 Task: Look for space in Vallauris, France from 26th August, 2023 to 10th September, 2023 for 6 adults, 2 children in price range Rs.10000 to Rs.15000. Place can be entire place or shared room with 6 bedrooms having 6 beds and 6 bathrooms. Property type can be house, flat, guest house. Amenities needed are: wifi, TV, free parkinig on premises, gym, breakfast. Booking option can be shelf check-in. Required host language is English.
Action: Mouse moved to (415, 78)
Screenshot: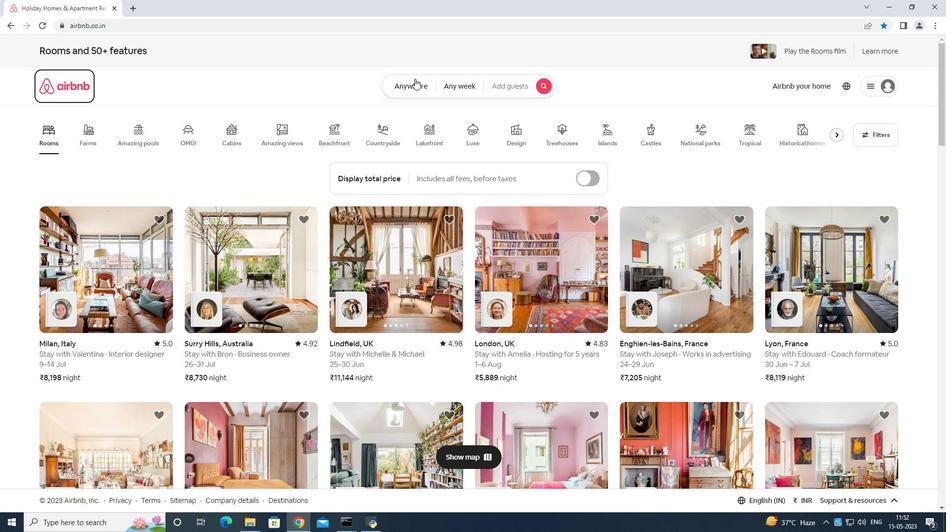 
Action: Mouse pressed left at (415, 78)
Screenshot: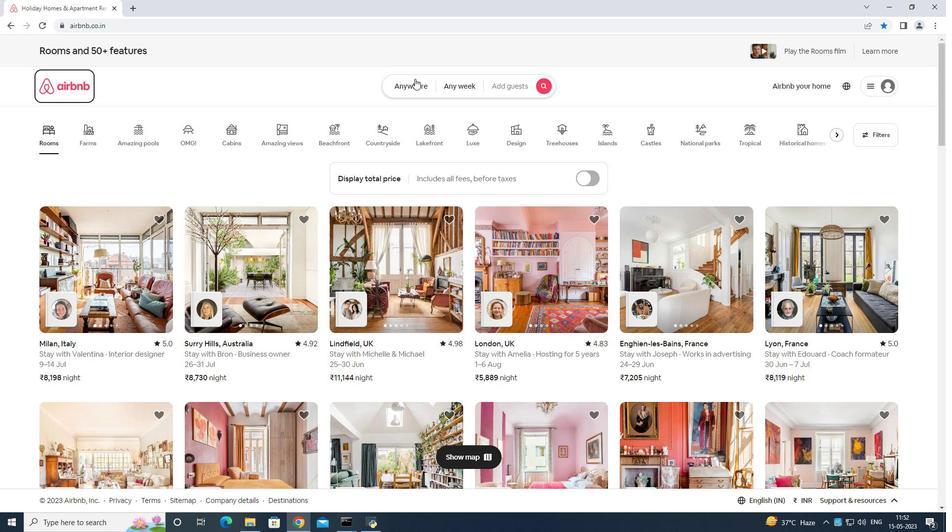 
Action: Mouse moved to (366, 122)
Screenshot: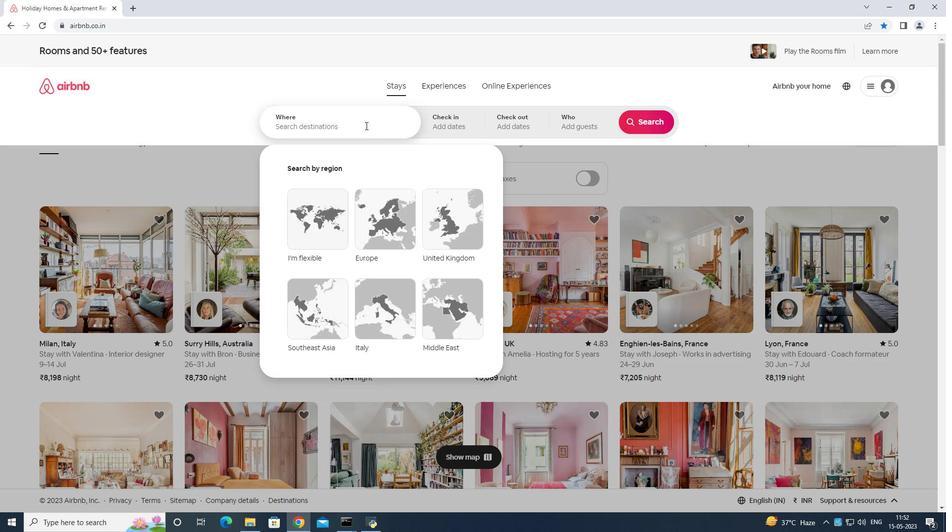 
Action: Mouse pressed left at (366, 122)
Screenshot: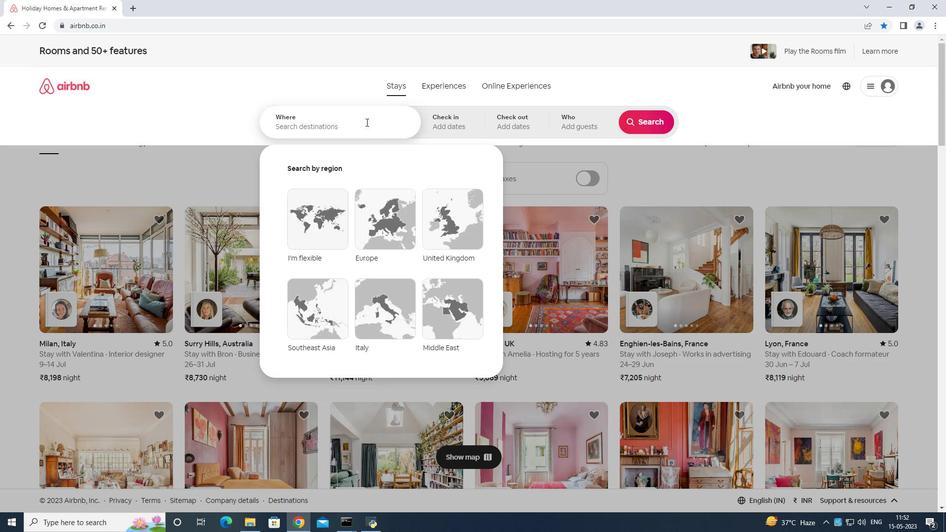 
Action: Mouse moved to (342, 138)
Screenshot: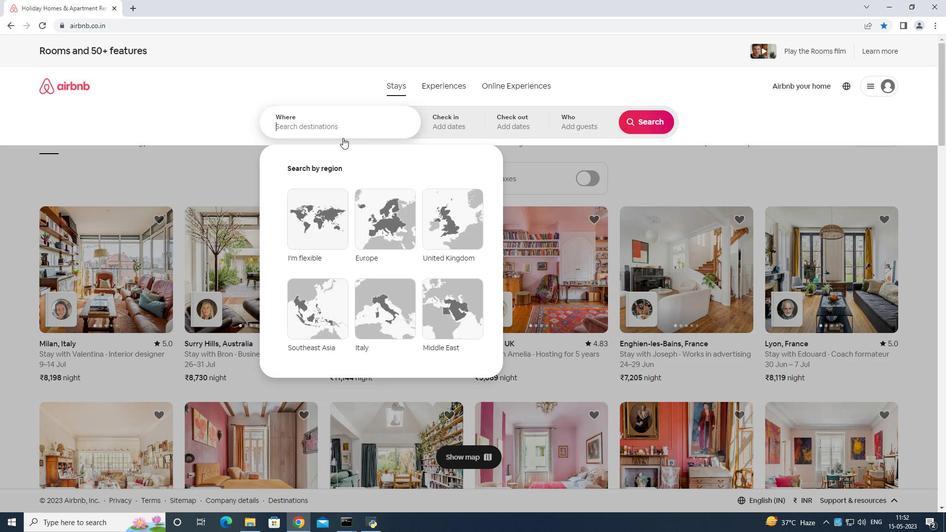 
Action: Key pressed <Key.shift>
Screenshot: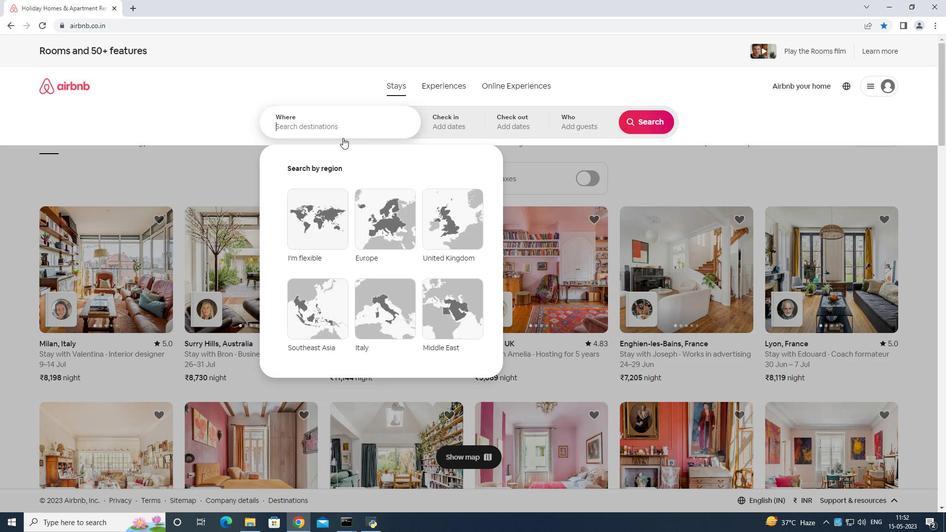 
Action: Mouse moved to (341, 139)
Screenshot: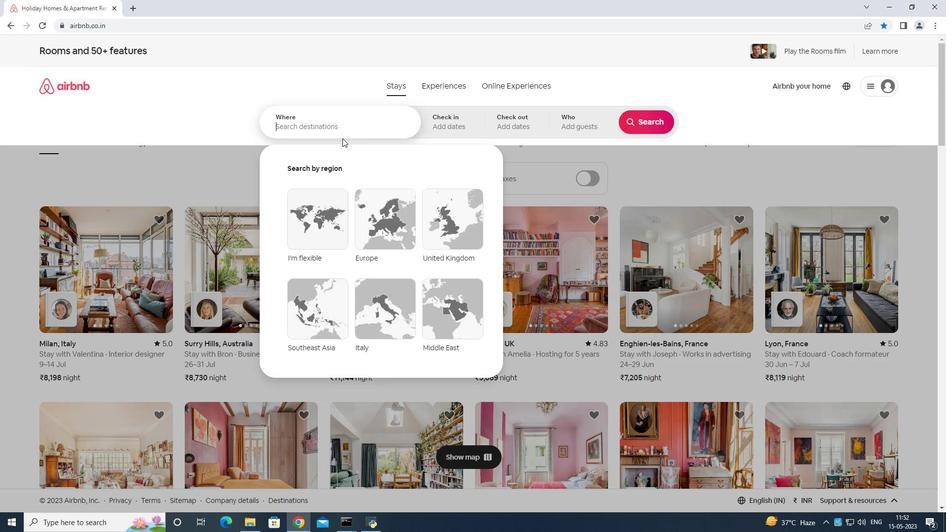 
Action: Key pressed V
Screenshot: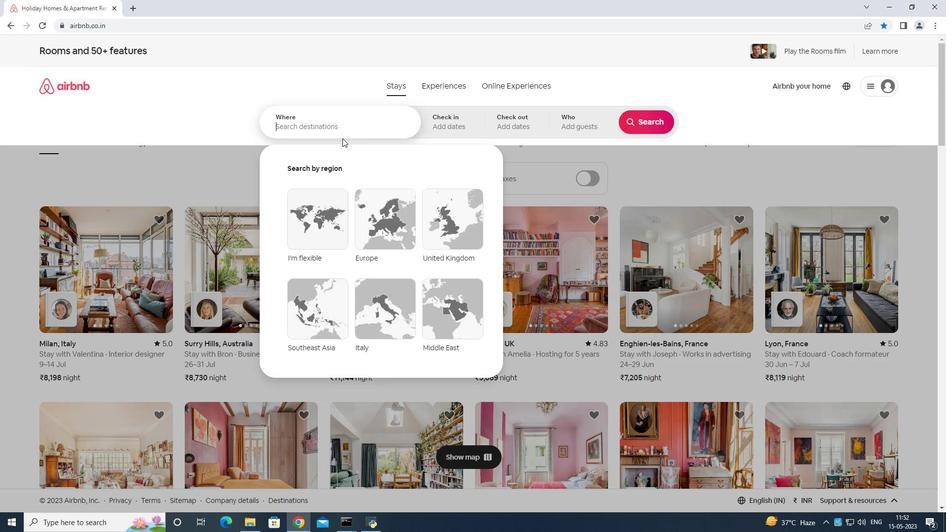 
Action: Mouse moved to (340, 140)
Screenshot: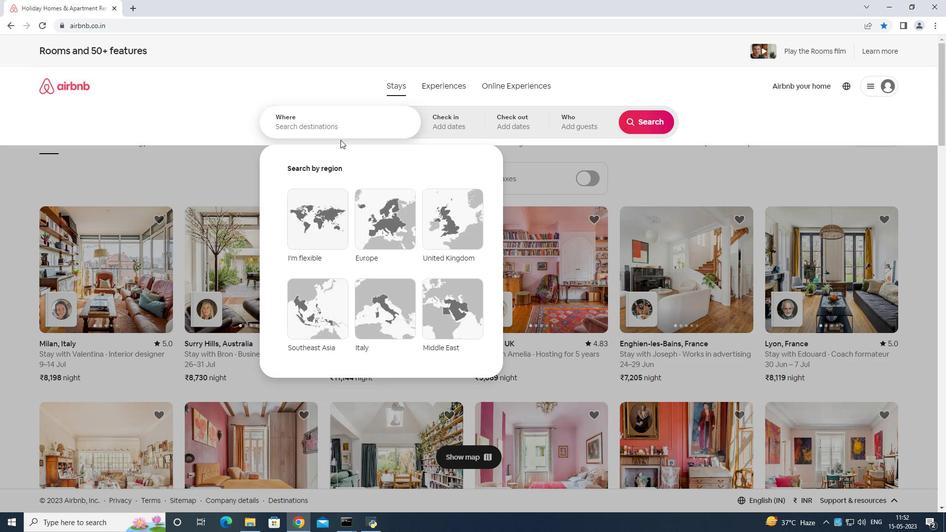 
Action: Key pressed allarui<Key.backspace><Key.backspace><Key.backspace>uris<Key.space>france<Key.enter>
Screenshot: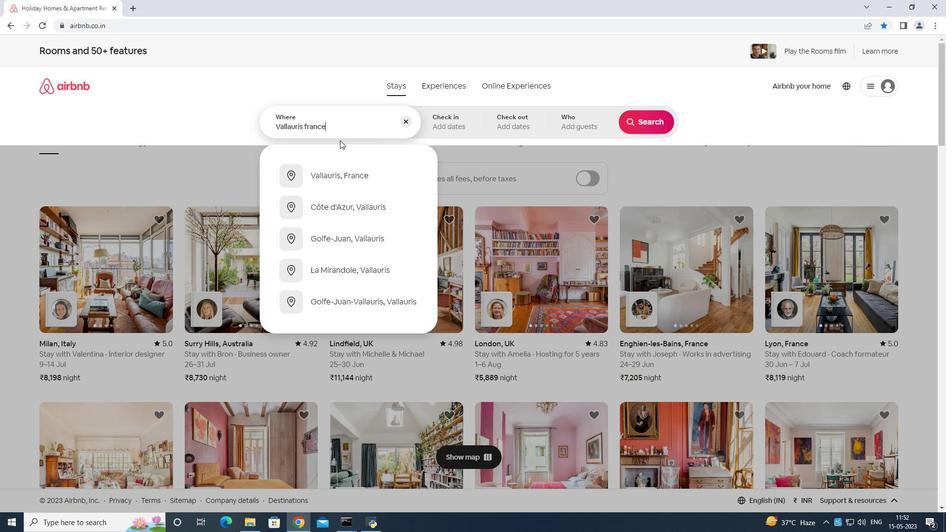 
Action: Mouse moved to (642, 200)
Screenshot: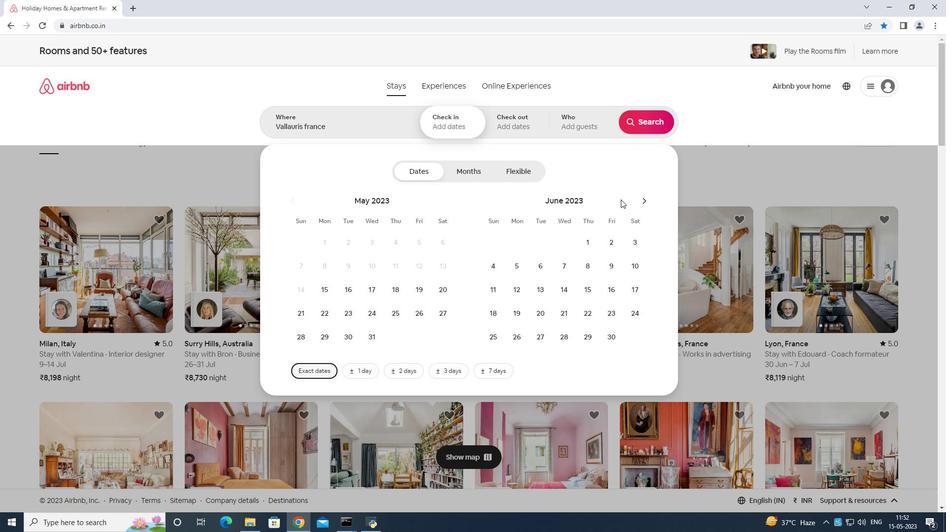 
Action: Mouse pressed left at (642, 200)
Screenshot: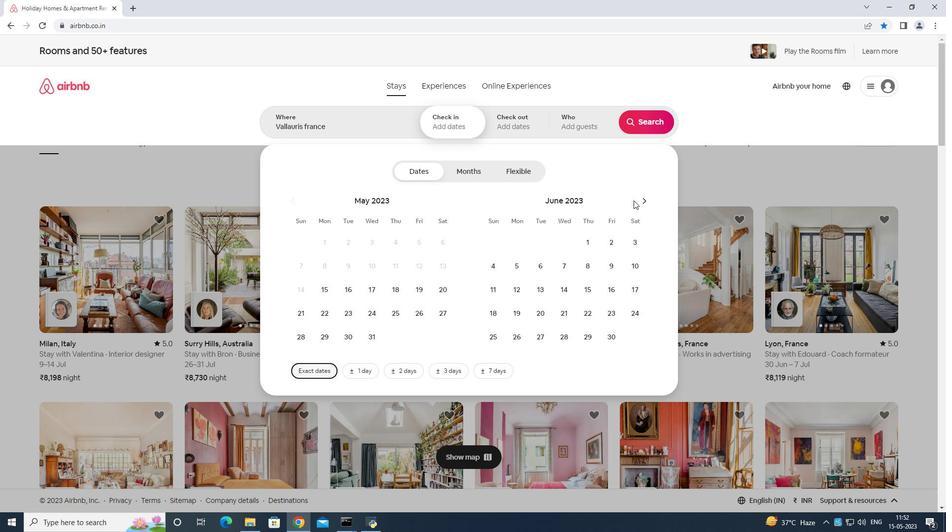 
Action: Mouse moved to (646, 194)
Screenshot: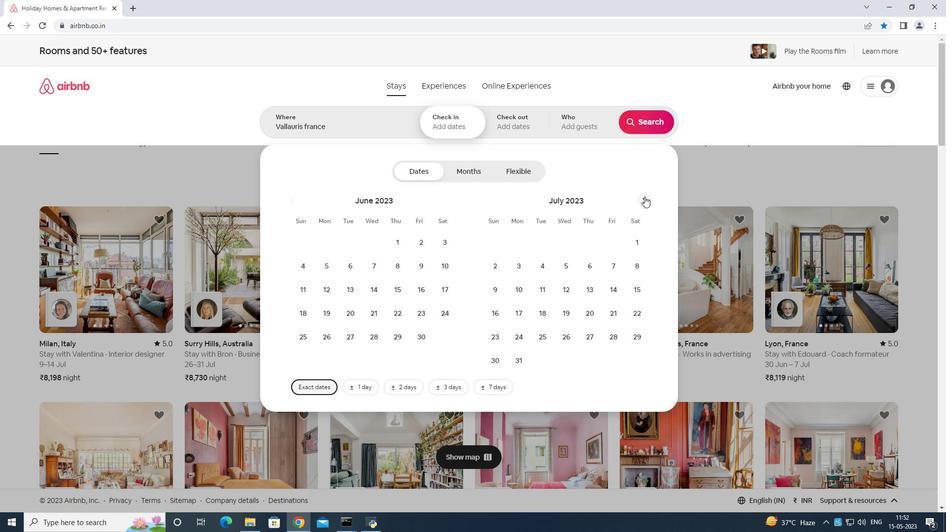 
Action: Mouse pressed left at (646, 194)
Screenshot: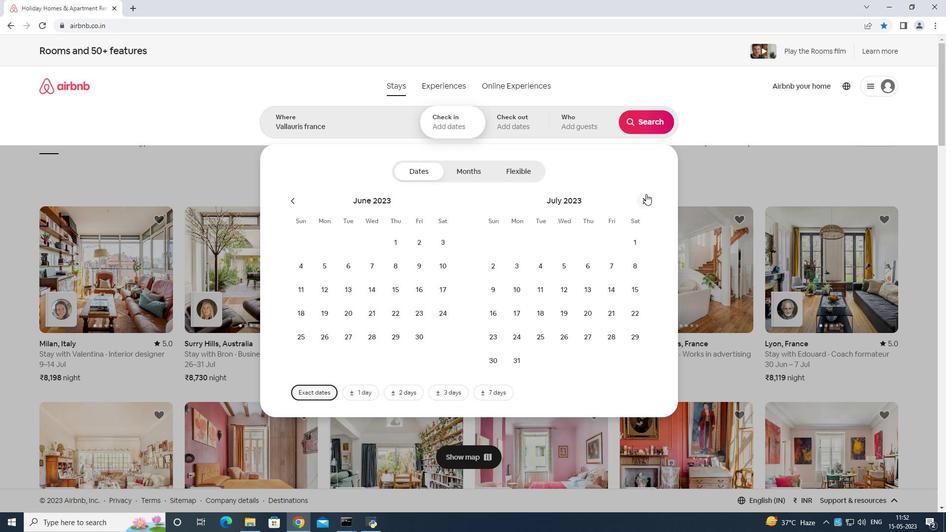 
Action: Mouse moved to (641, 309)
Screenshot: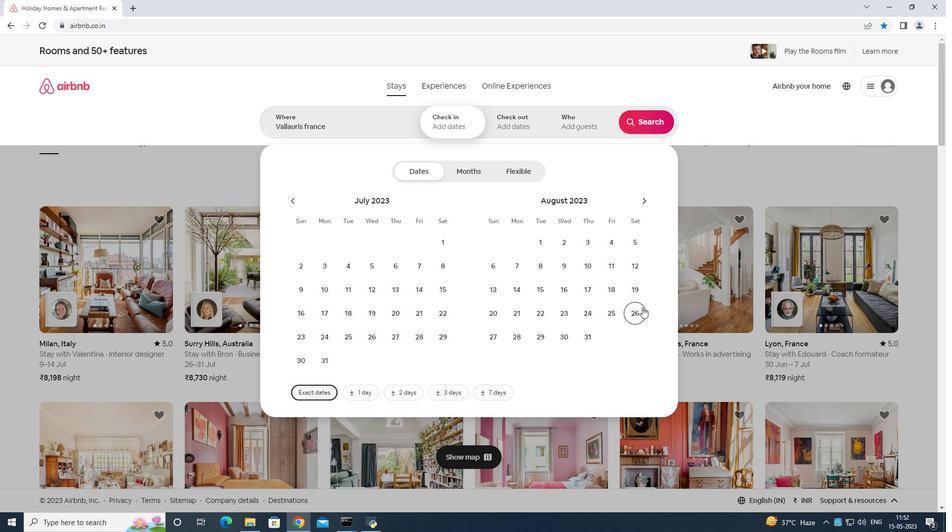 
Action: Mouse pressed left at (641, 309)
Screenshot: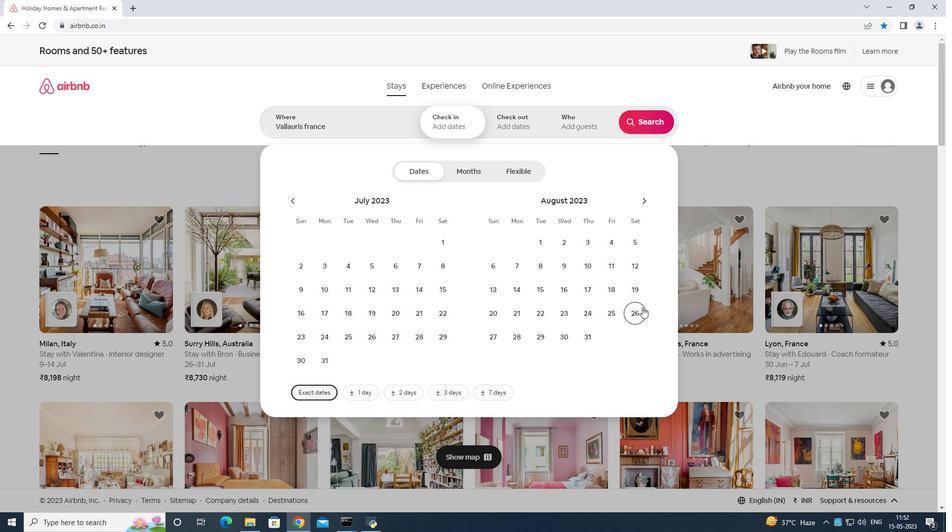 
Action: Mouse moved to (645, 203)
Screenshot: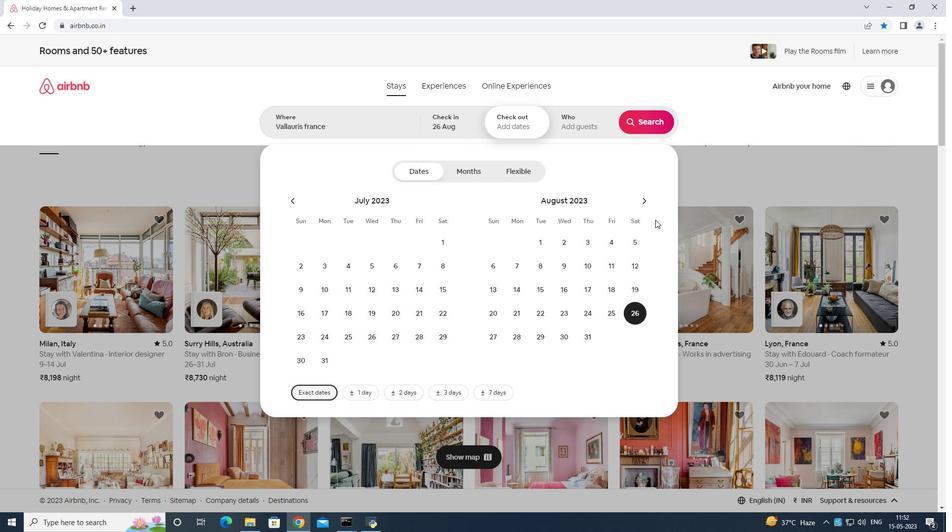 
Action: Mouse pressed left at (645, 203)
Screenshot: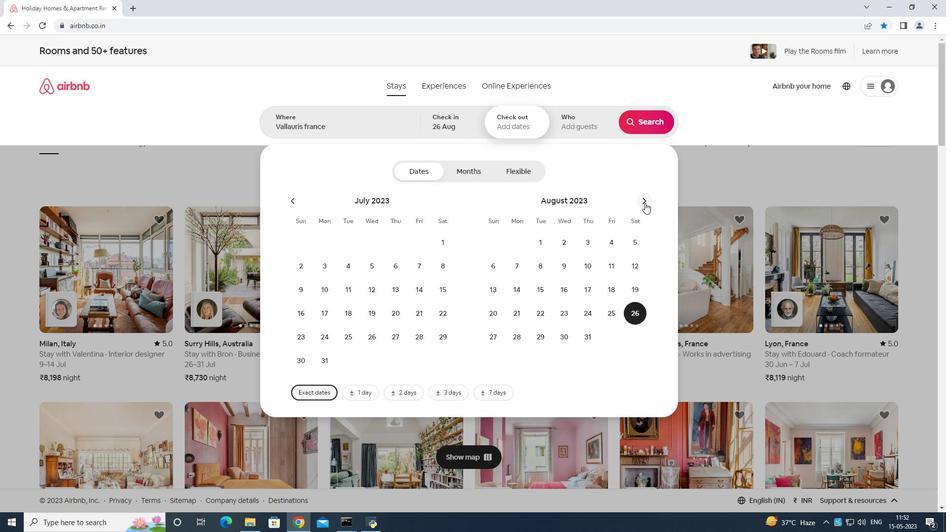
Action: Mouse moved to (497, 282)
Screenshot: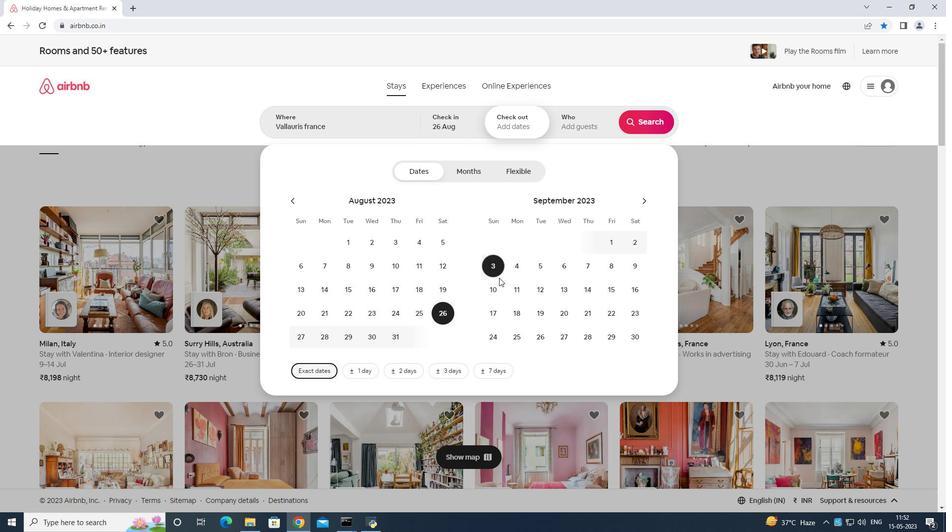 
Action: Mouse pressed left at (497, 282)
Screenshot: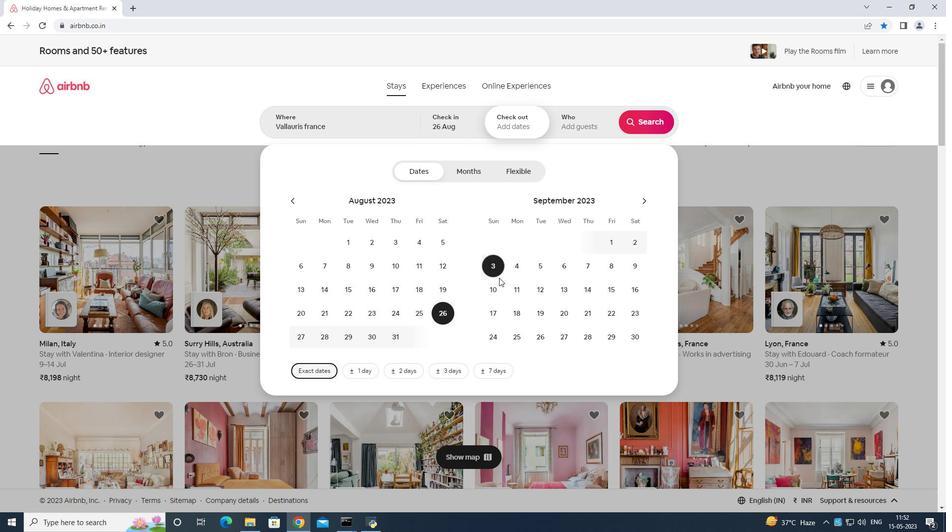
Action: Mouse moved to (494, 286)
Screenshot: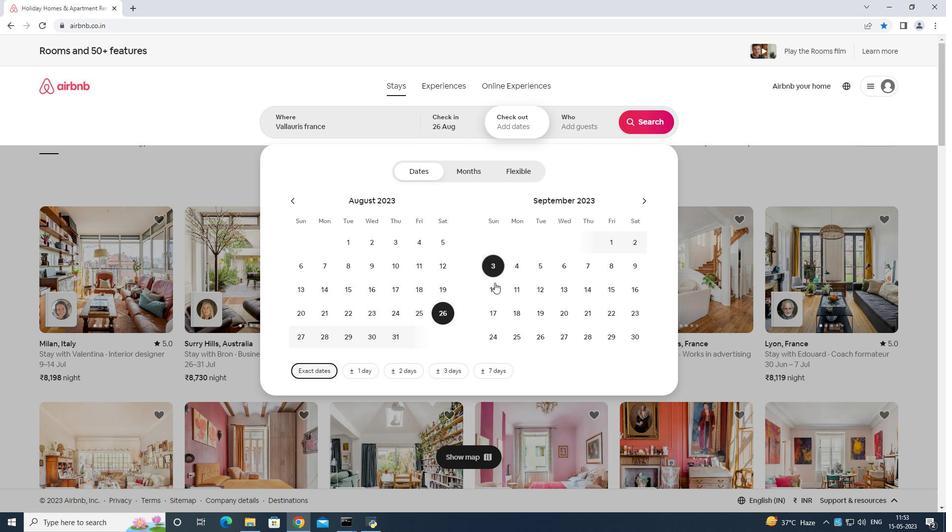 
Action: Mouse pressed left at (494, 286)
Screenshot: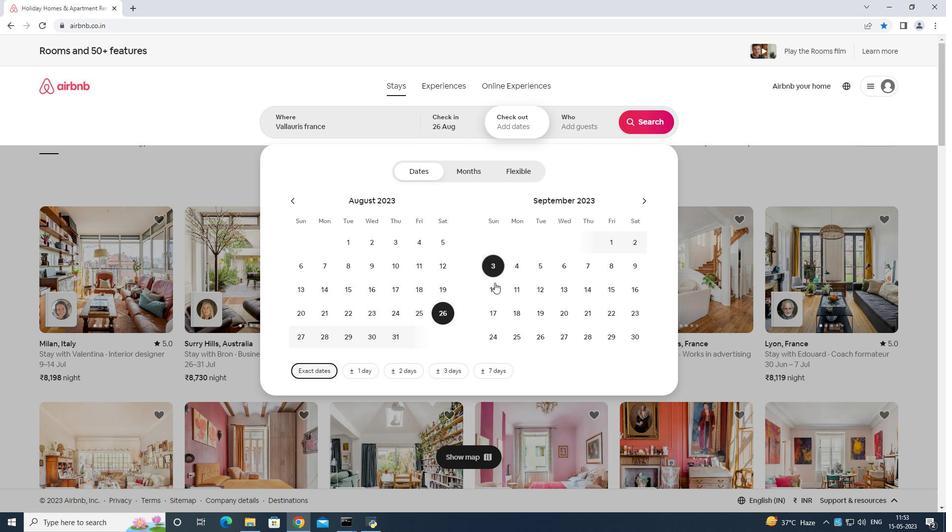 
Action: Mouse moved to (567, 126)
Screenshot: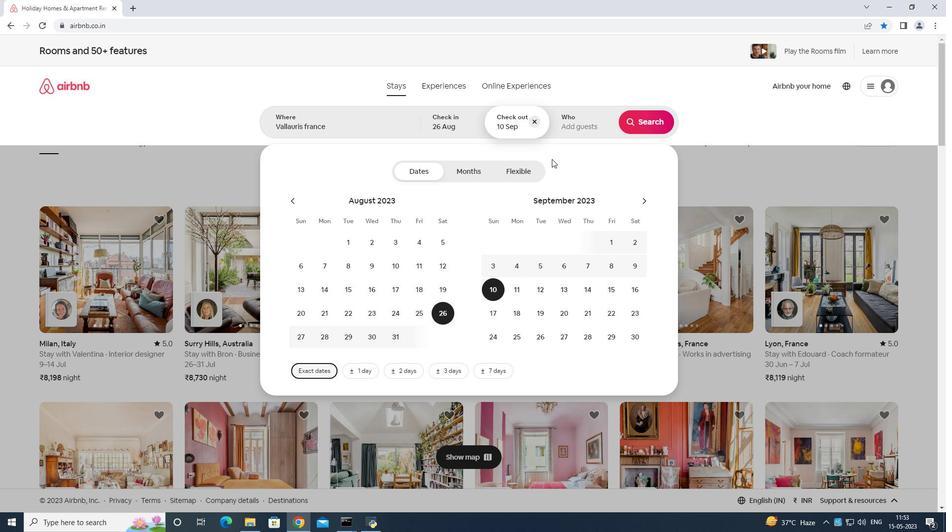 
Action: Mouse pressed left at (567, 126)
Screenshot: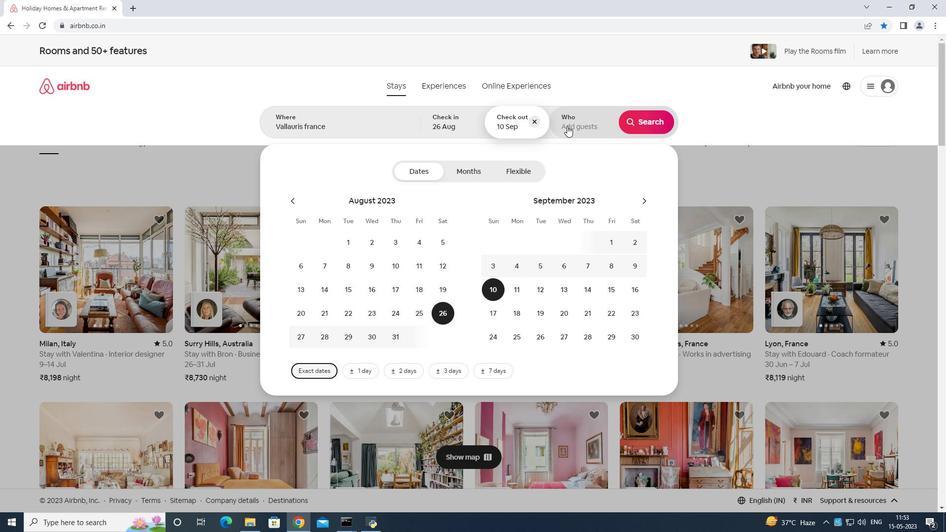 
Action: Mouse moved to (644, 172)
Screenshot: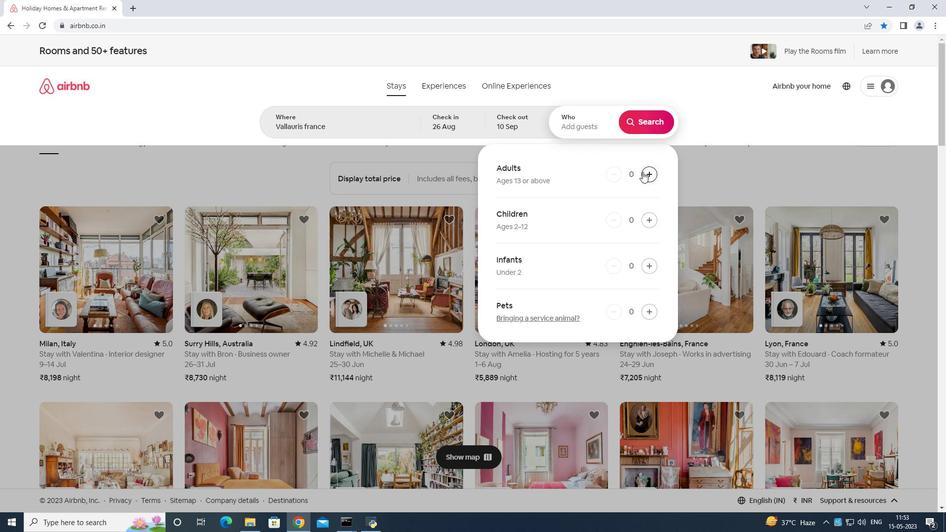 
Action: Mouse pressed left at (644, 172)
Screenshot: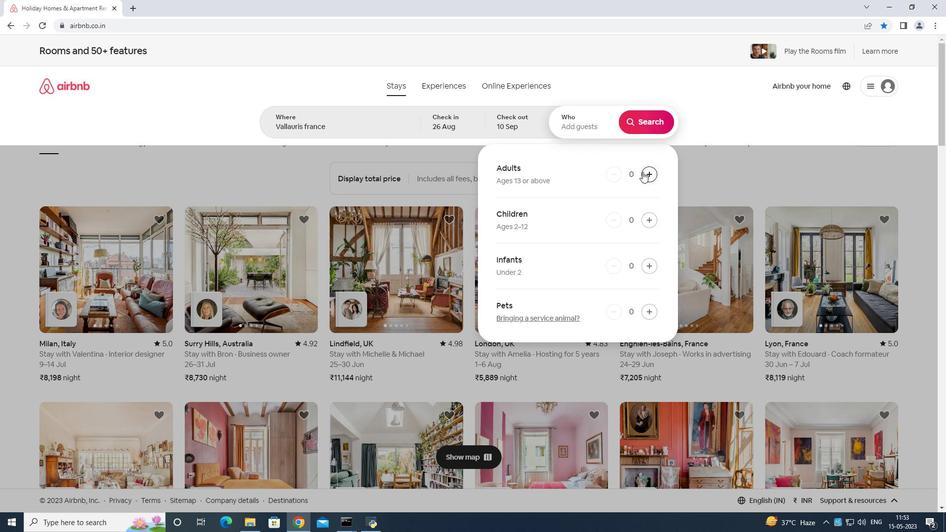 
Action: Mouse moved to (646, 172)
Screenshot: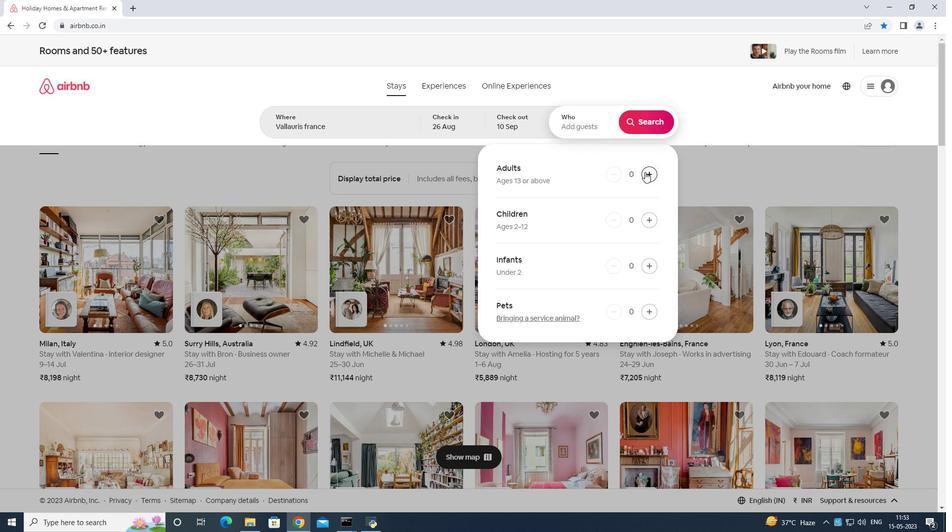 
Action: Mouse pressed left at (646, 172)
Screenshot: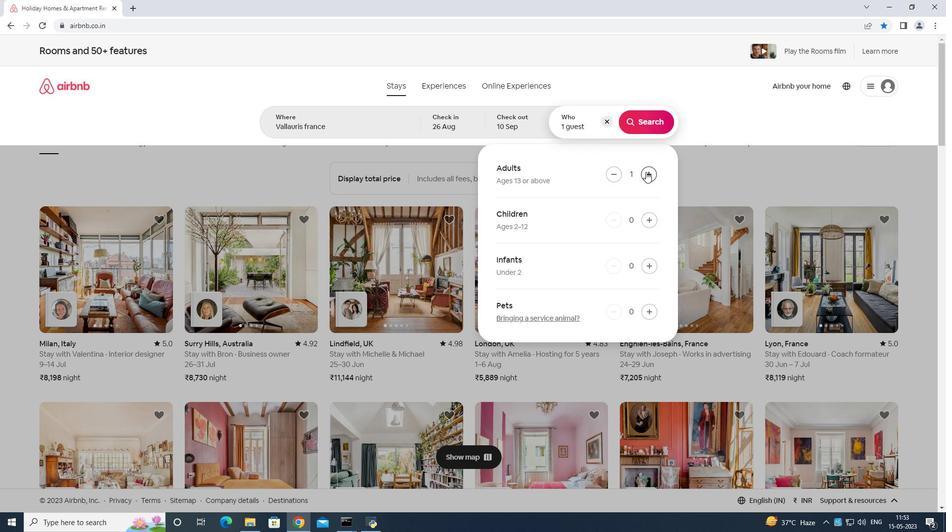 
Action: Mouse moved to (646, 171)
Screenshot: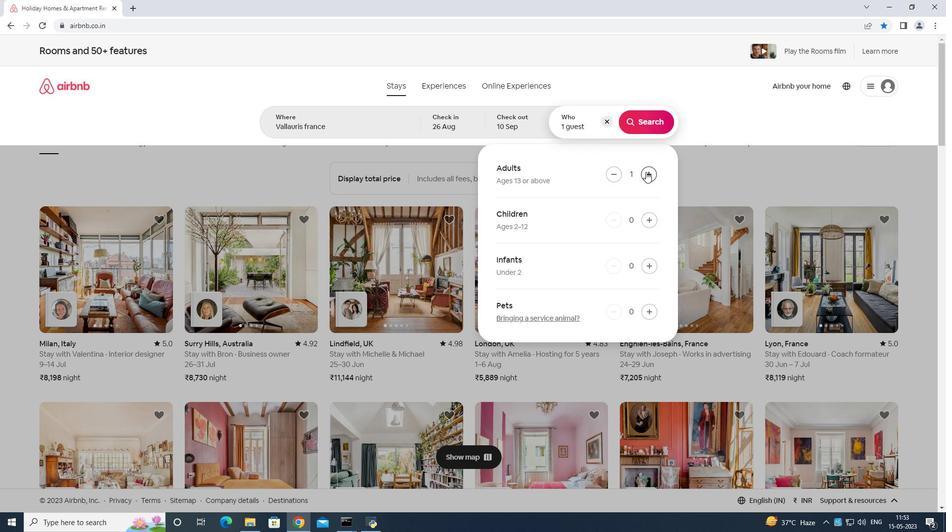 
Action: Mouse pressed left at (646, 171)
Screenshot: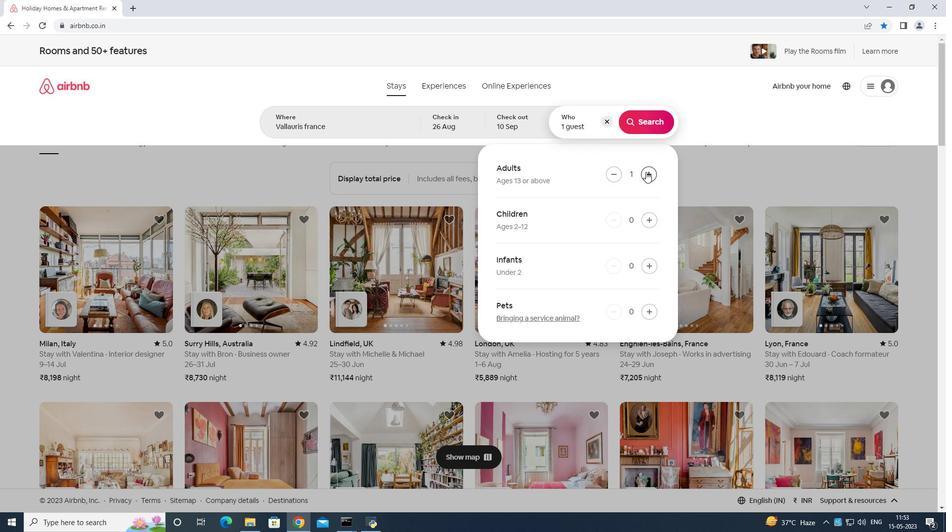 
Action: Mouse moved to (647, 171)
Screenshot: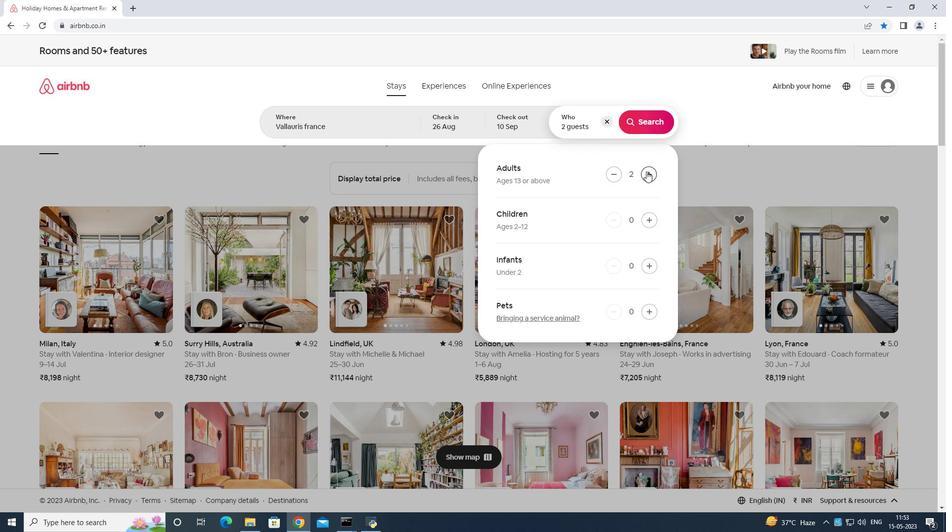 
Action: Mouse pressed left at (647, 171)
Screenshot: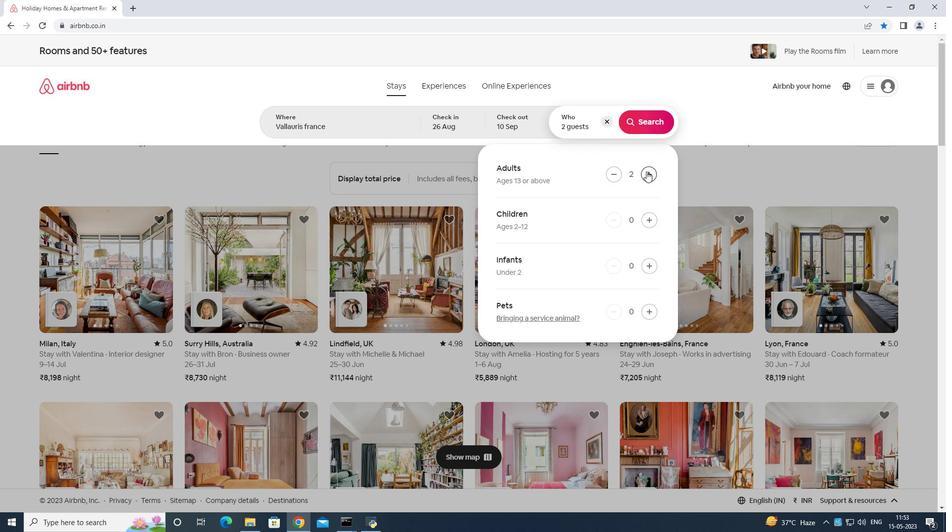 
Action: Mouse moved to (647, 171)
Screenshot: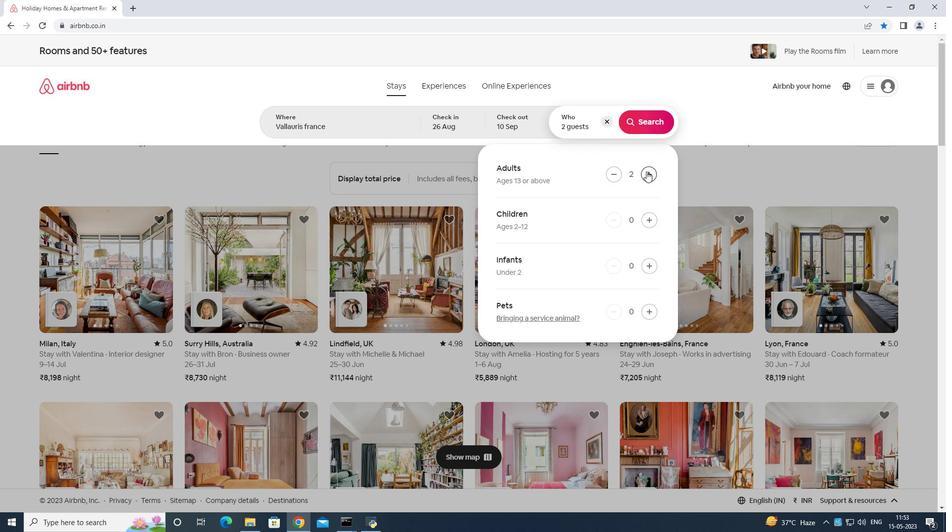 
Action: Mouse pressed left at (647, 171)
Screenshot: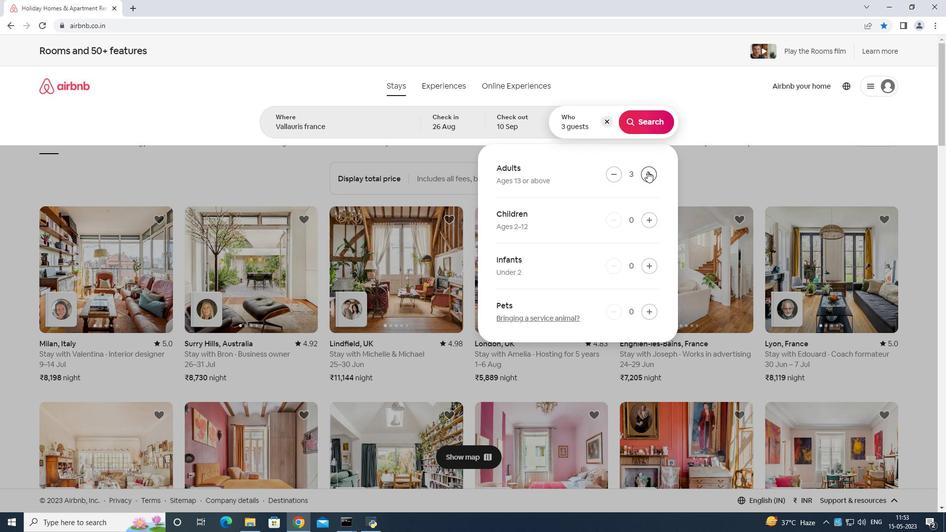 
Action: Mouse pressed left at (647, 171)
Screenshot: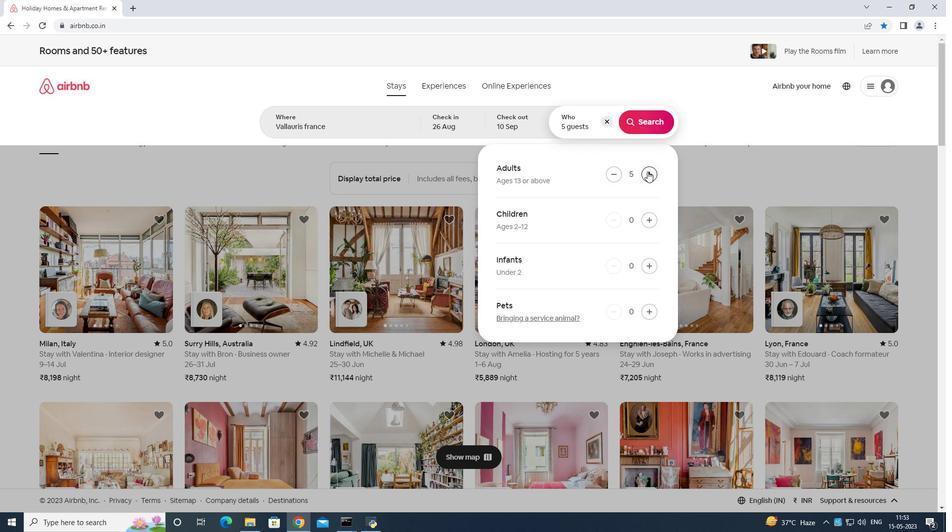 
Action: Mouse moved to (648, 219)
Screenshot: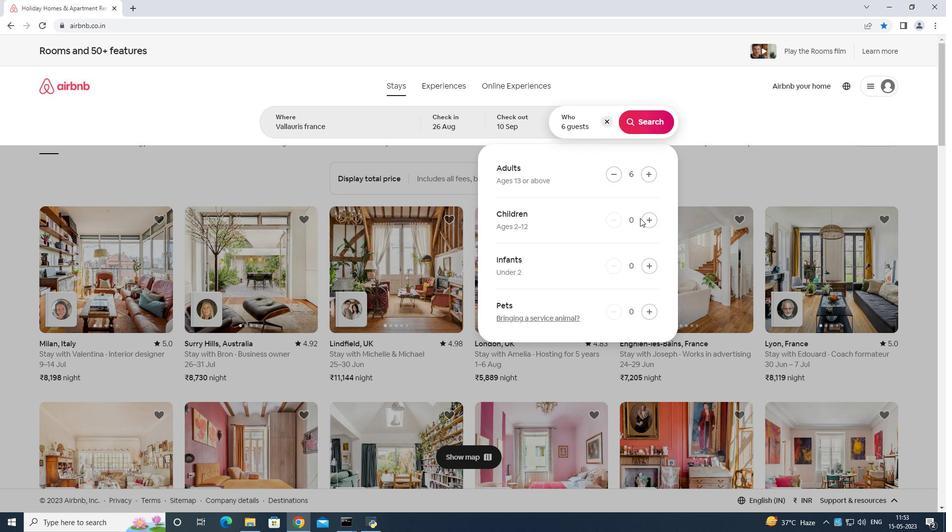 
Action: Mouse pressed left at (648, 219)
Screenshot: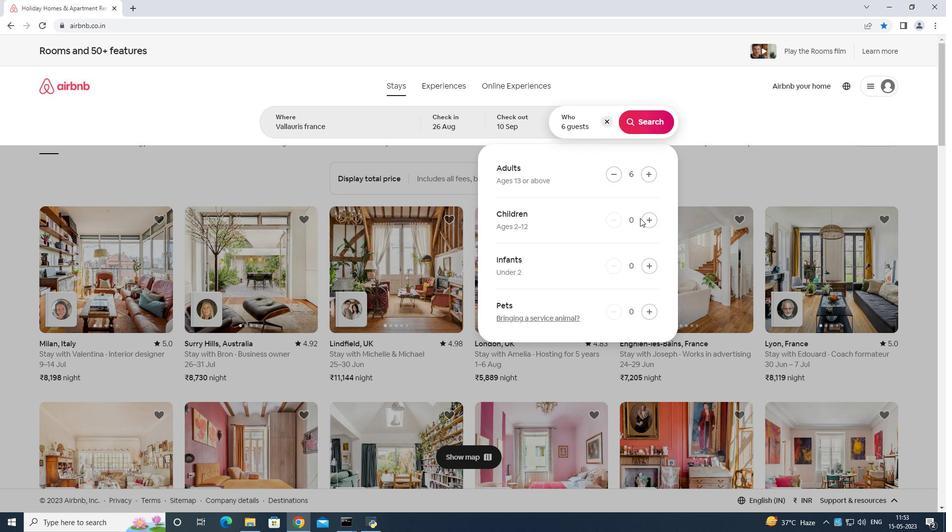 
Action: Mouse moved to (650, 220)
Screenshot: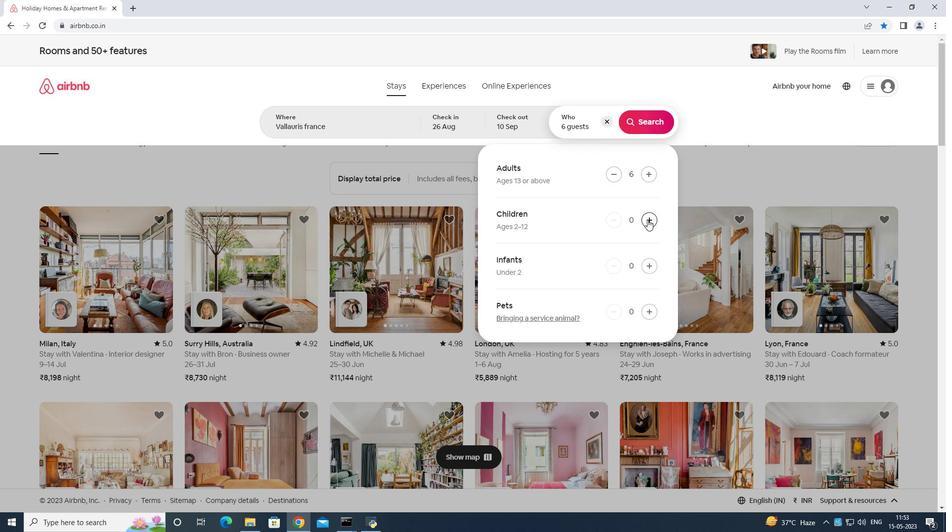 
Action: Mouse pressed left at (650, 220)
Screenshot: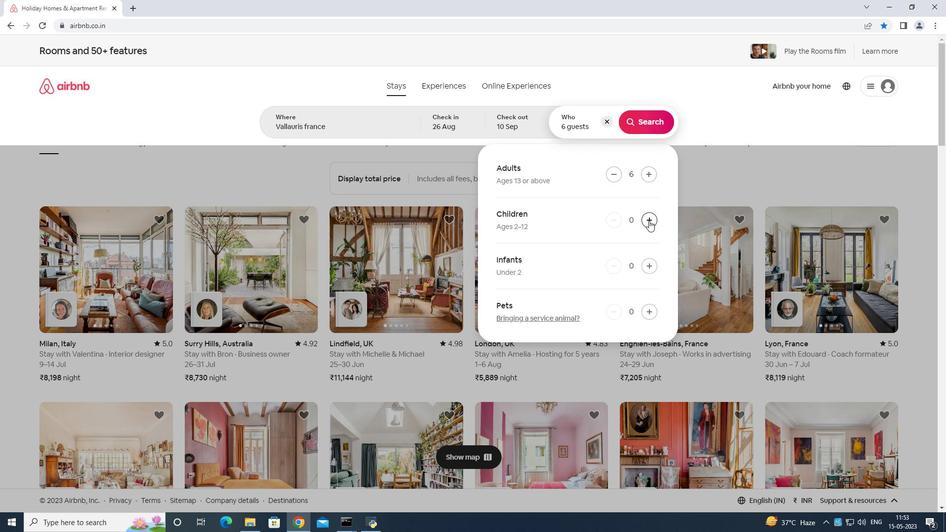 
Action: Mouse moved to (646, 125)
Screenshot: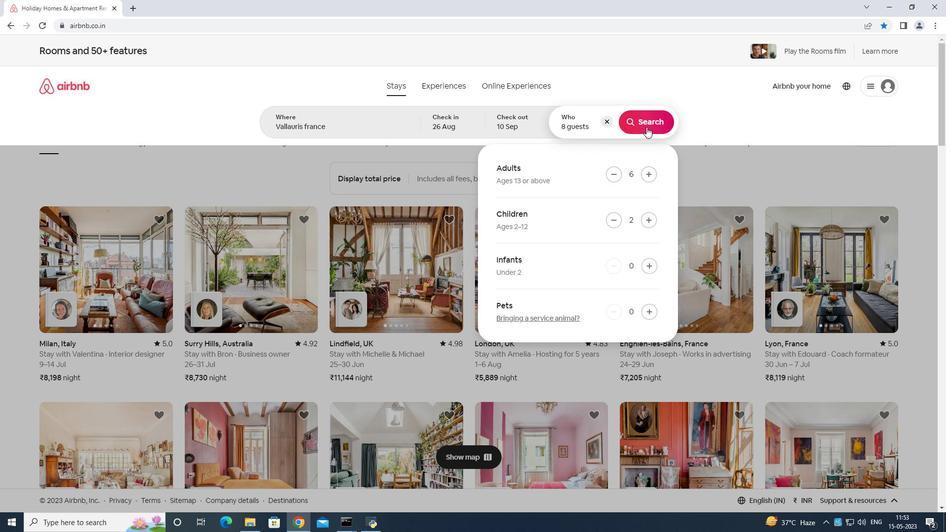 
Action: Mouse pressed left at (646, 125)
Screenshot: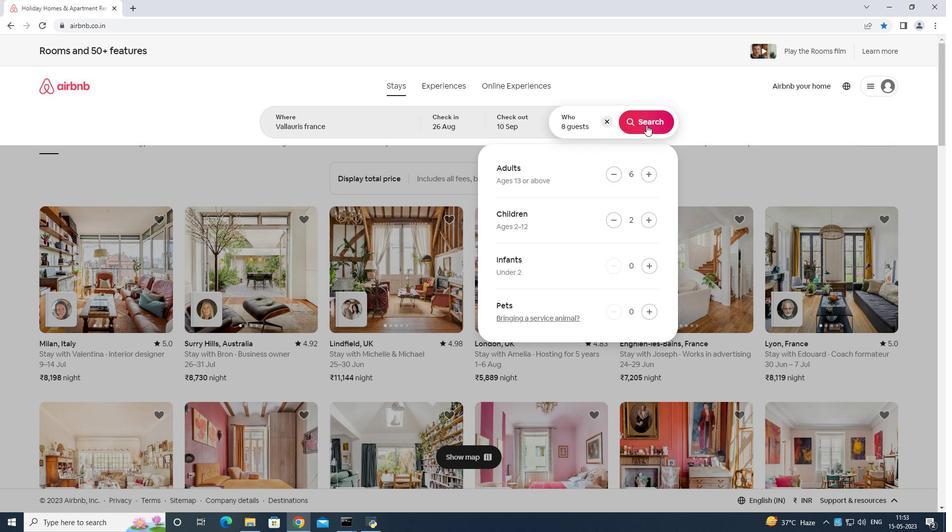 
Action: Mouse moved to (899, 95)
Screenshot: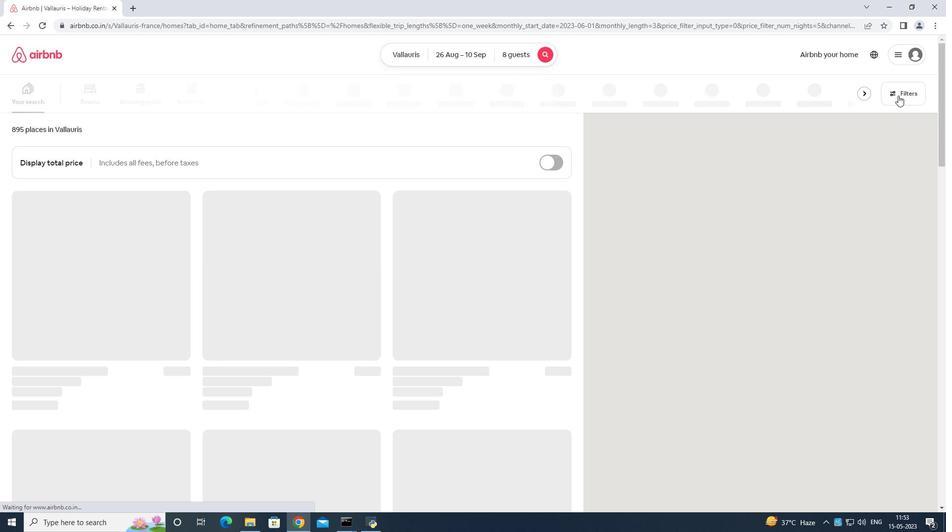 
Action: Mouse pressed left at (899, 95)
Screenshot: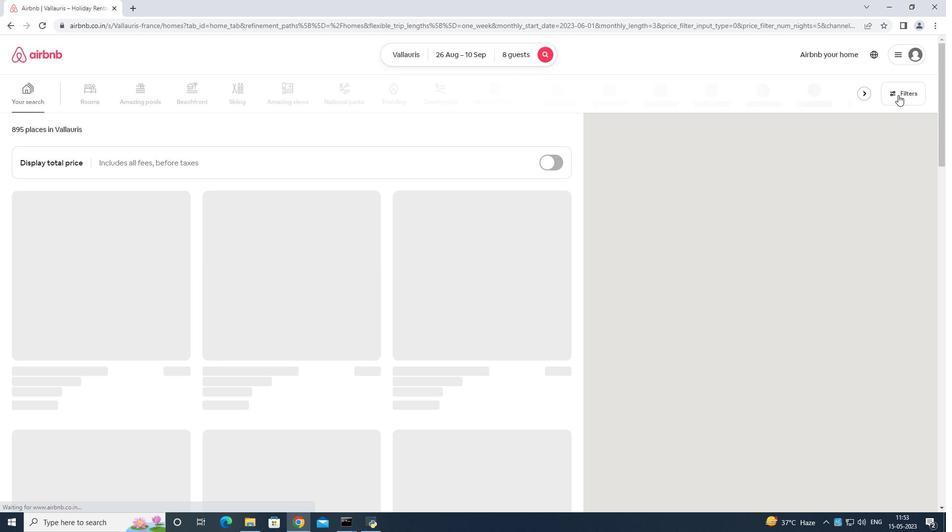 
Action: Mouse moved to (413, 329)
Screenshot: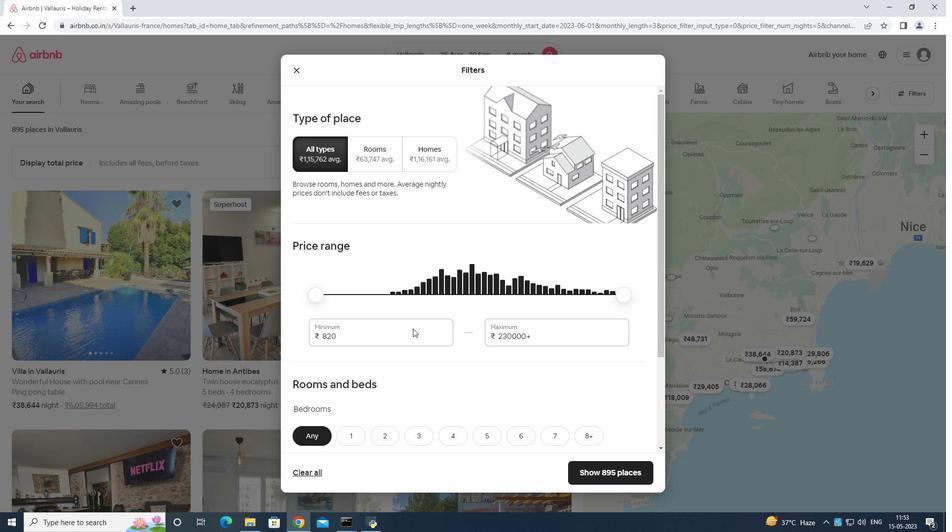 
Action: Mouse pressed left at (413, 329)
Screenshot: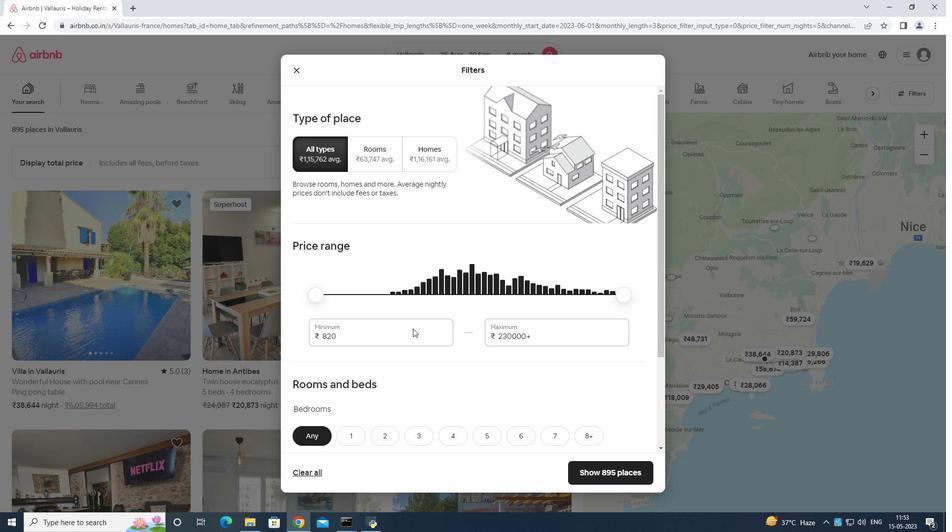 
Action: Mouse moved to (415, 329)
Screenshot: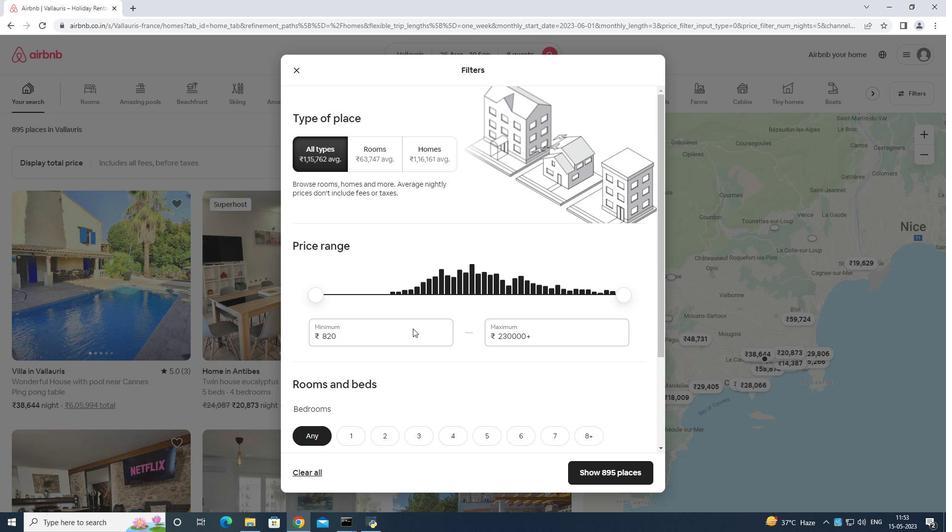 
Action: Key pressed <Key.backspace>
Screenshot: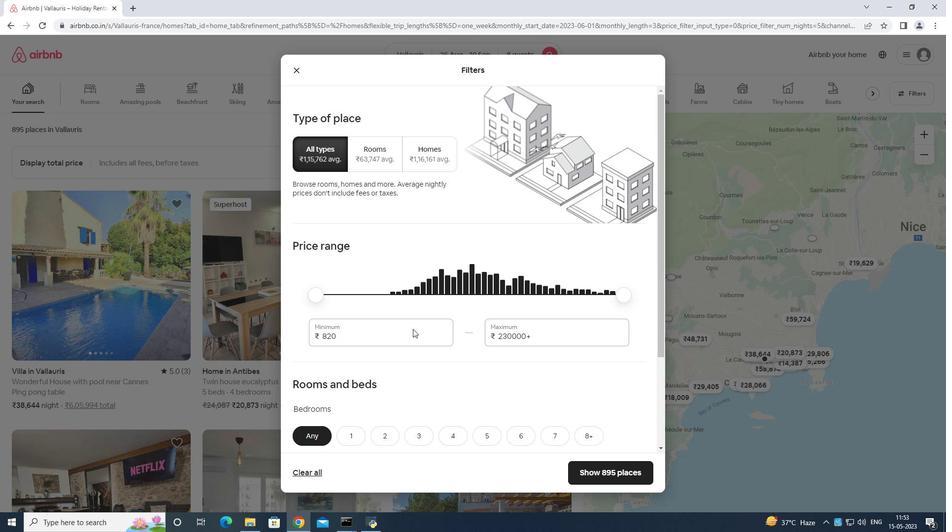 
Action: Mouse moved to (415, 321)
Screenshot: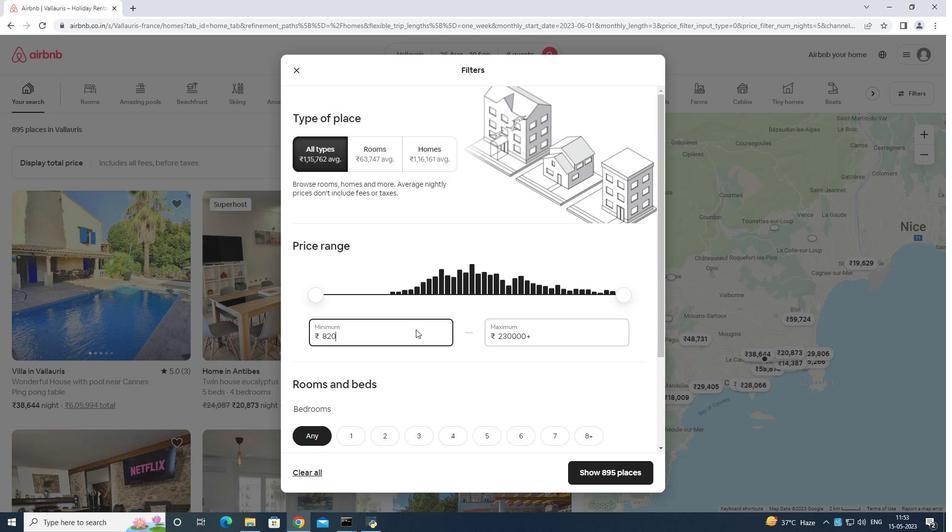 
Action: Key pressed <Key.backspace>
Screenshot: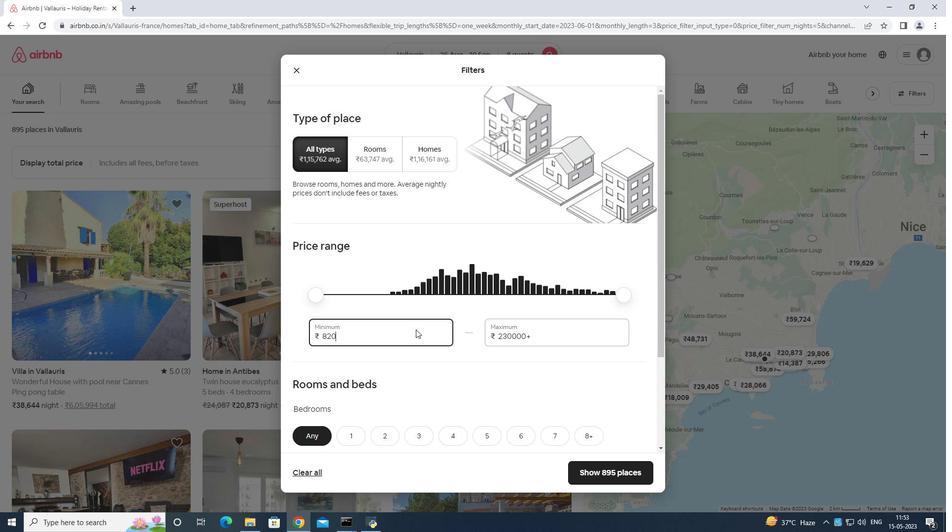 
Action: Mouse moved to (415, 321)
Screenshot: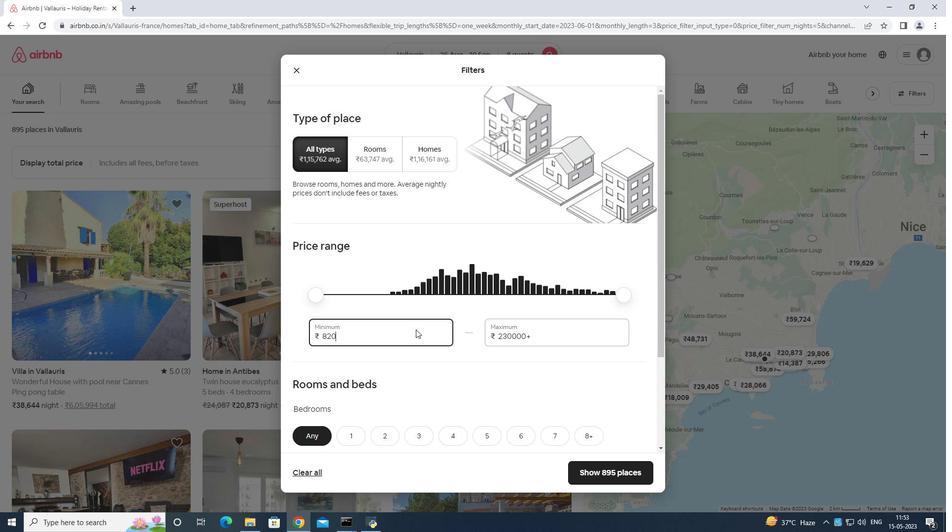 
Action: Key pressed <Key.backspace>
Screenshot: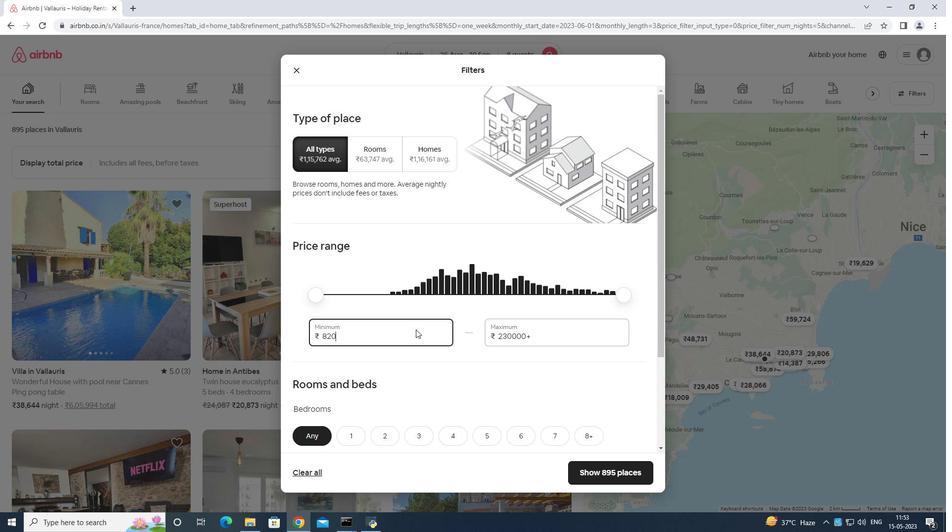 
Action: Mouse moved to (414, 320)
Screenshot: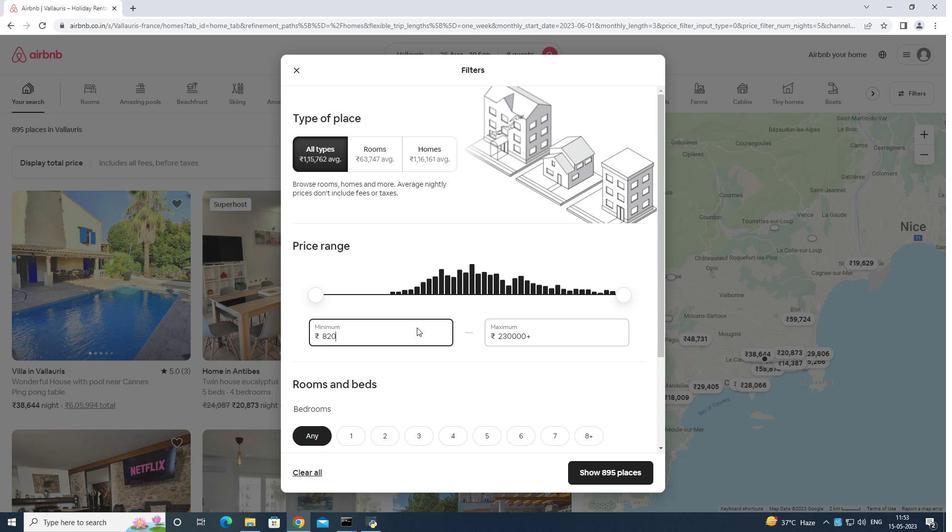 
Action: Key pressed <Key.backspace><Key.backspace><Key.backspace><Key.backspace><Key.backspace><Key.backspace><Key.backspace><Key.backspace><Key.backspace>
Screenshot: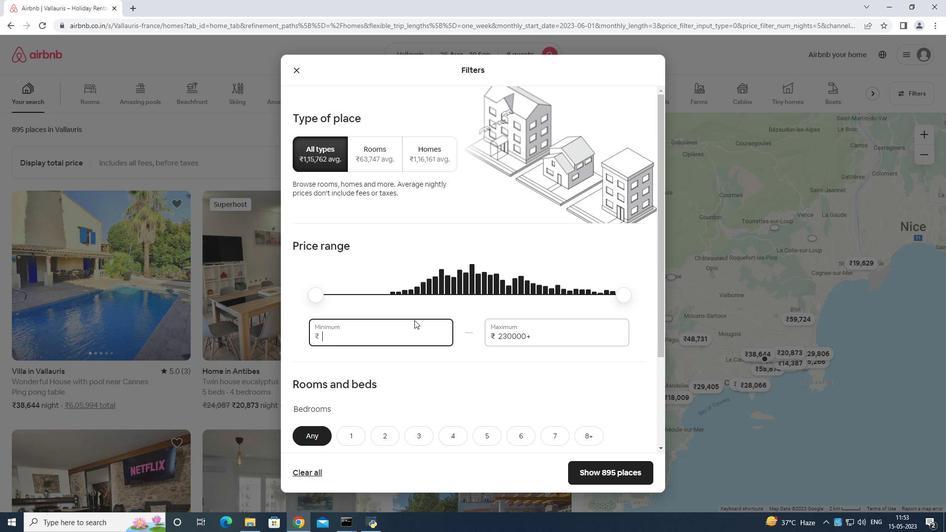 
Action: Mouse moved to (414, 319)
Screenshot: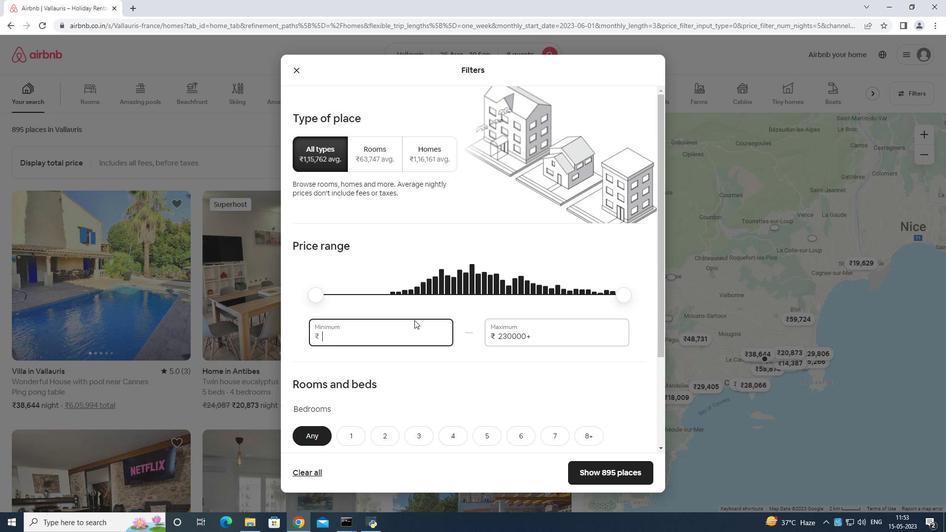 
Action: Key pressed <Key.backspace><Key.backspace><Key.backspace><Key.backspace>
Screenshot: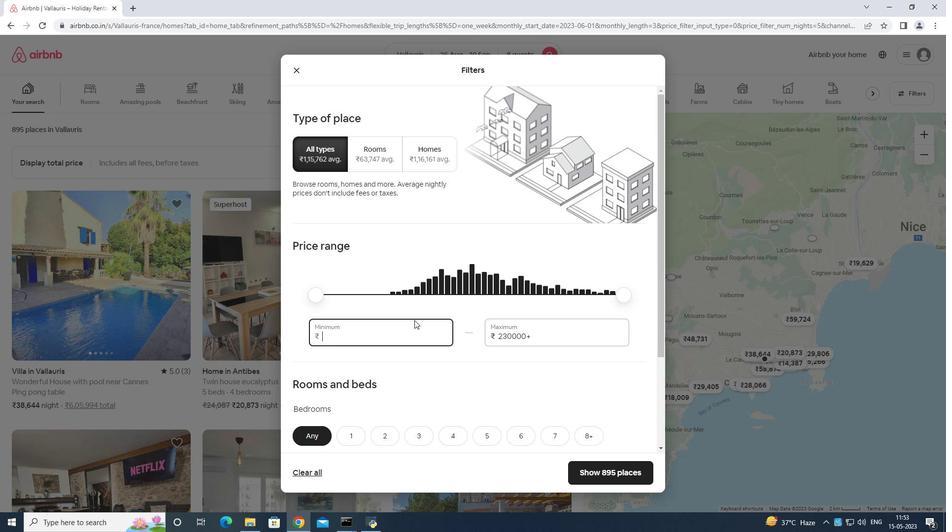 
Action: Mouse moved to (414, 319)
Screenshot: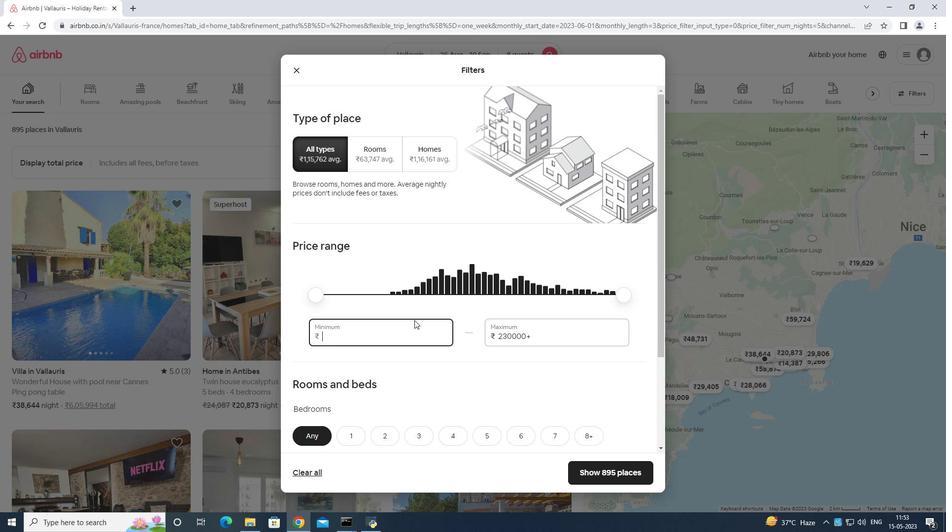 
Action: Key pressed <Key.backspace>
Screenshot: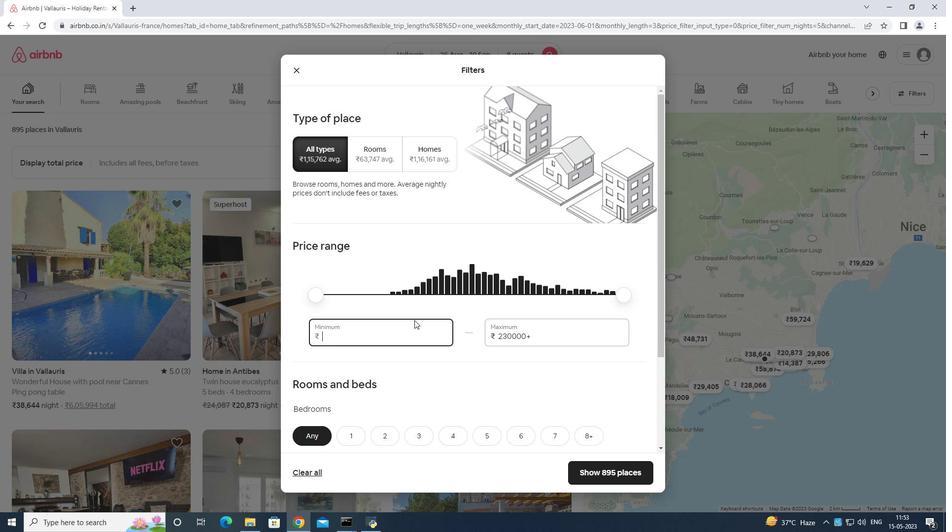 
Action: Mouse moved to (415, 319)
Screenshot: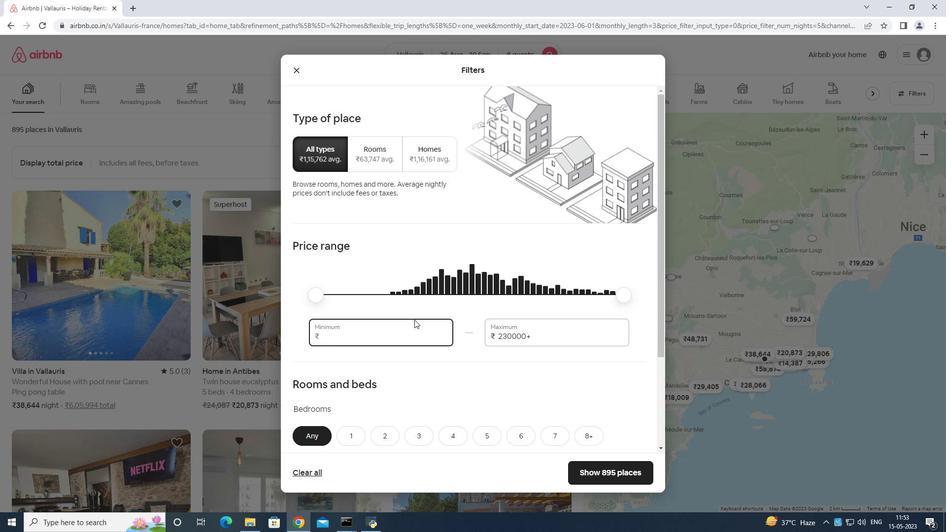 
Action: Key pressed <Key.backspace><Key.backspace>
Screenshot: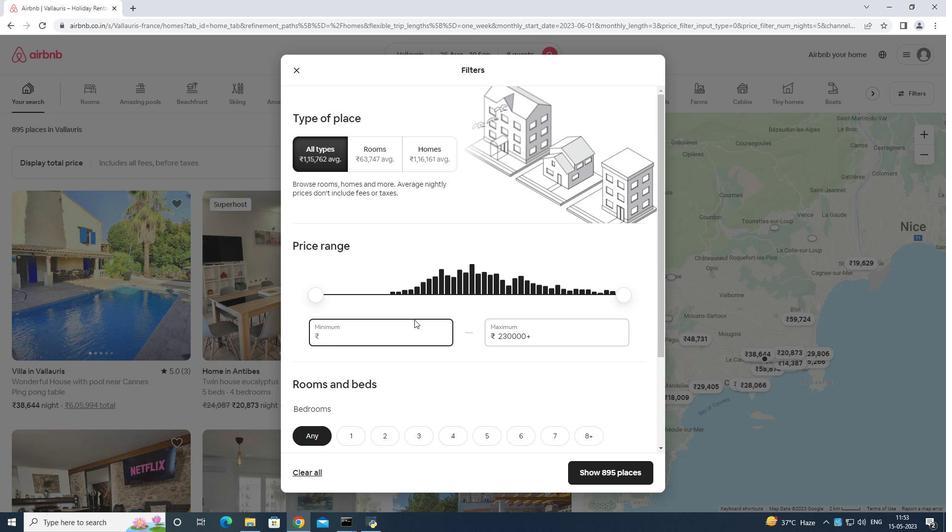 
Action: Mouse moved to (415, 319)
Screenshot: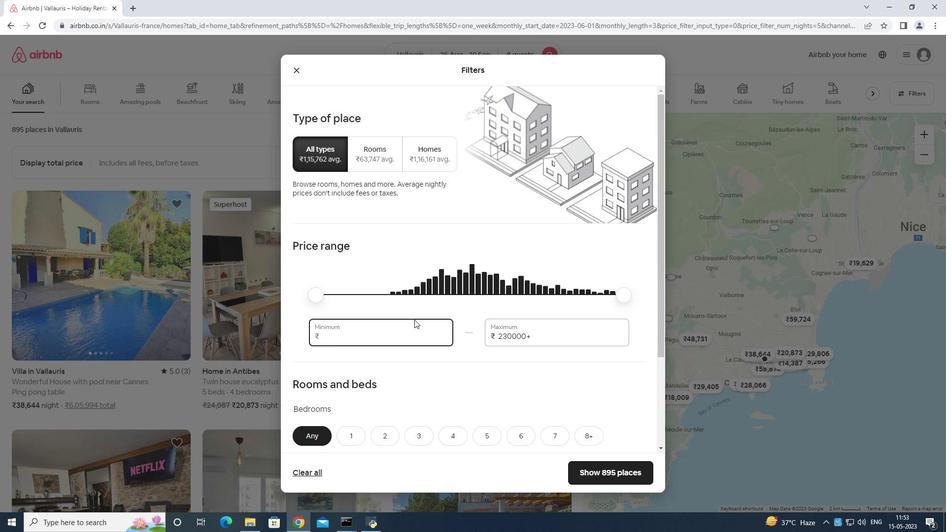 
Action: Key pressed <Key.backspace>
Screenshot: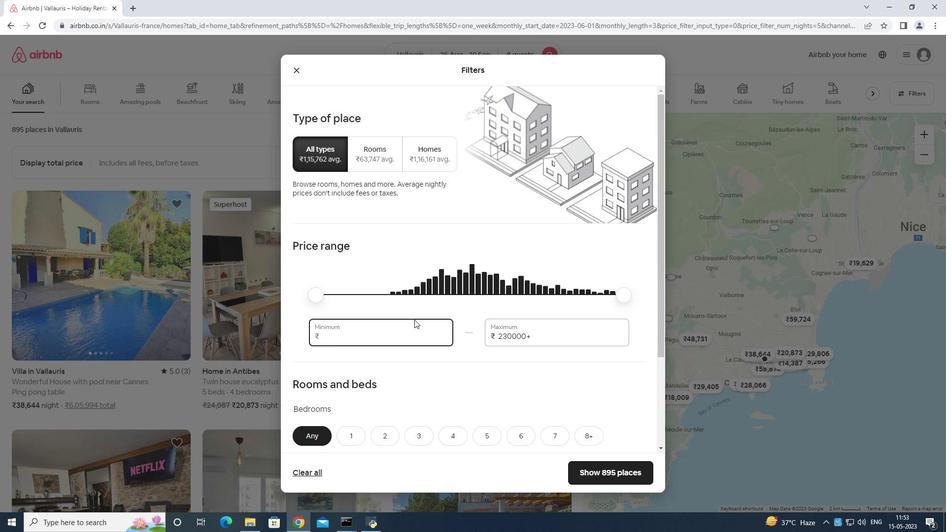 
Action: Mouse moved to (416, 319)
Screenshot: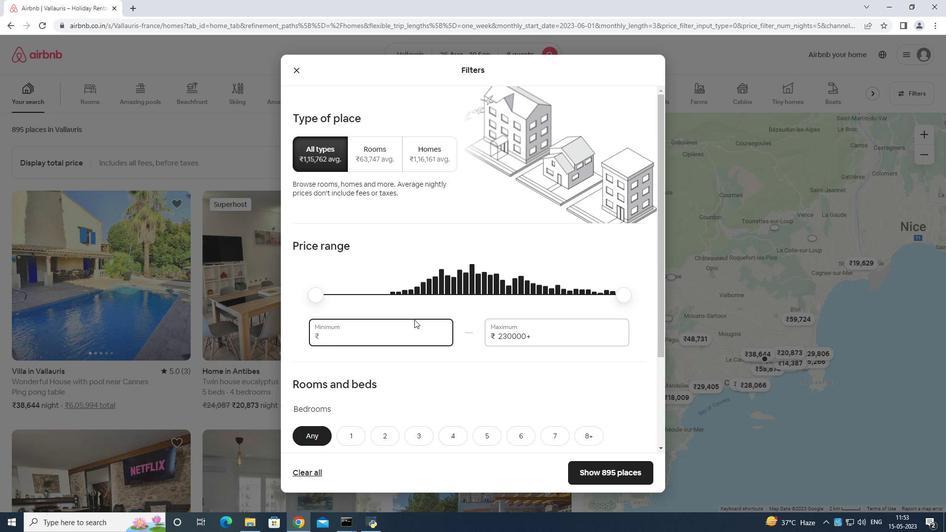 
Action: Key pressed <Key.backspace>
Screenshot: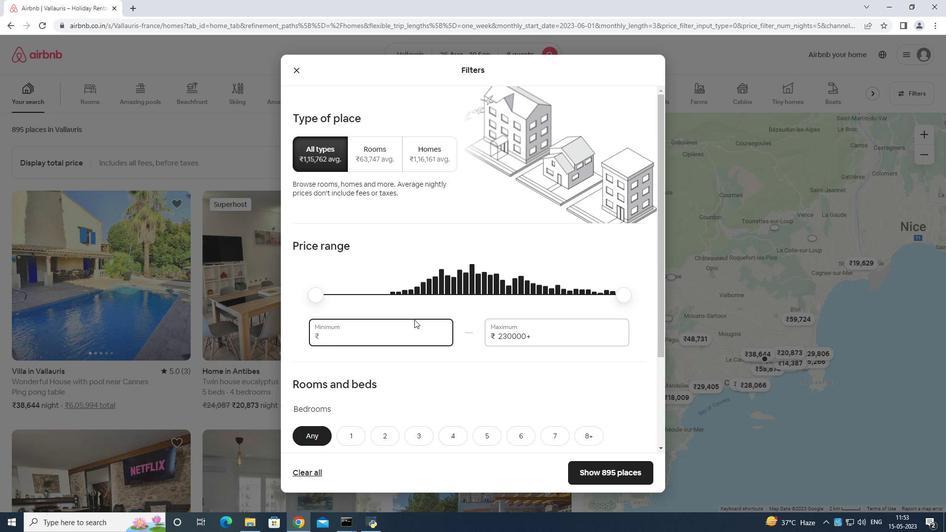 
Action: Mouse moved to (513, 383)
Screenshot: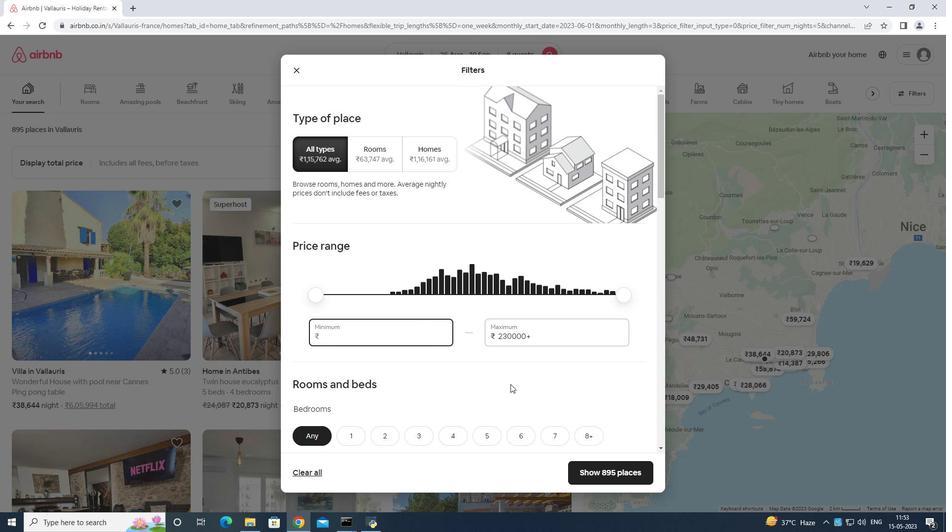 
Action: Key pressed 1
Screenshot: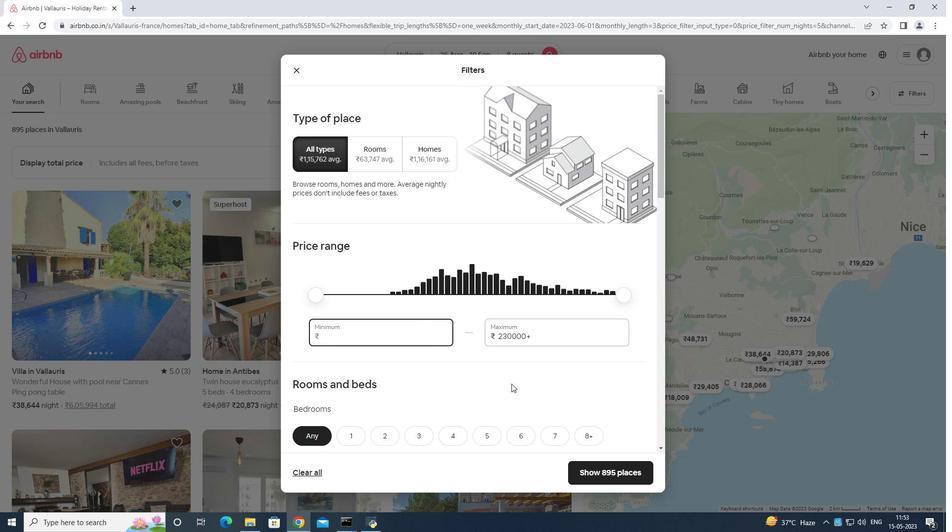 
Action: Mouse moved to (515, 382)
Screenshot: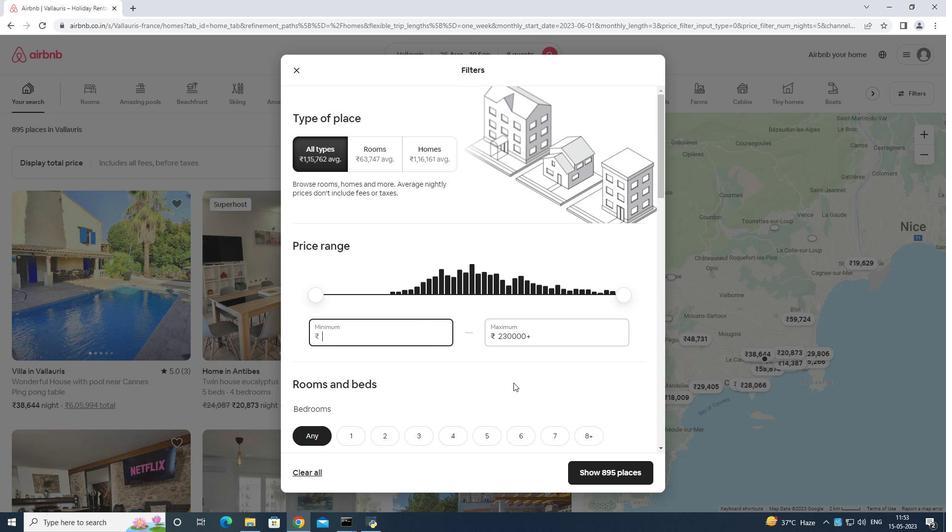
Action: Key pressed 0
Screenshot: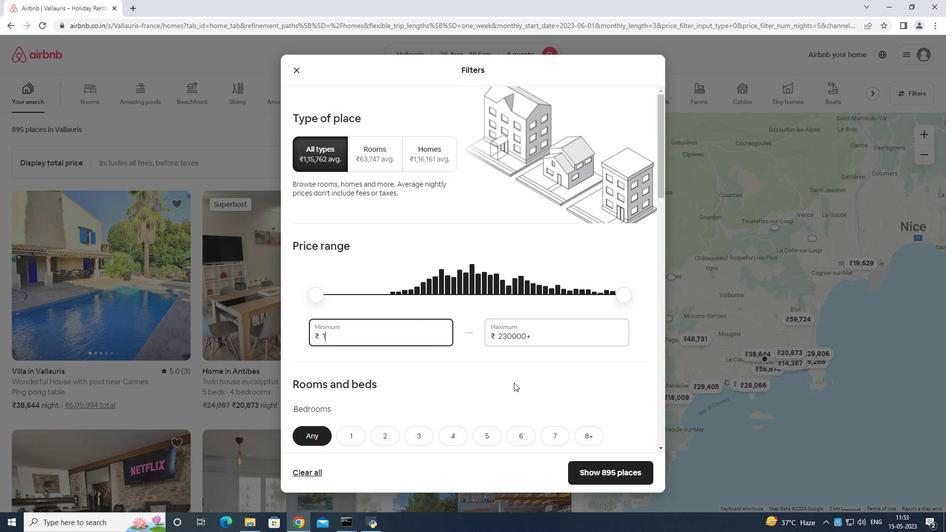 
Action: Mouse moved to (516, 382)
Screenshot: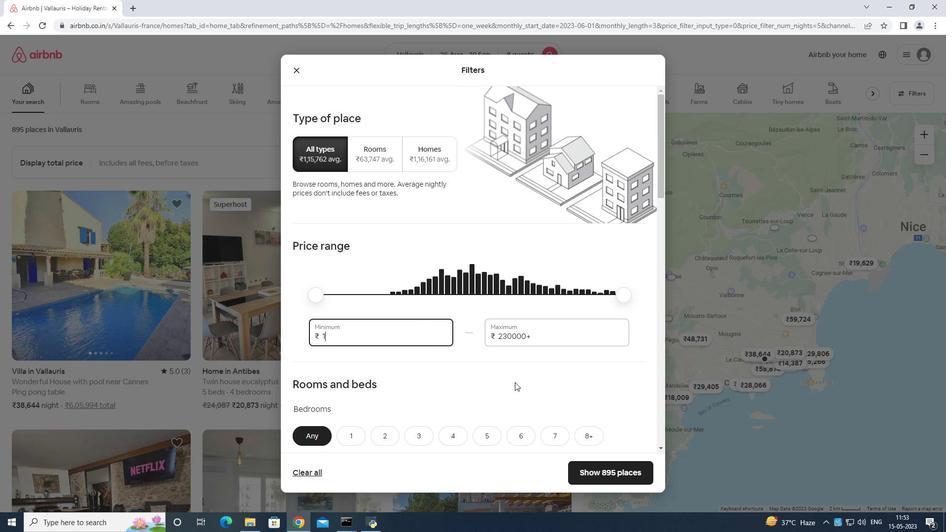 
Action: Key pressed 0
Screenshot: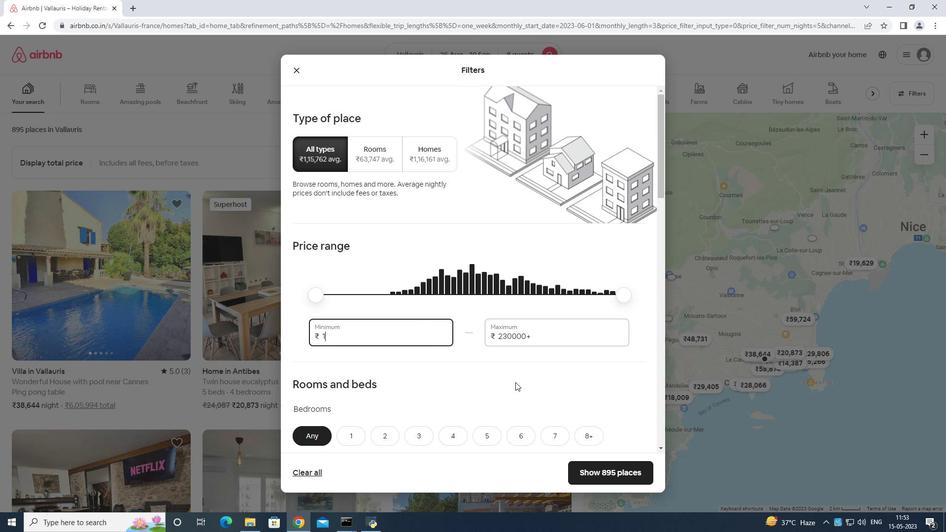 
Action: Mouse moved to (517, 381)
Screenshot: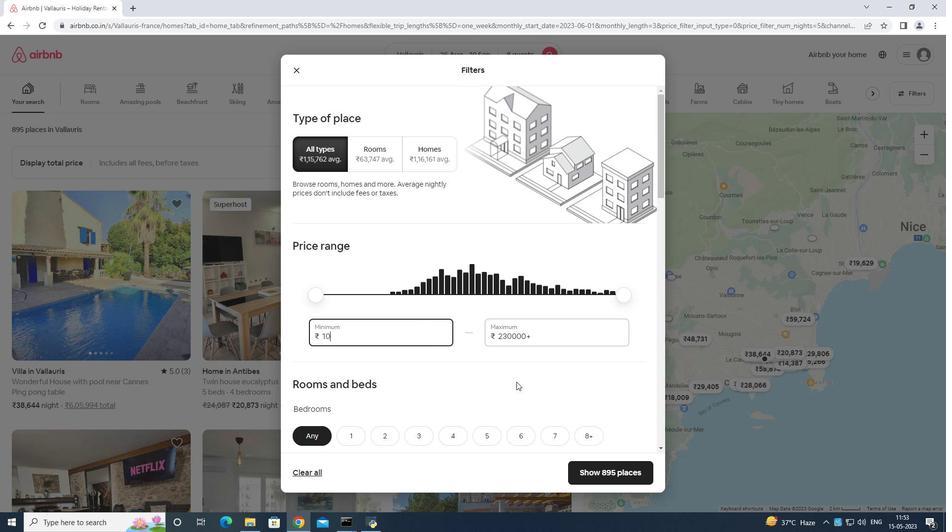 
Action: Key pressed 0
Screenshot: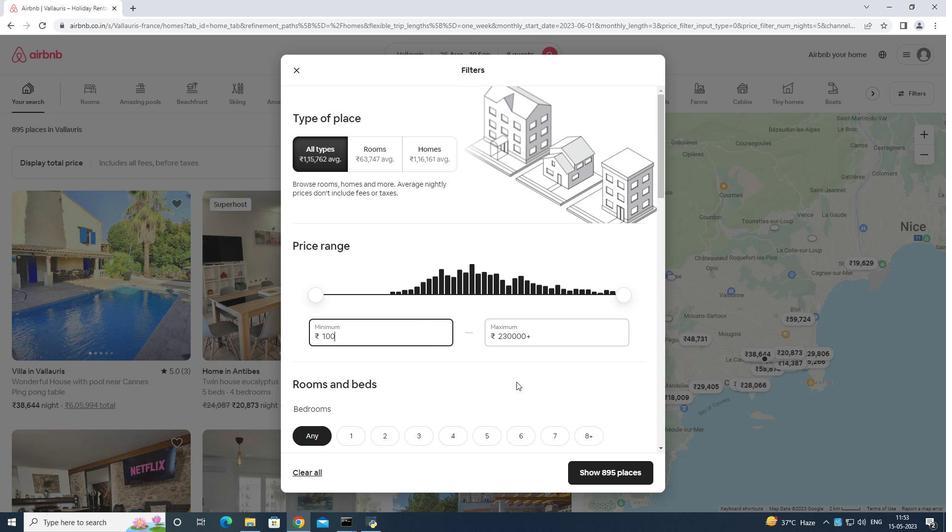 
Action: Mouse moved to (524, 381)
Screenshot: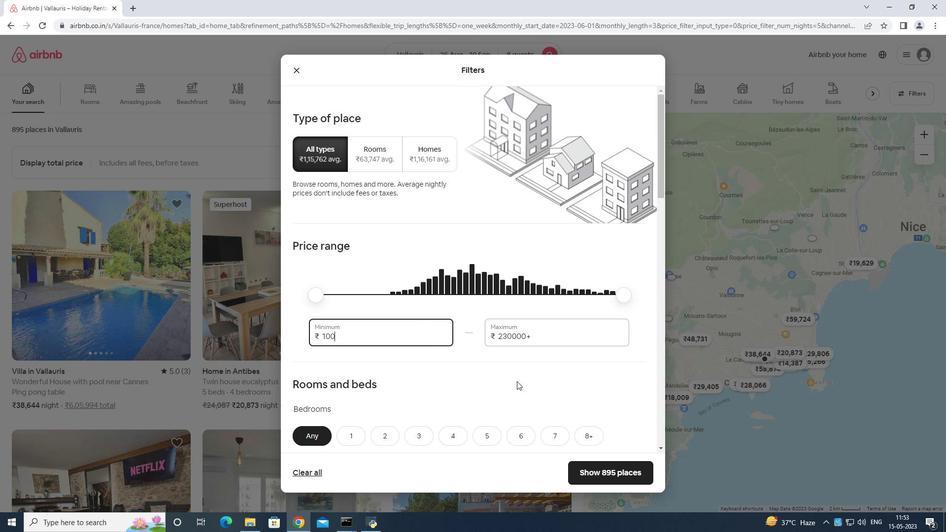 
Action: Key pressed 0
Screenshot: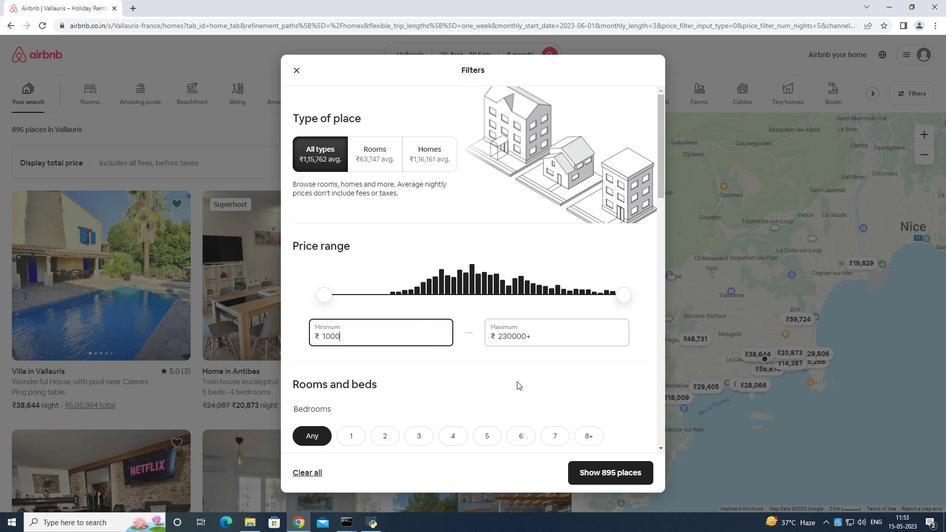 
Action: Mouse moved to (571, 330)
Screenshot: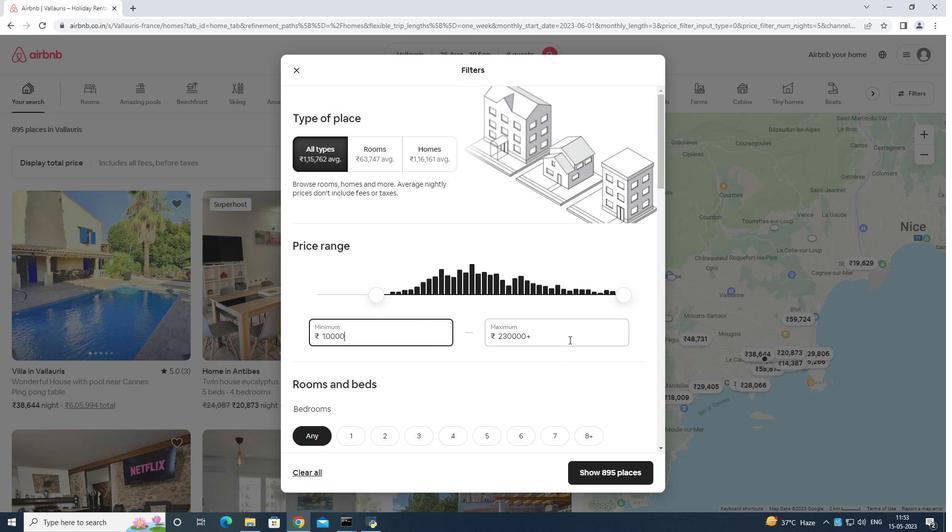 
Action: Mouse pressed left at (571, 330)
Screenshot: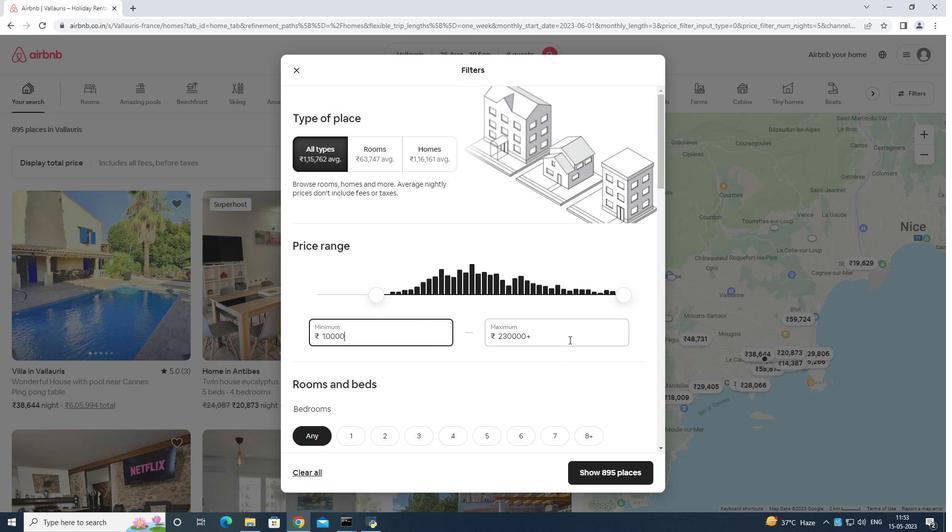 
Action: Mouse moved to (571, 325)
Screenshot: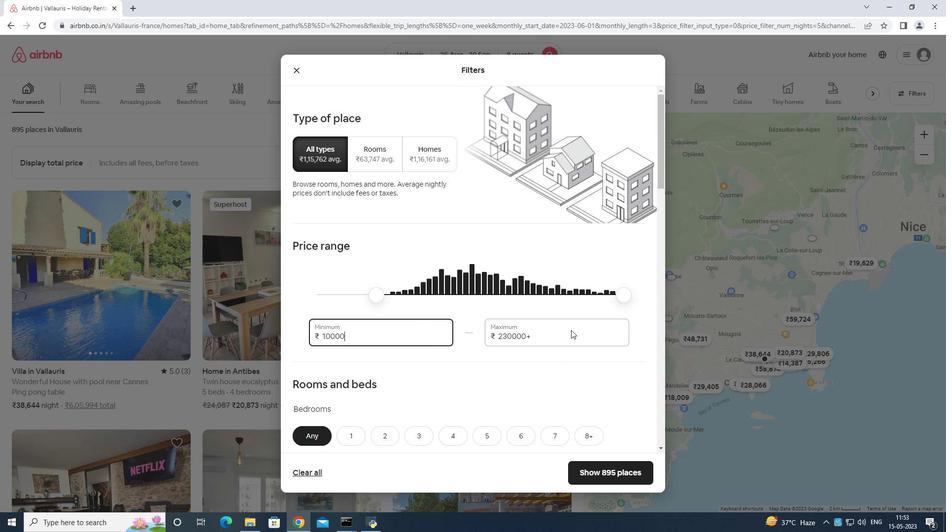 
Action: Key pressed <Key.backspace>
Screenshot: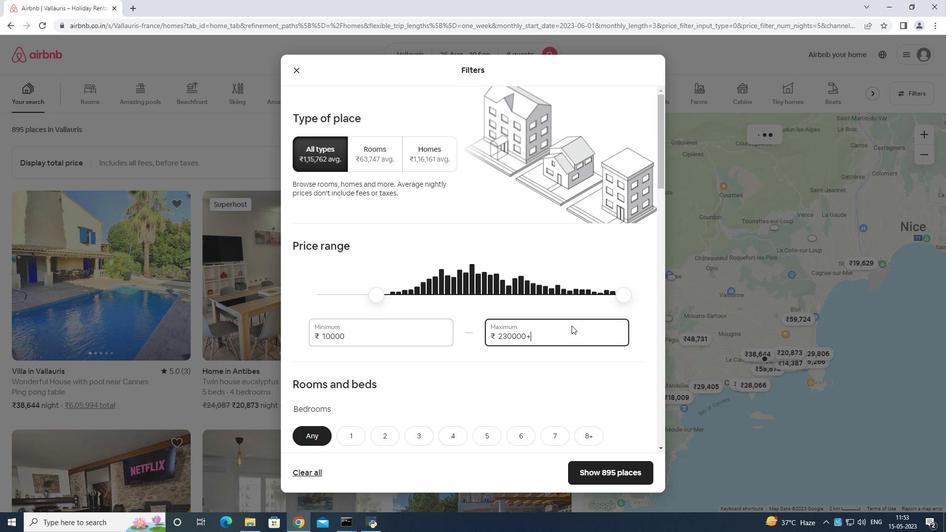 
Action: Mouse moved to (571, 325)
Screenshot: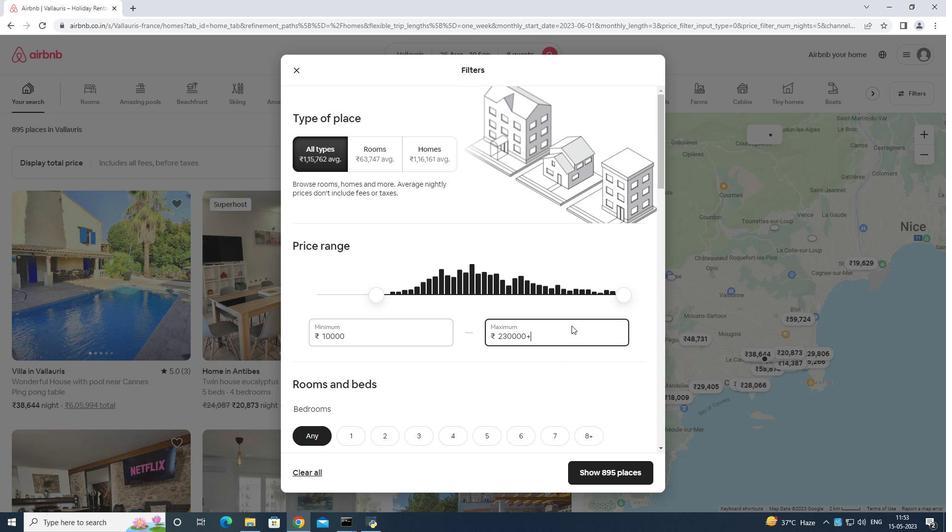
Action: Key pressed <Key.backspace><Key.backspace><Key.backspace><Key.backspace><Key.backspace><Key.backspace><Key.backspace><Key.backspace><Key.backspace><Key.backspace><Key.backspace><Key.backspace><Key.backspace><Key.backspace><Key.backspace>
Screenshot: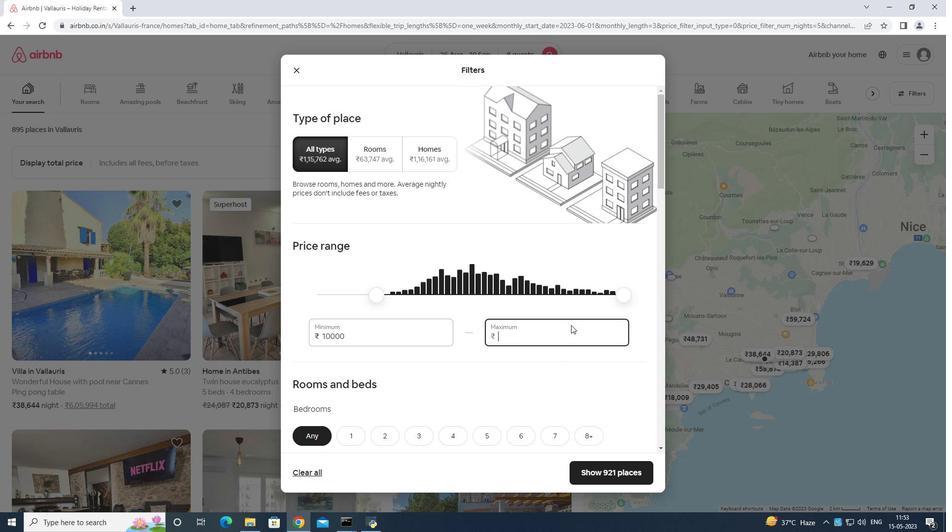 
Action: Mouse moved to (570, 325)
Screenshot: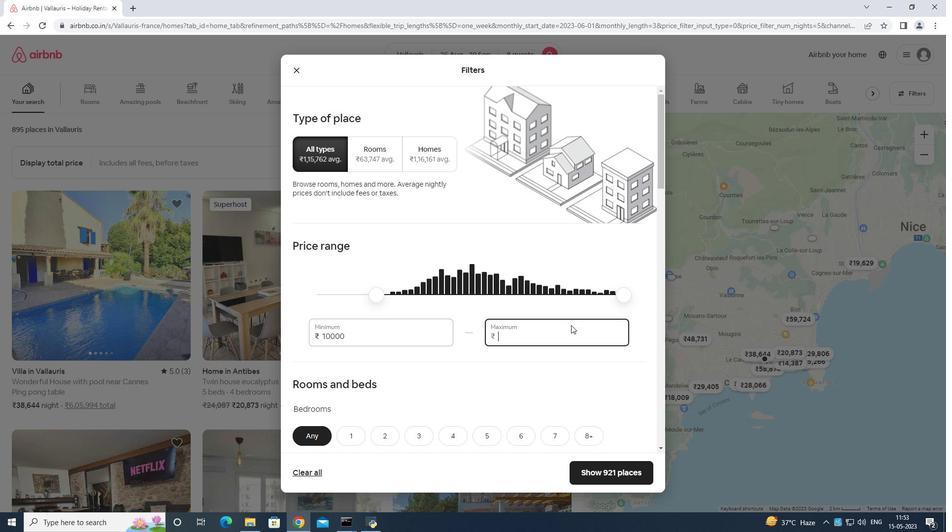 
Action: Key pressed 15000
Screenshot: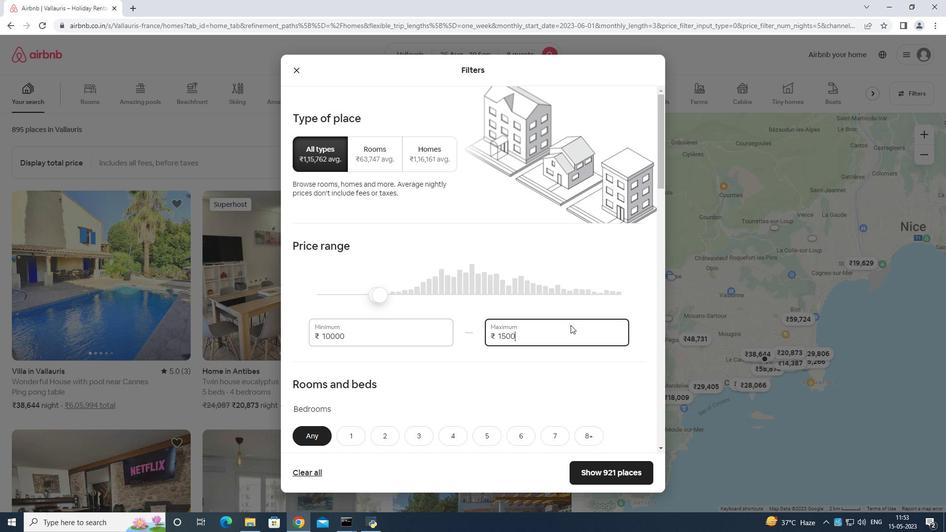 
Action: Mouse moved to (568, 327)
Screenshot: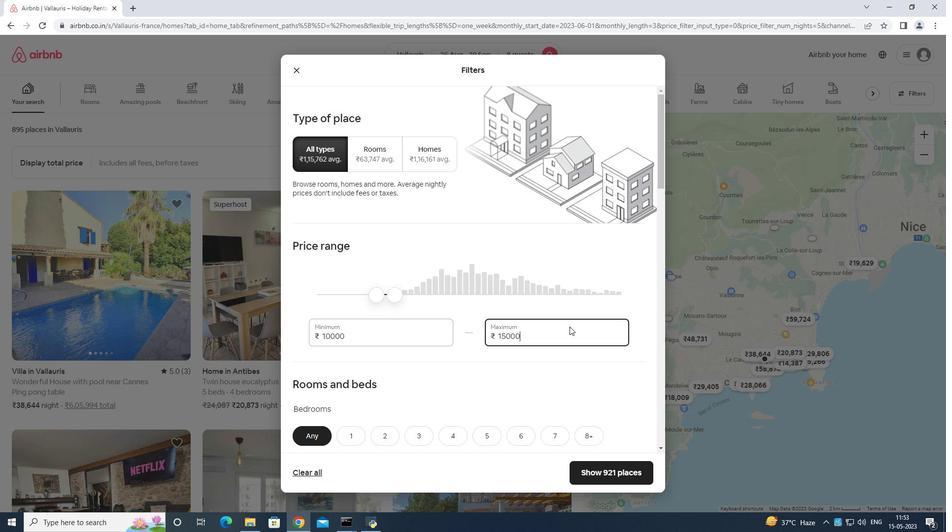 
Action: Mouse scrolled (568, 326) with delta (0, 0)
Screenshot: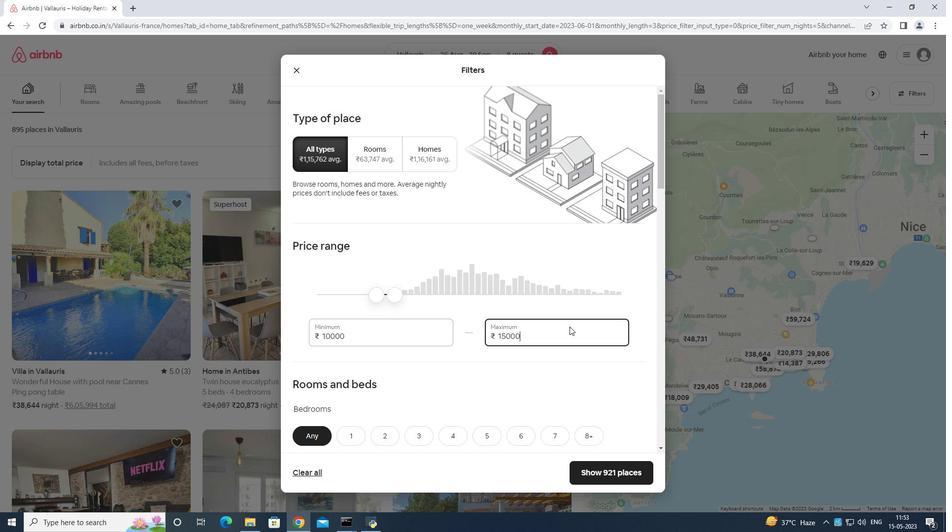 
Action: Mouse moved to (567, 328)
Screenshot: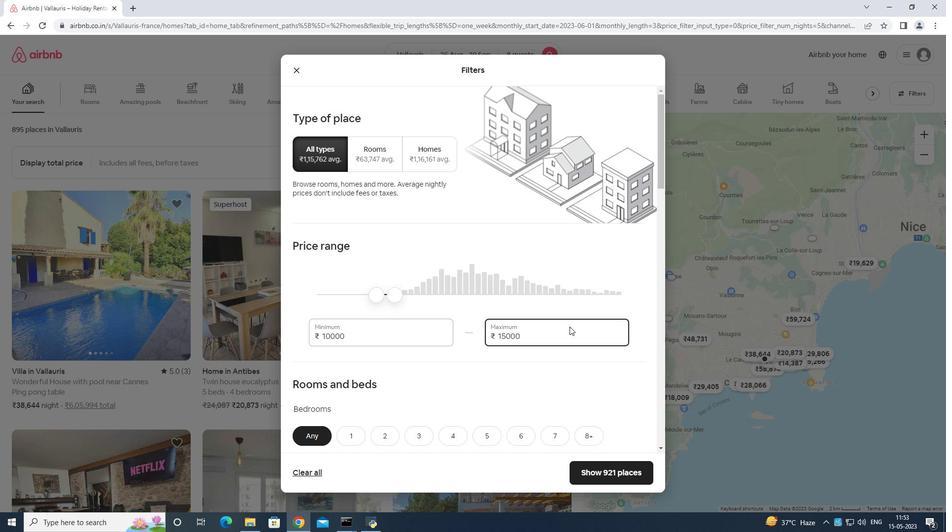 
Action: Mouse scrolled (567, 327) with delta (0, 0)
Screenshot: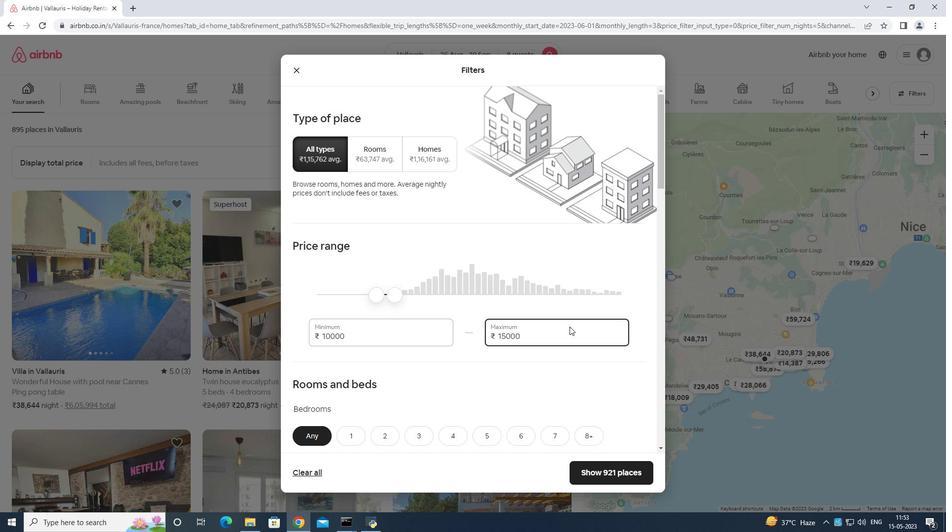 
Action: Mouse moved to (567, 328)
Screenshot: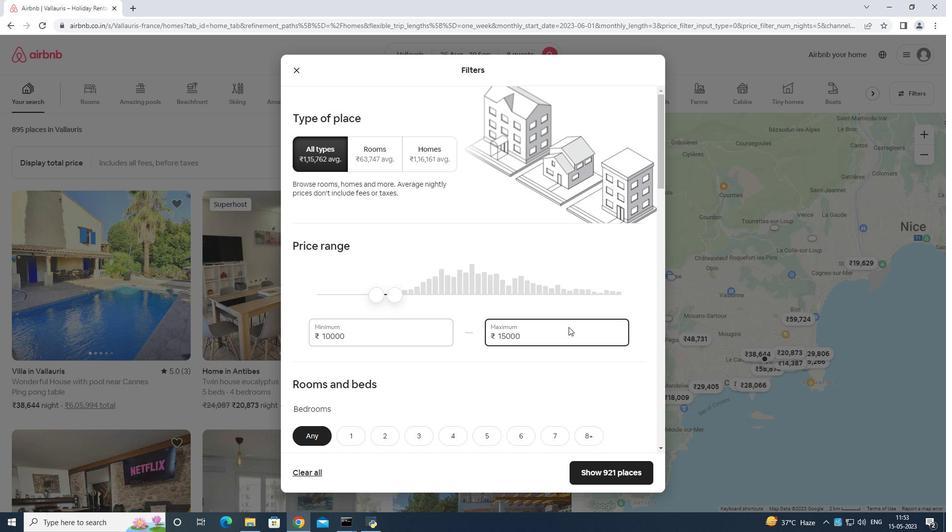 
Action: Mouse scrolled (567, 328) with delta (0, 0)
Screenshot: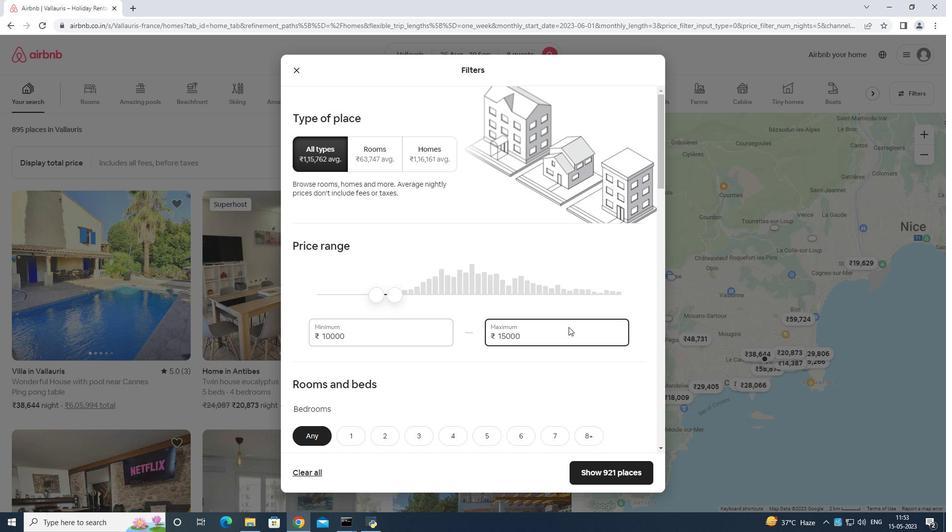
Action: Mouse scrolled (567, 328) with delta (0, 0)
Screenshot: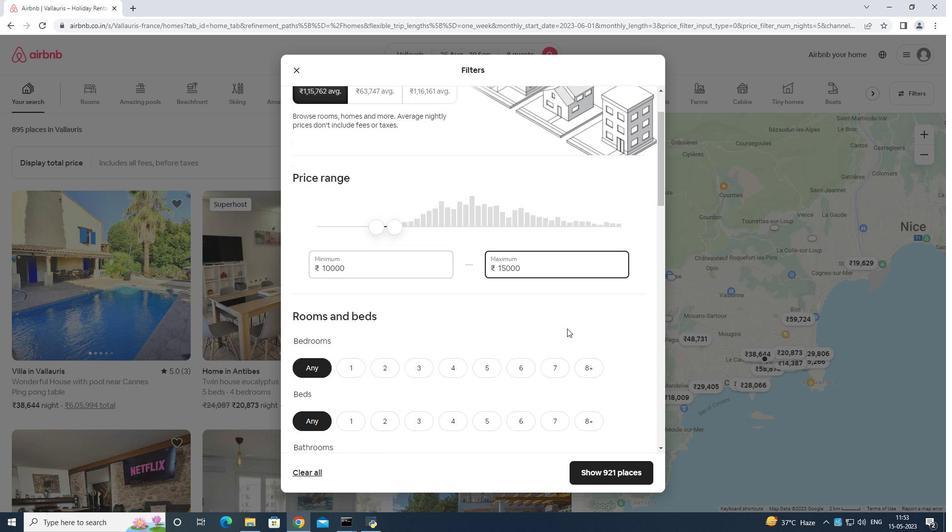 
Action: Mouse moved to (565, 328)
Screenshot: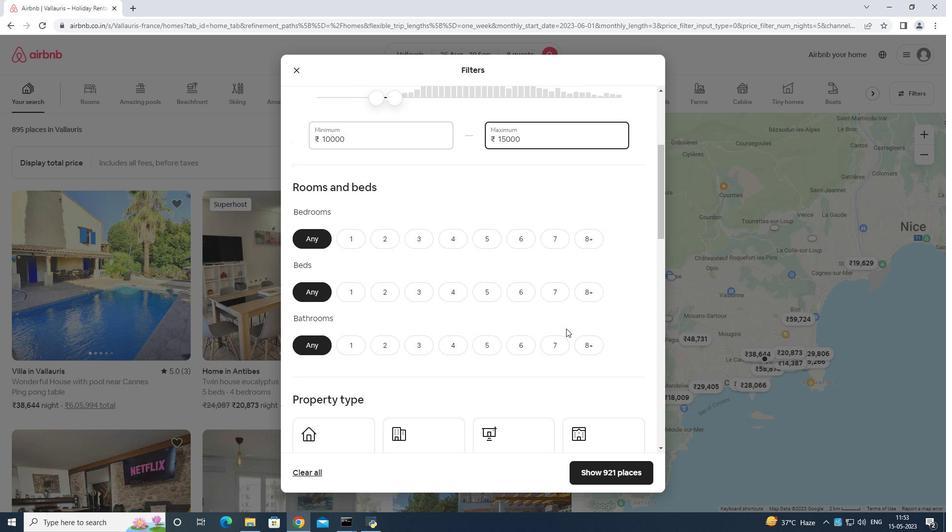 
Action: Mouse scrolled (565, 328) with delta (0, 0)
Screenshot: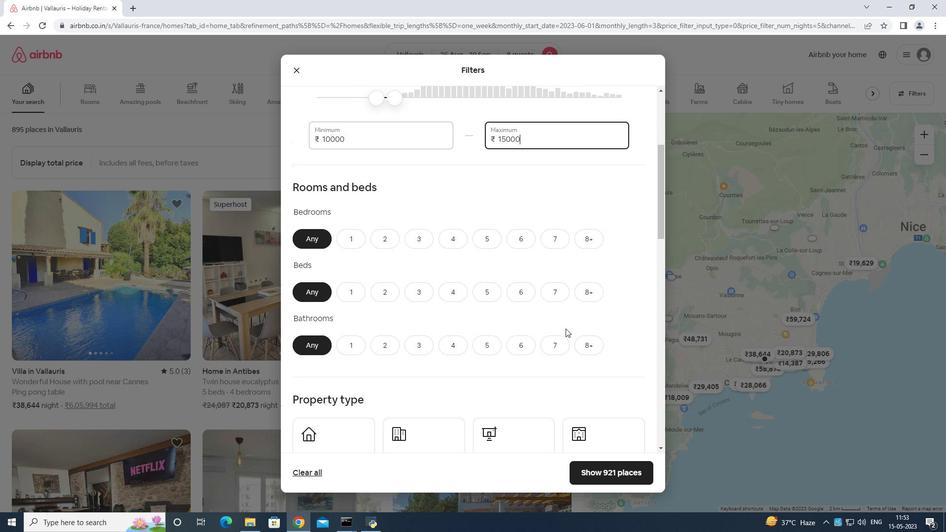 
Action: Mouse moved to (523, 186)
Screenshot: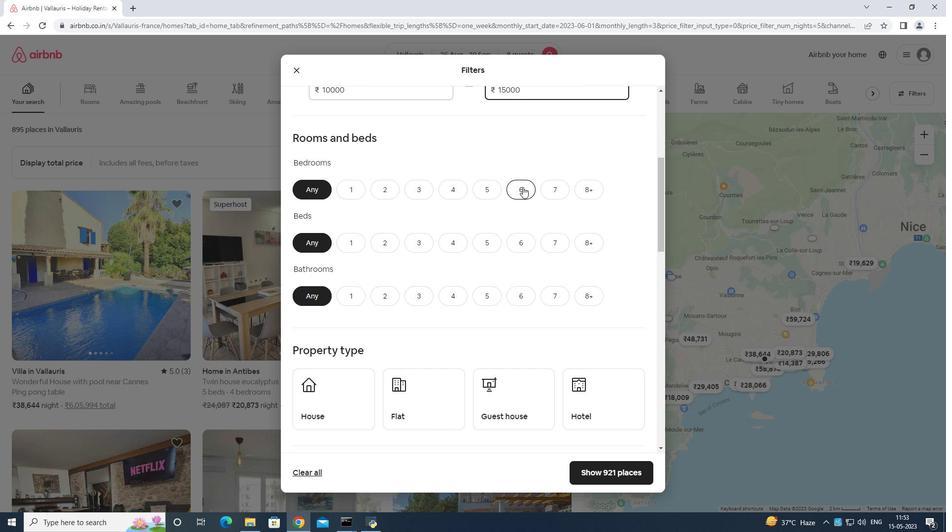 
Action: Mouse pressed left at (523, 186)
Screenshot: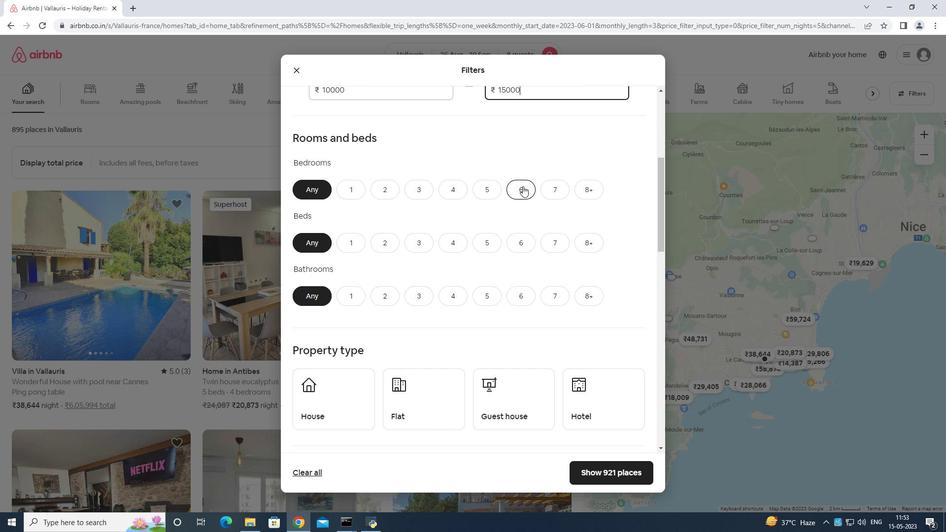 
Action: Mouse moved to (520, 243)
Screenshot: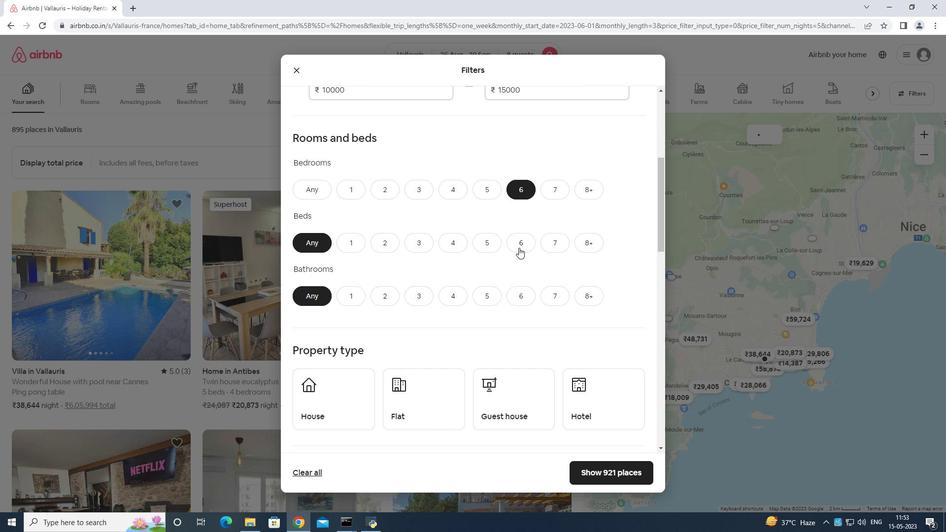 
Action: Mouse pressed left at (520, 243)
Screenshot: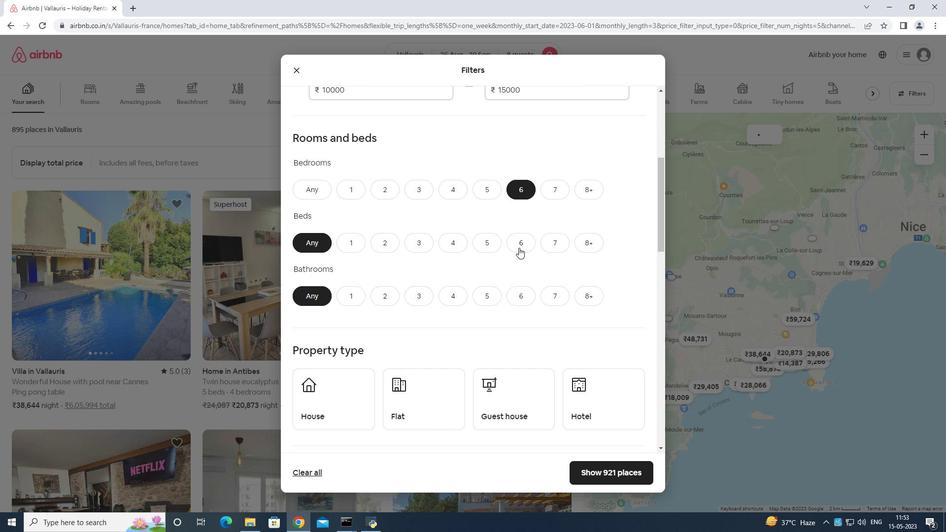 
Action: Mouse moved to (520, 295)
Screenshot: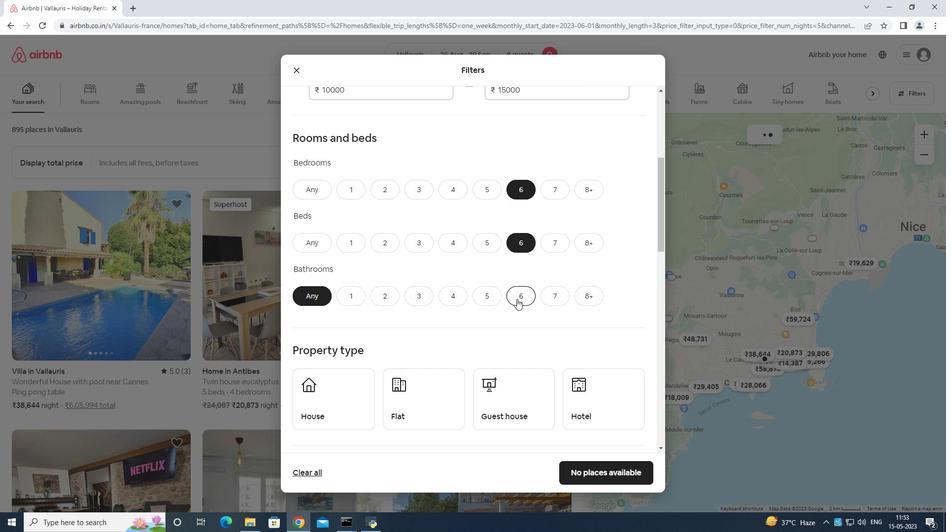 
Action: Mouse pressed left at (519, 295)
Screenshot: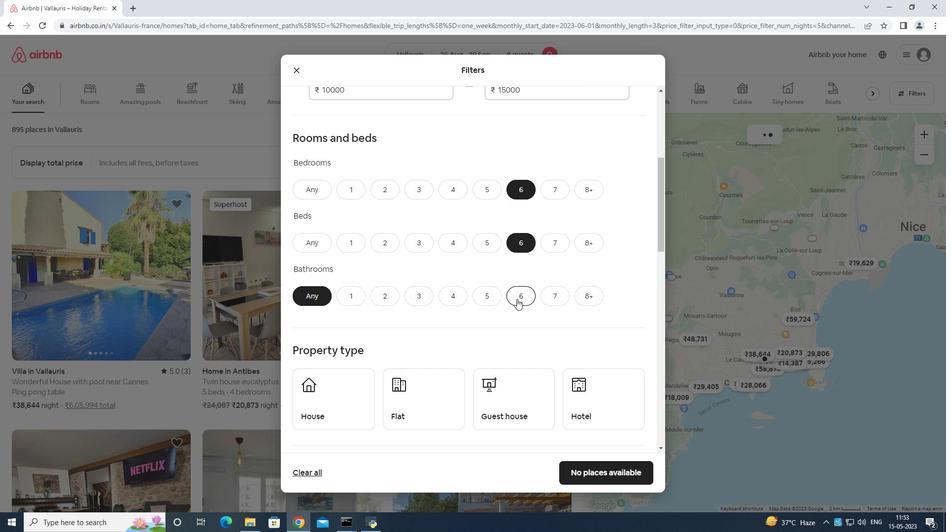 
Action: Mouse moved to (520, 293)
Screenshot: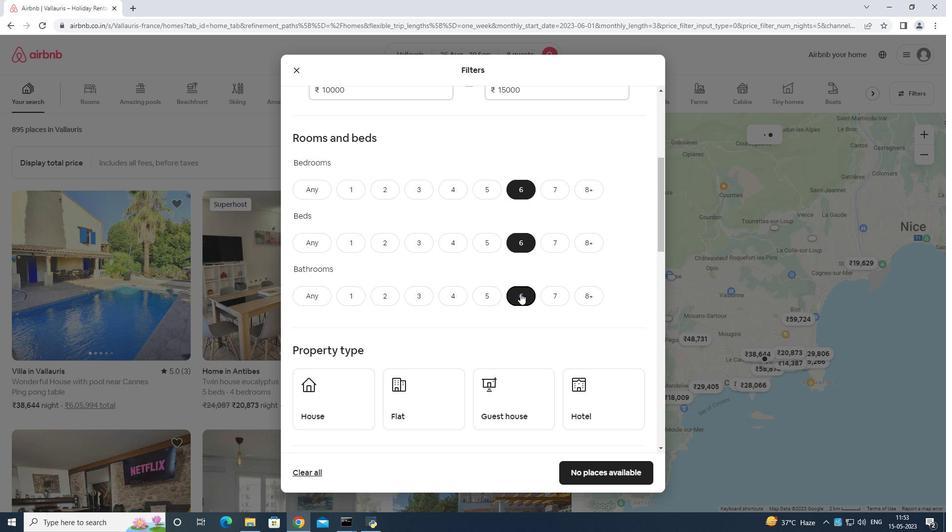 
Action: Mouse scrolled (520, 293) with delta (0, 0)
Screenshot: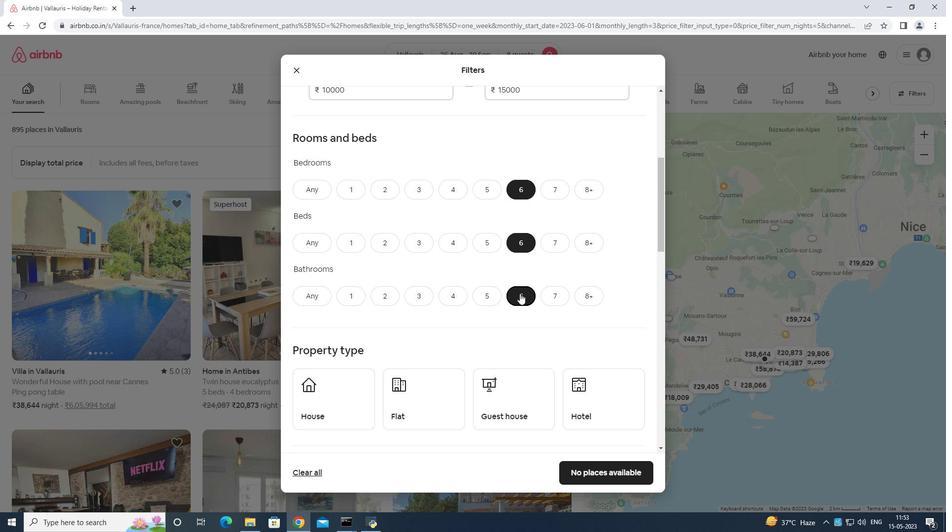 
Action: Mouse moved to (520, 293)
Screenshot: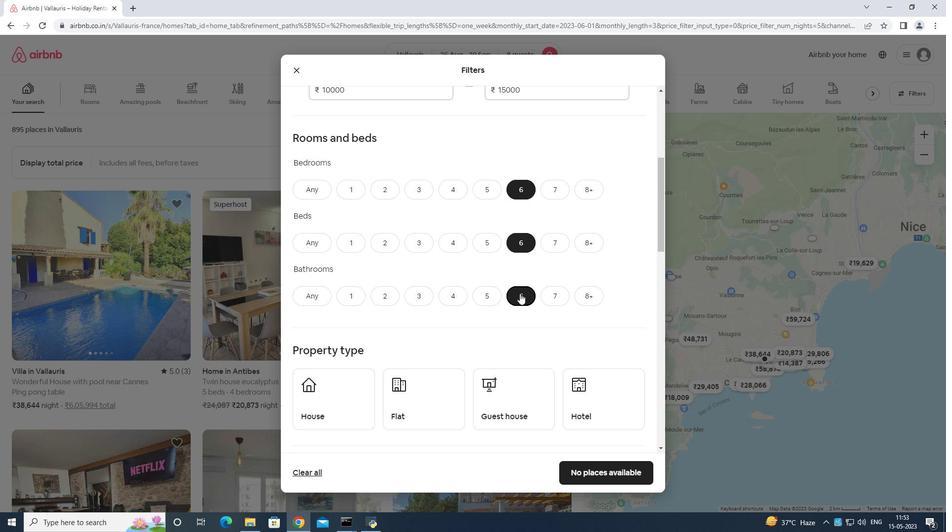 
Action: Mouse scrolled (520, 293) with delta (0, 0)
Screenshot: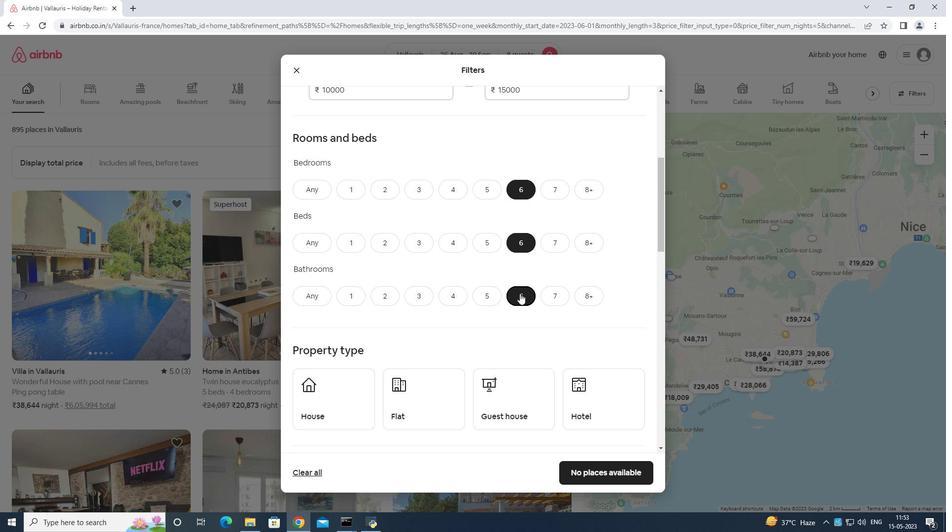 
Action: Mouse moved to (341, 296)
Screenshot: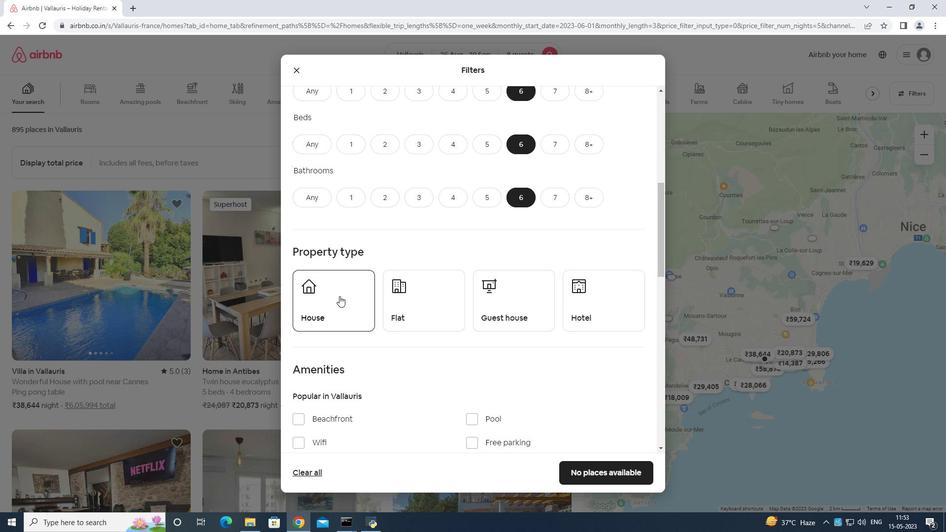 
Action: Mouse pressed left at (341, 296)
Screenshot: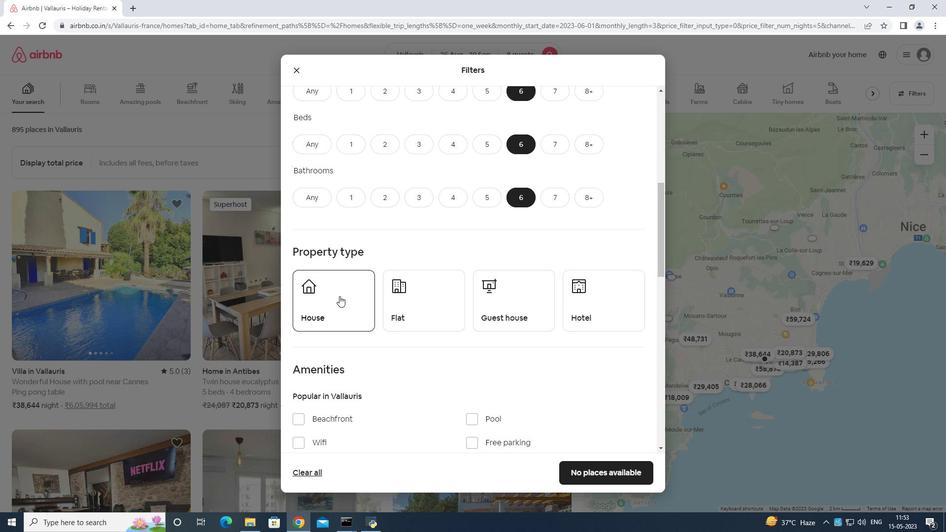 
Action: Mouse moved to (433, 294)
Screenshot: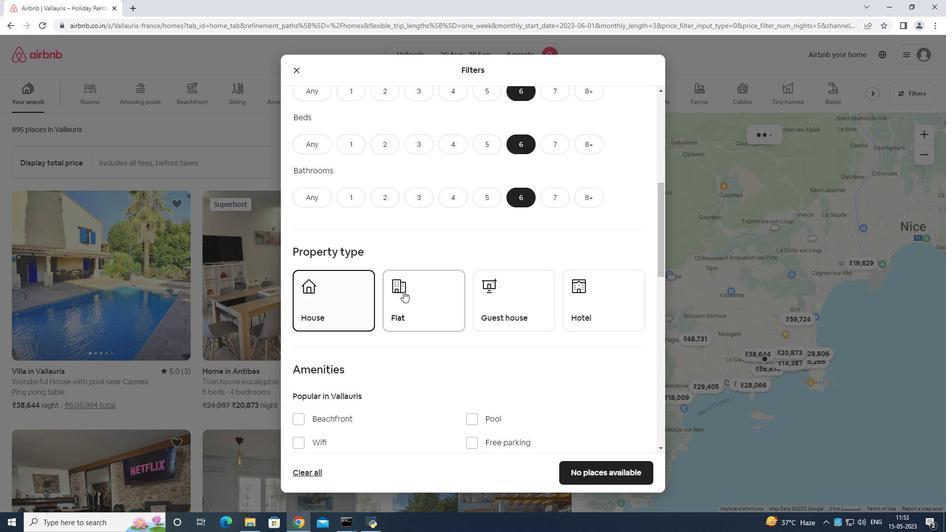 
Action: Mouse pressed left at (433, 294)
Screenshot: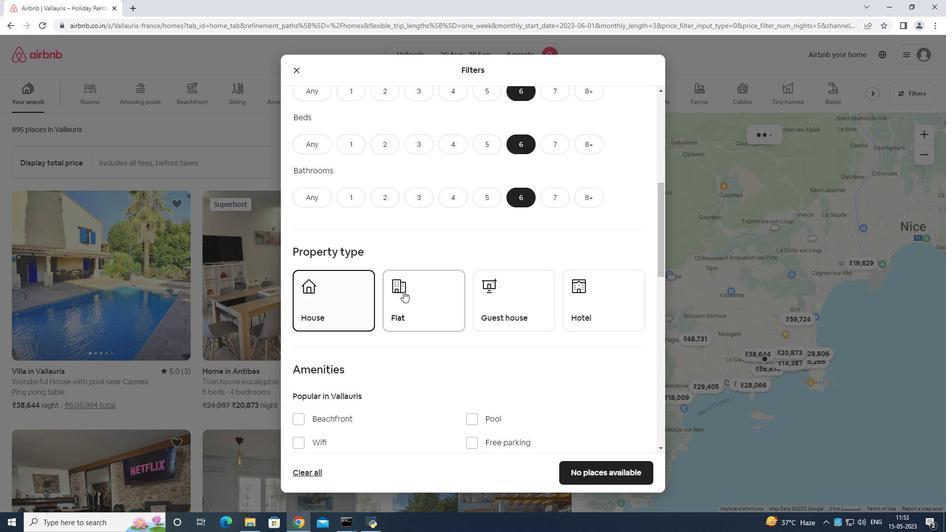 
Action: Mouse moved to (498, 291)
Screenshot: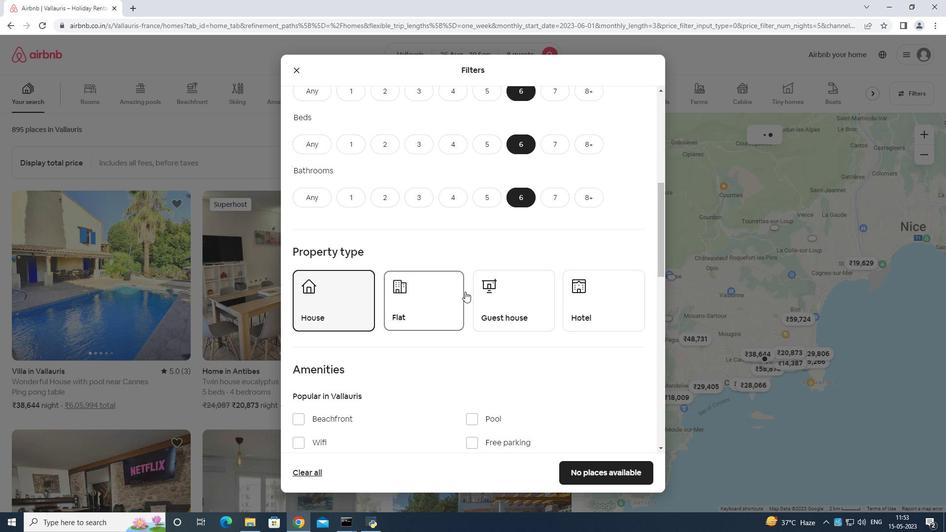 
Action: Mouse pressed left at (498, 291)
Screenshot: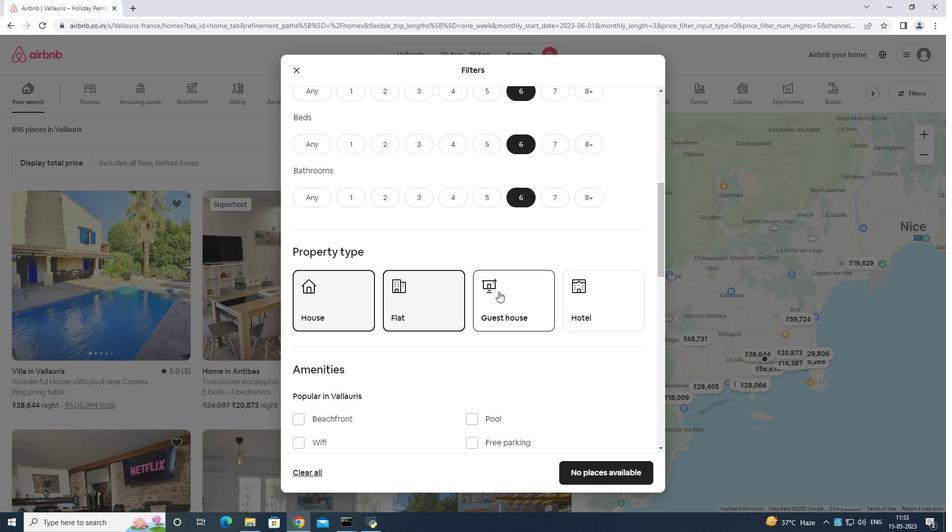 
Action: Mouse moved to (499, 292)
Screenshot: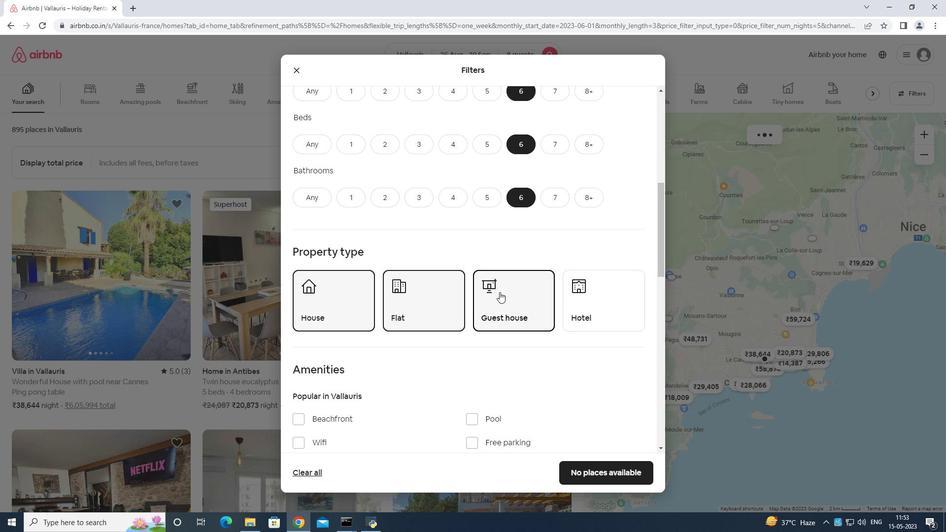 
Action: Mouse scrolled (499, 291) with delta (0, 0)
Screenshot: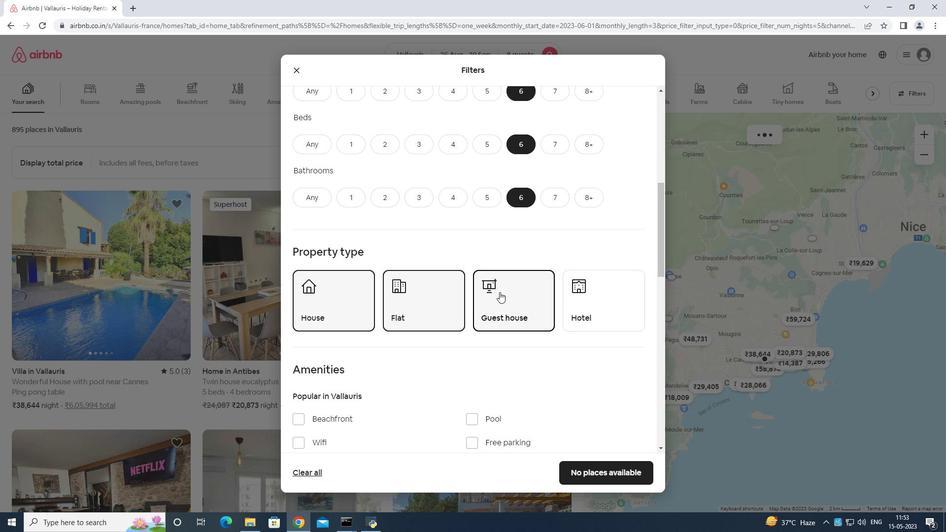
Action: Mouse moved to (499, 292)
Screenshot: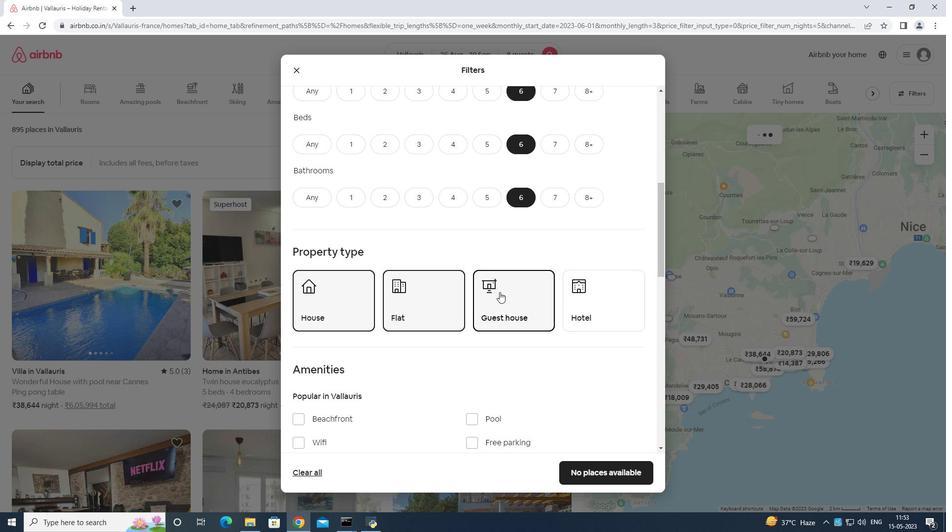 
Action: Mouse scrolled (499, 291) with delta (0, 0)
Screenshot: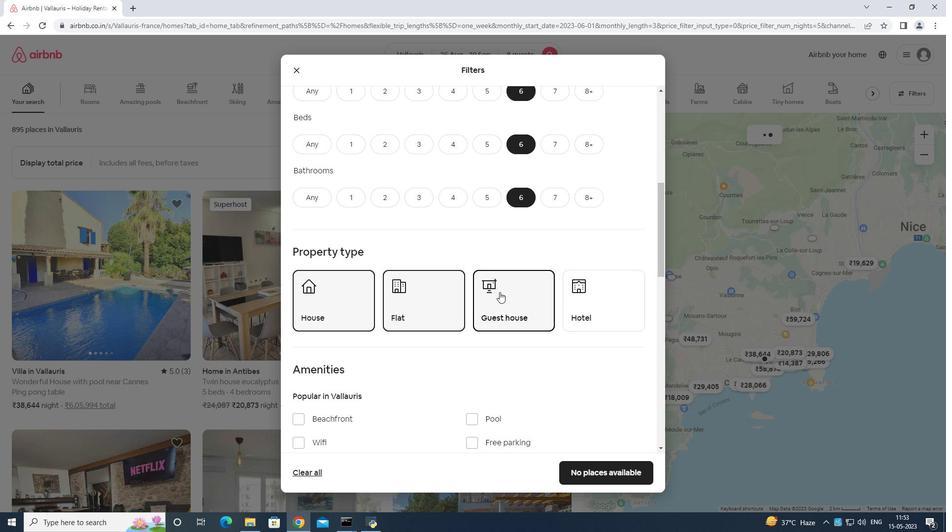 
Action: Mouse scrolled (499, 291) with delta (0, 0)
Screenshot: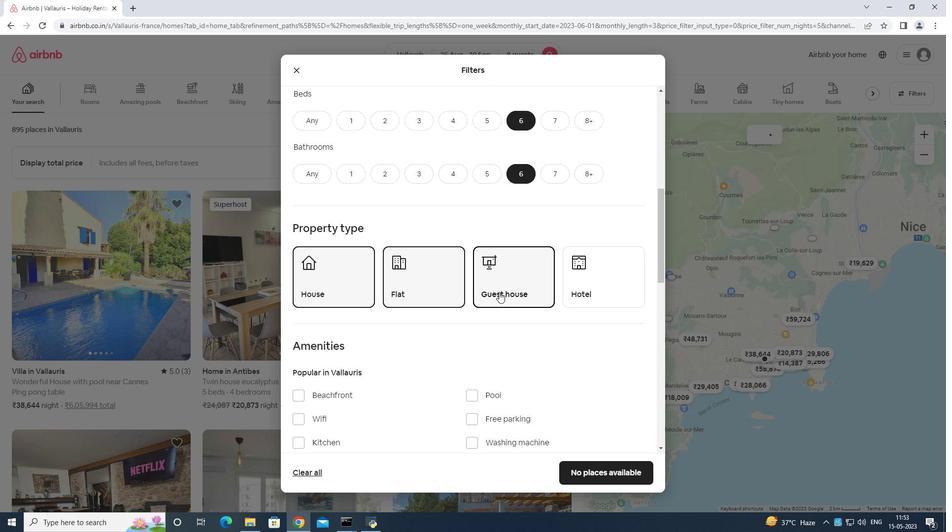 
Action: Mouse moved to (499, 292)
Screenshot: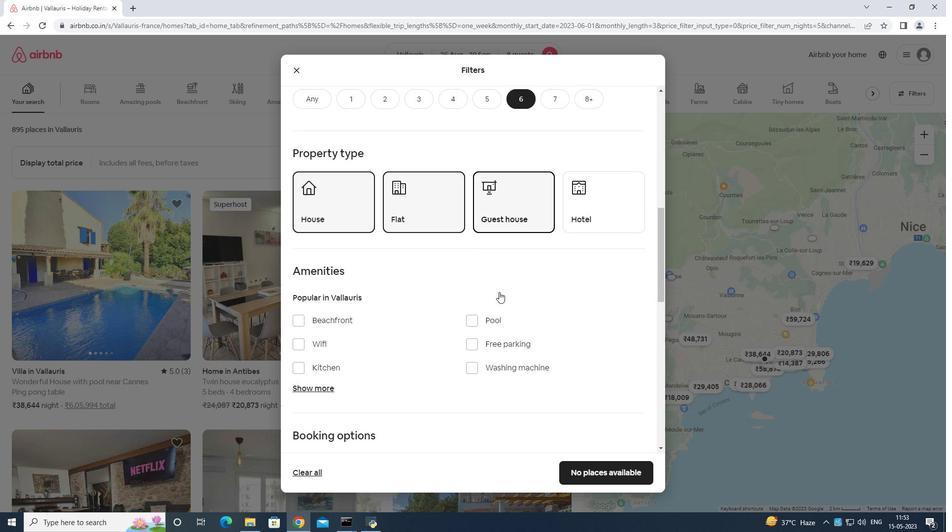 
Action: Mouse scrolled (499, 292) with delta (0, 0)
Screenshot: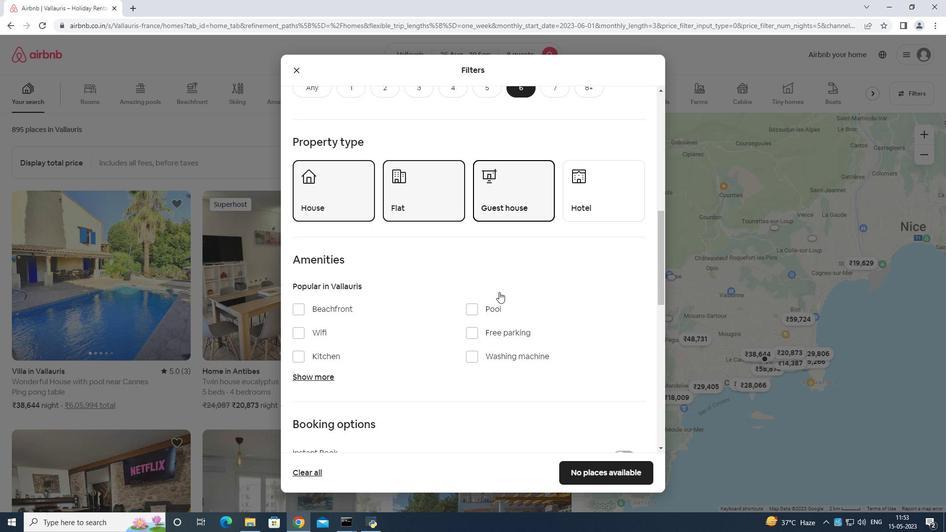 
Action: Mouse moved to (311, 242)
Screenshot: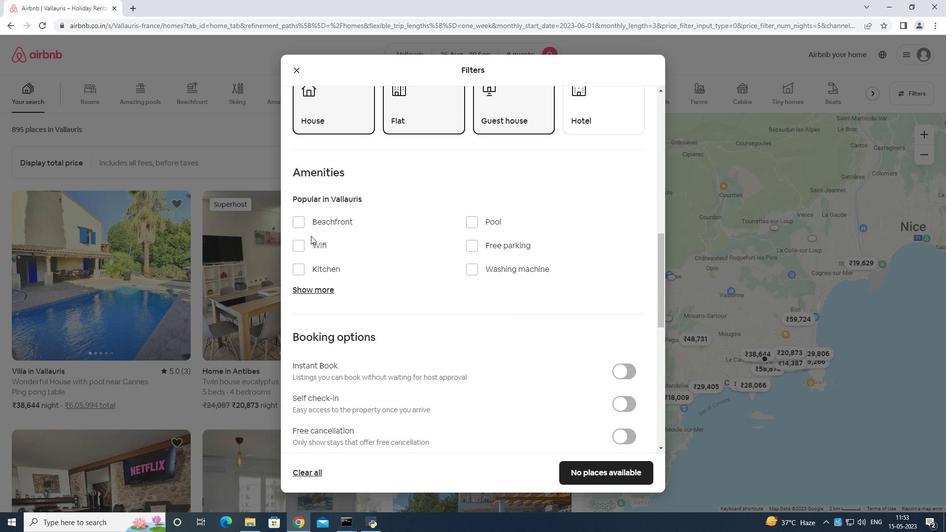 
Action: Mouse pressed left at (311, 242)
Screenshot: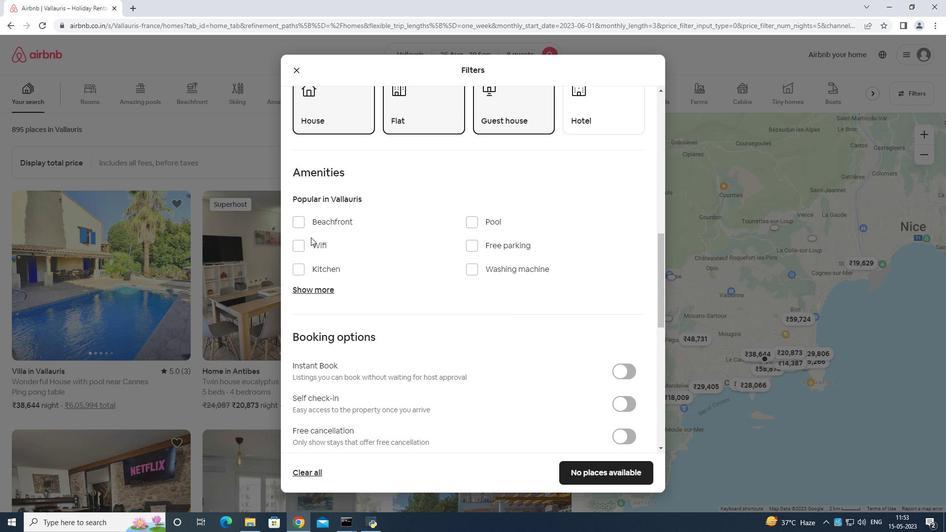 
Action: Mouse moved to (320, 283)
Screenshot: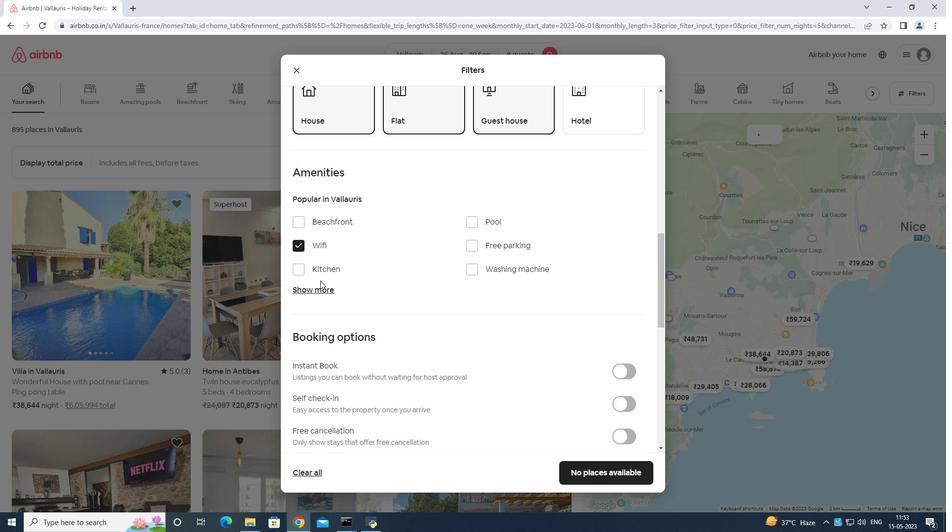 
Action: Mouse pressed left at (320, 283)
Screenshot: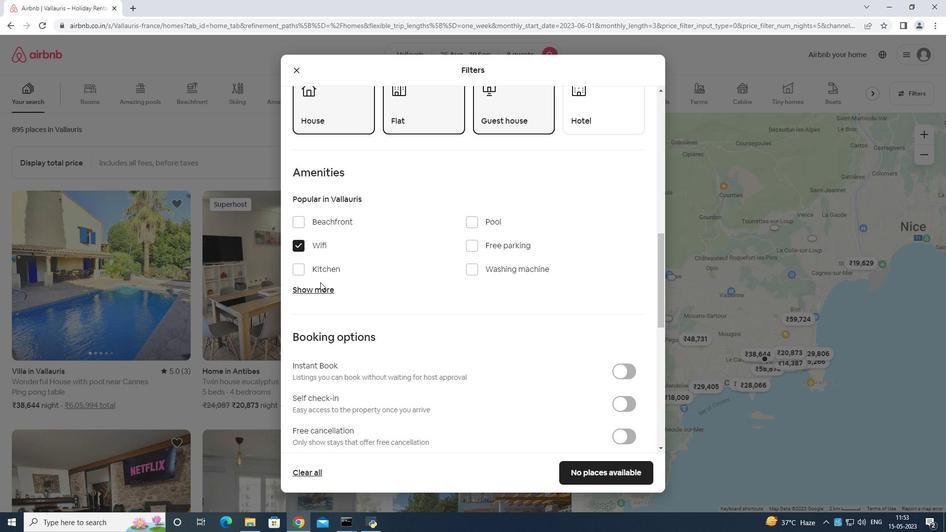 
Action: Mouse moved to (478, 245)
Screenshot: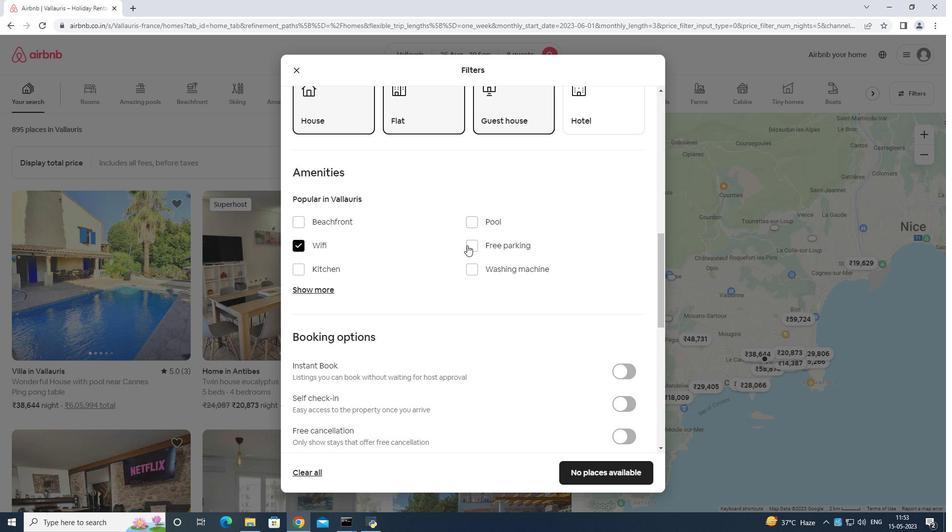 
Action: Mouse pressed left at (478, 245)
Screenshot: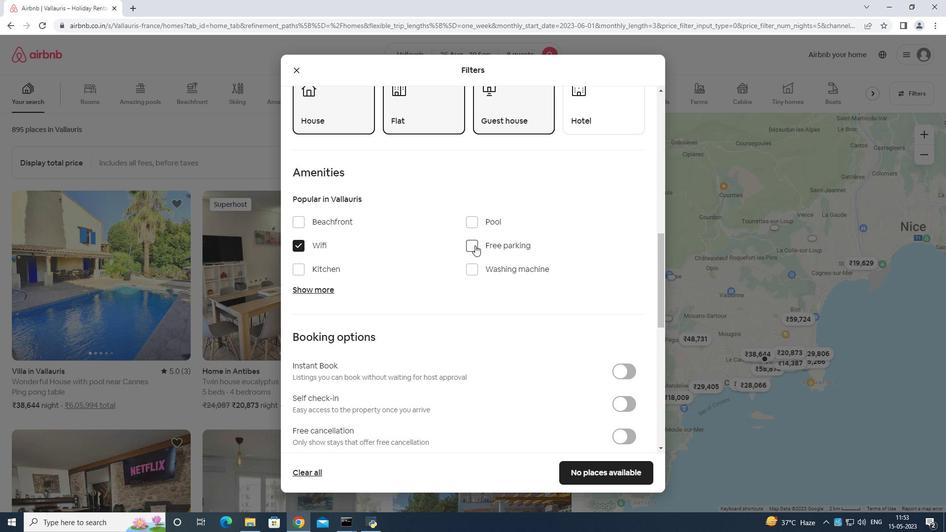 
Action: Mouse moved to (320, 293)
Screenshot: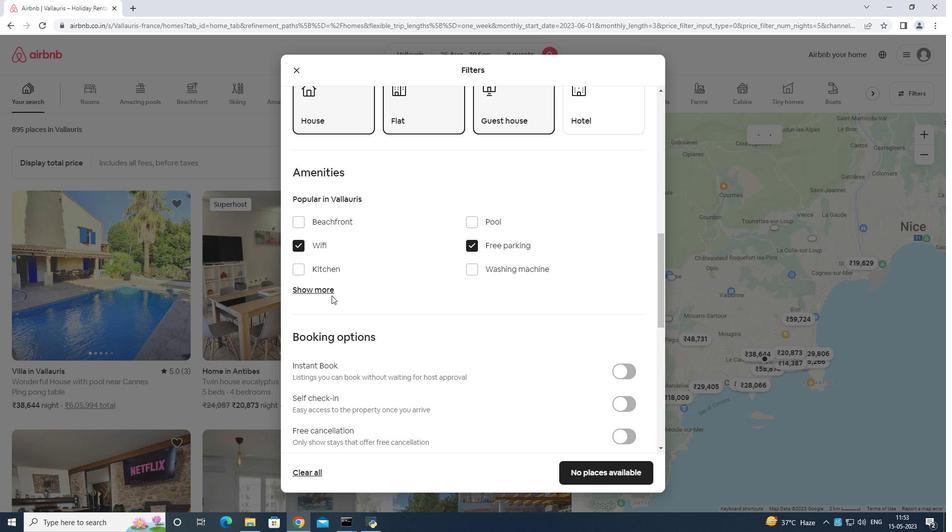 
Action: Mouse pressed left at (320, 293)
Screenshot: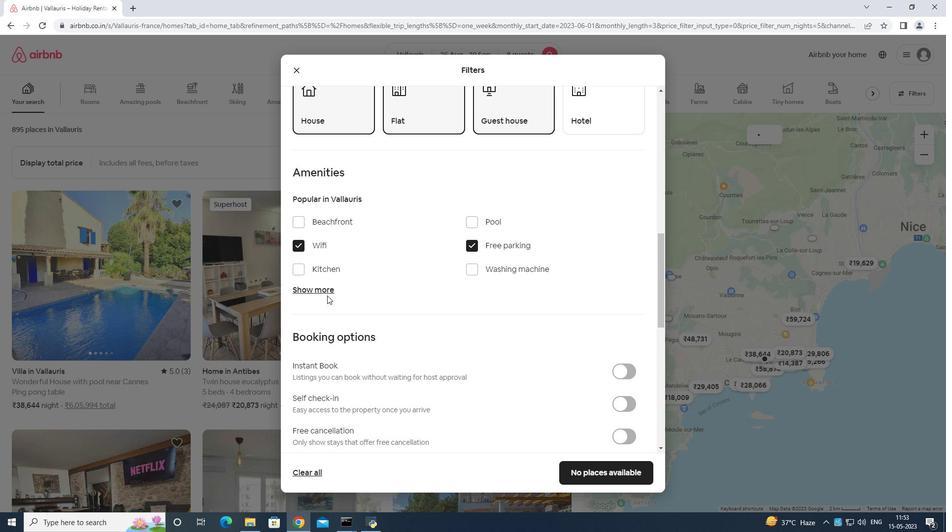 
Action: Mouse moved to (313, 372)
Screenshot: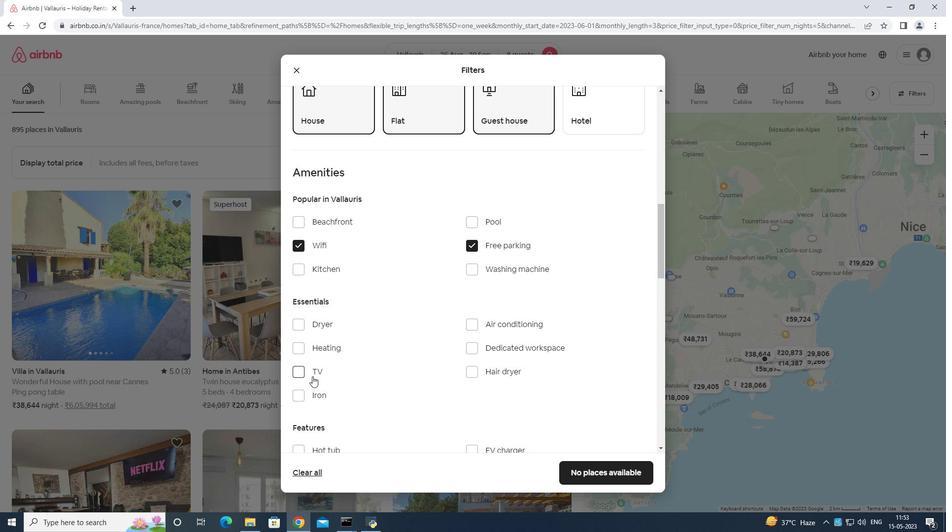
Action: Mouse pressed left at (313, 372)
Screenshot: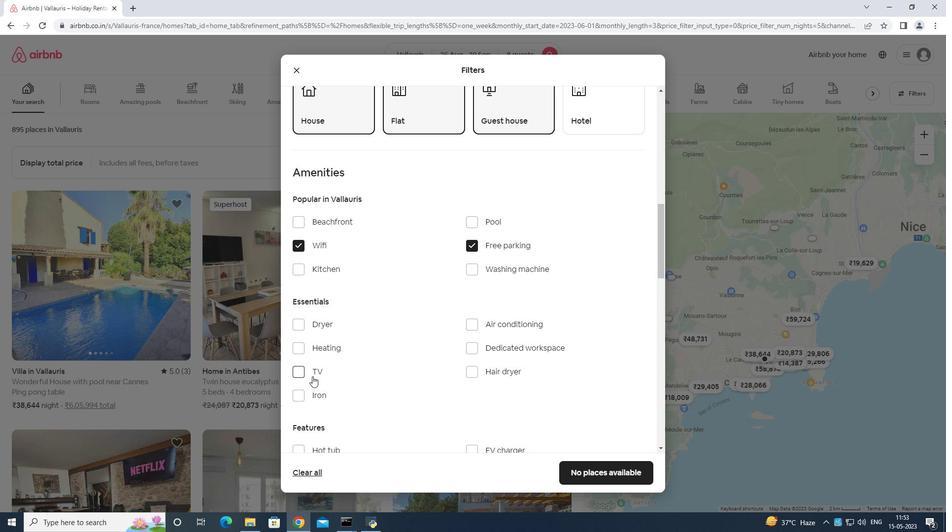 
Action: Mouse moved to (314, 360)
Screenshot: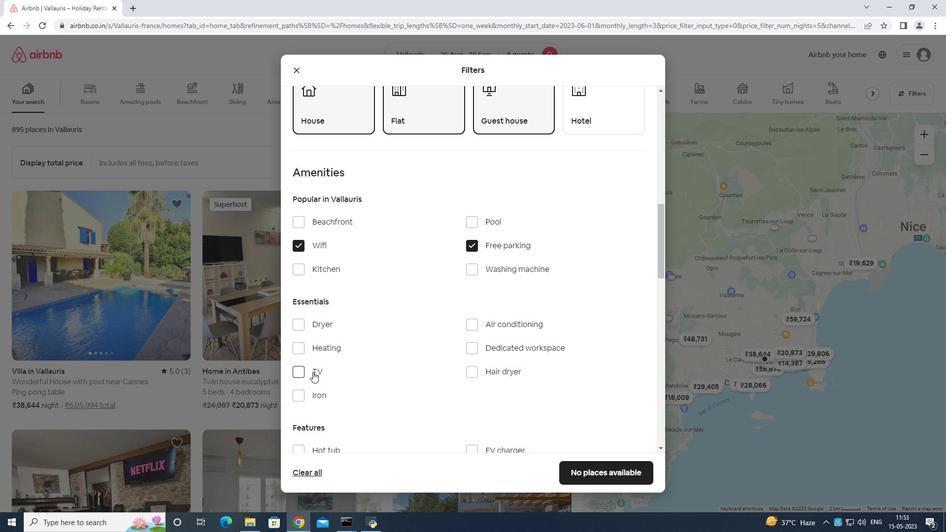 
Action: Mouse scrolled (314, 360) with delta (0, 0)
Screenshot: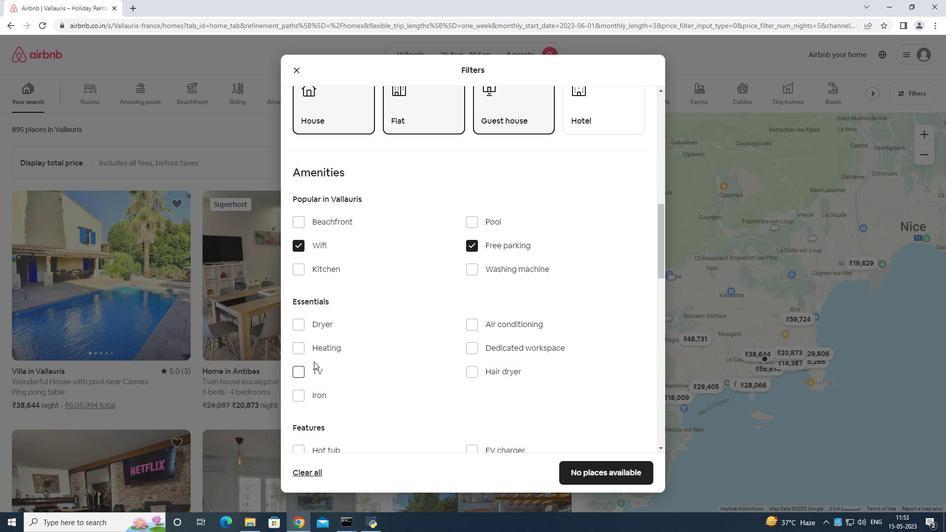 
Action: Mouse moved to (317, 360)
Screenshot: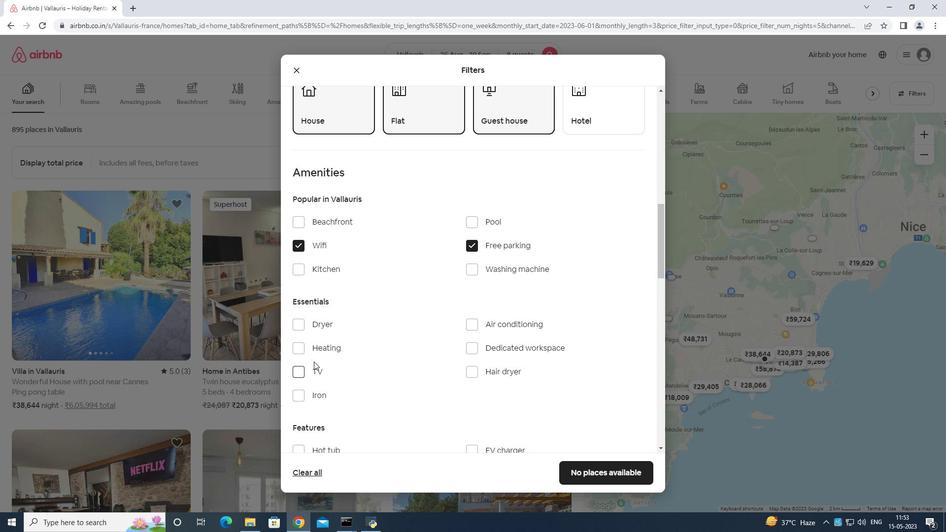 
Action: Mouse scrolled (317, 360) with delta (0, 0)
Screenshot: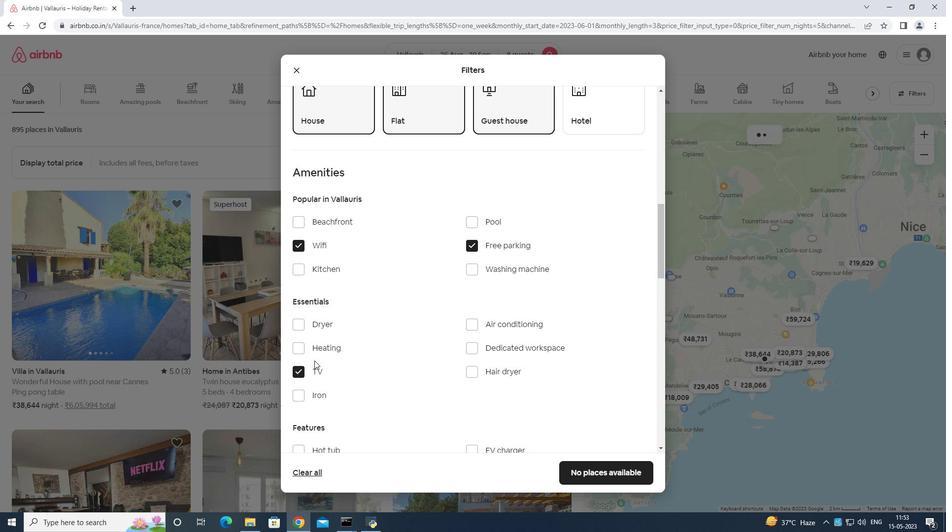
Action: Mouse moved to (319, 360)
Screenshot: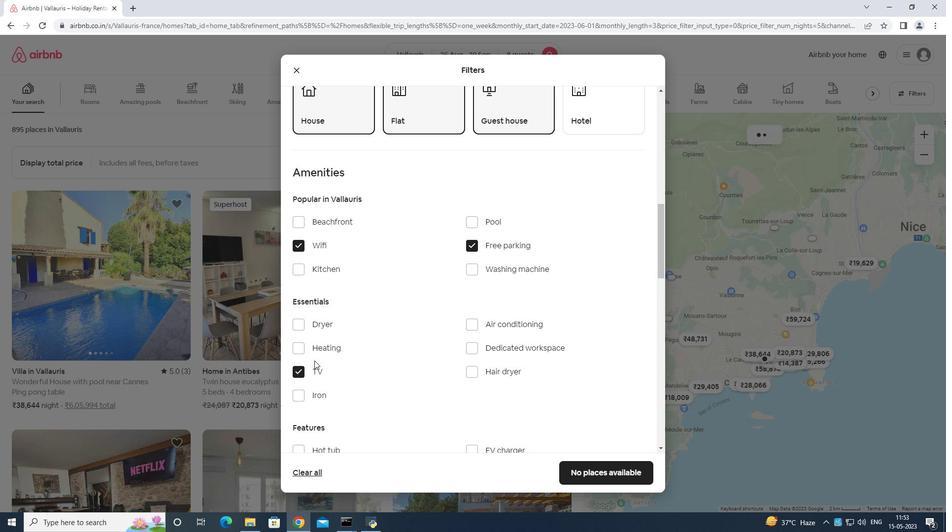 
Action: Mouse scrolled (319, 360) with delta (0, 0)
Screenshot: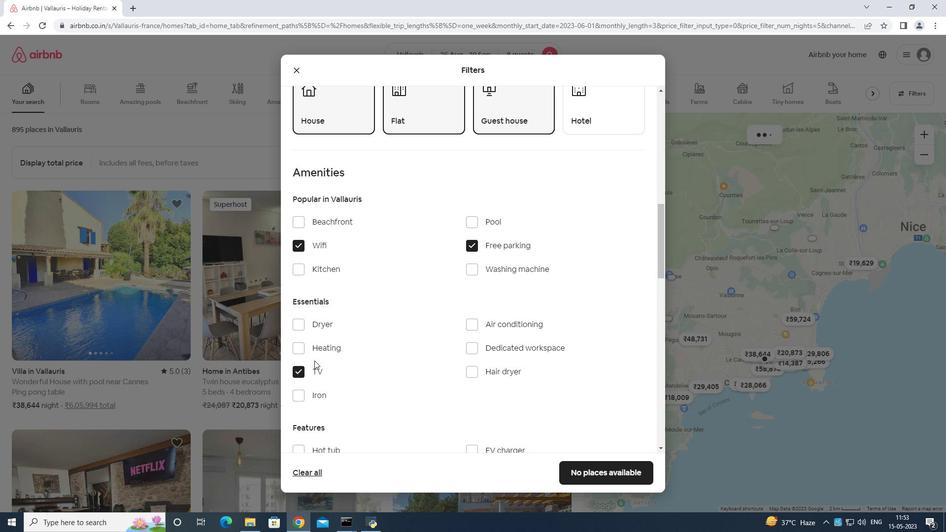 
Action: Mouse moved to (345, 341)
Screenshot: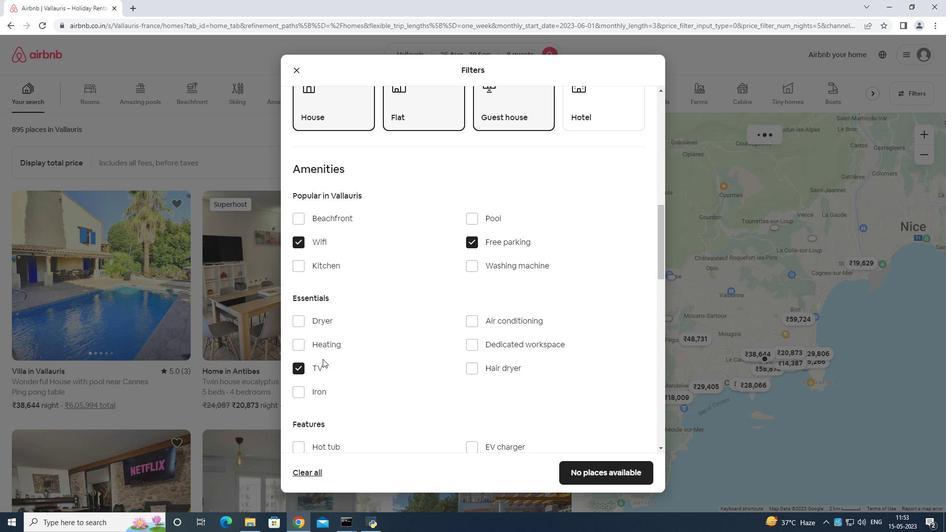 
Action: Mouse scrolled (343, 343) with delta (0, 0)
Screenshot: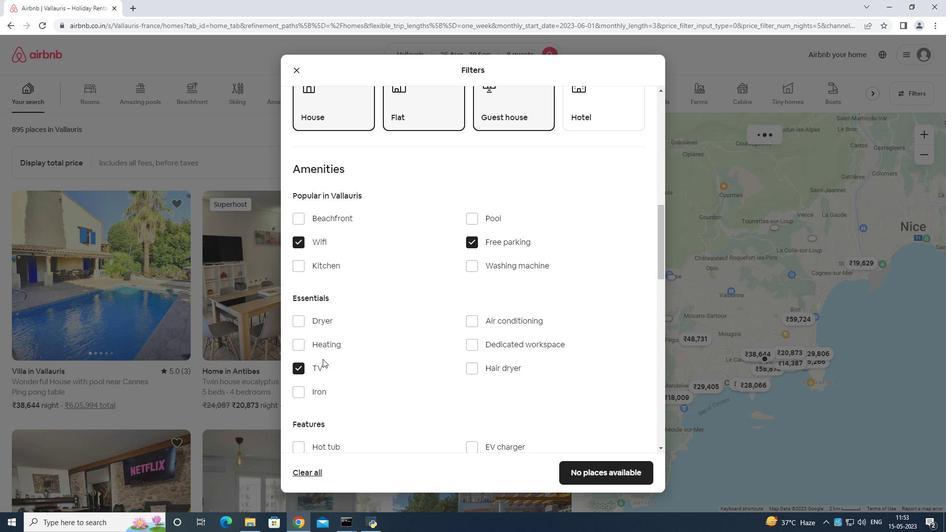 
Action: Mouse moved to (468, 274)
Screenshot: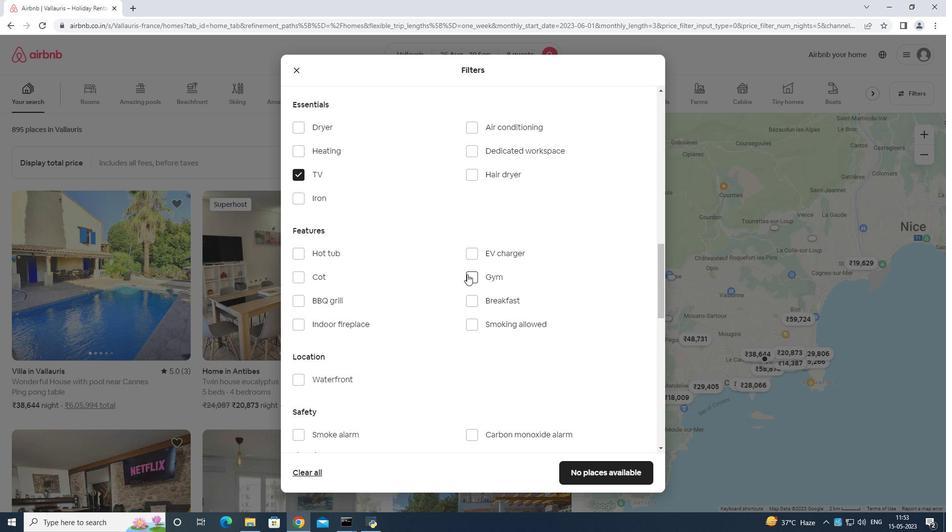 
Action: Mouse pressed left at (468, 274)
Screenshot: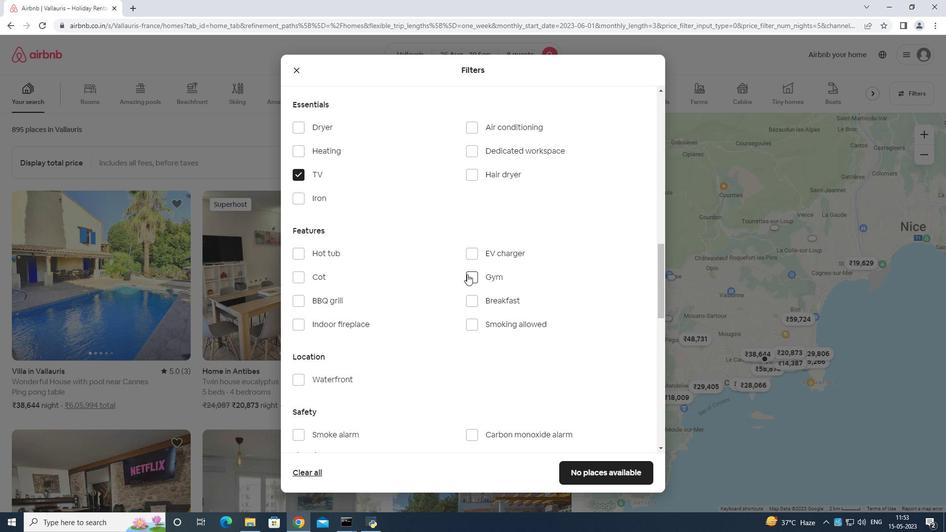 
Action: Mouse moved to (472, 302)
Screenshot: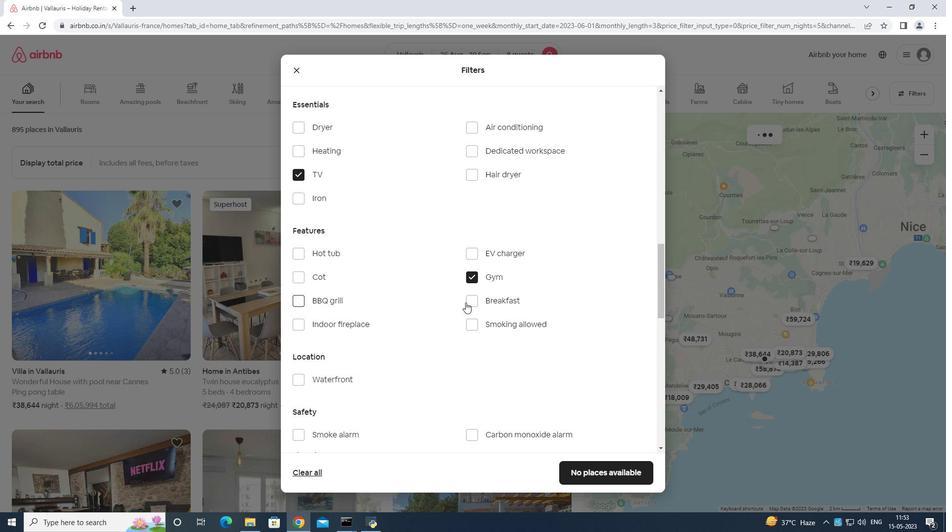 
Action: Mouse pressed left at (472, 302)
Screenshot: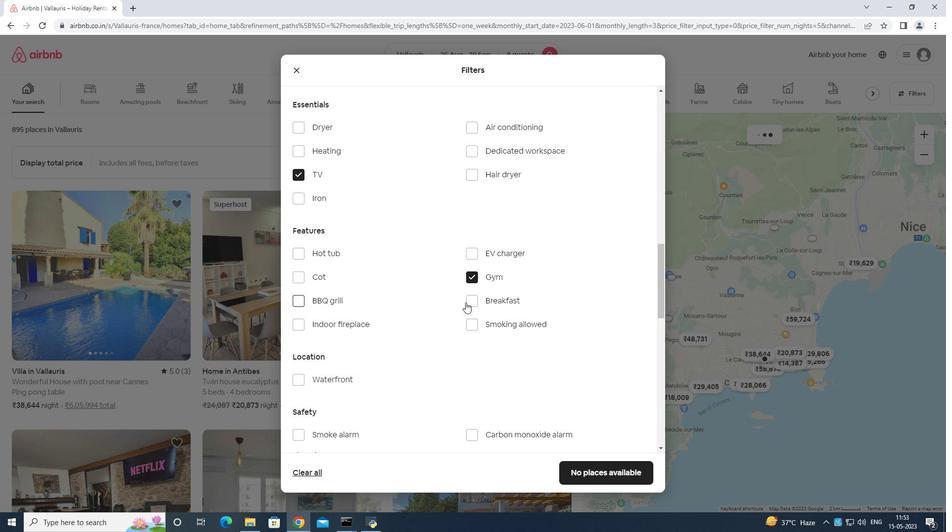 
Action: Mouse moved to (474, 300)
Screenshot: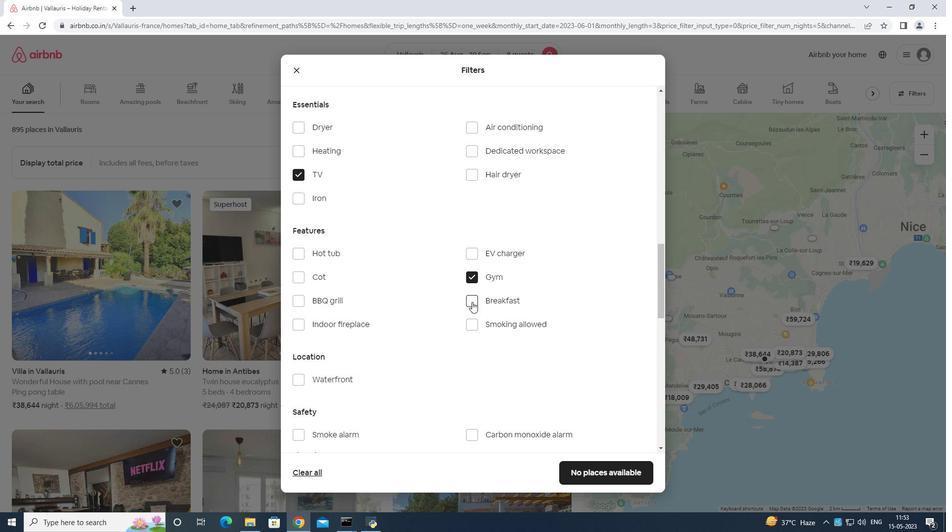 
Action: Mouse scrolled (474, 299) with delta (0, 0)
Screenshot: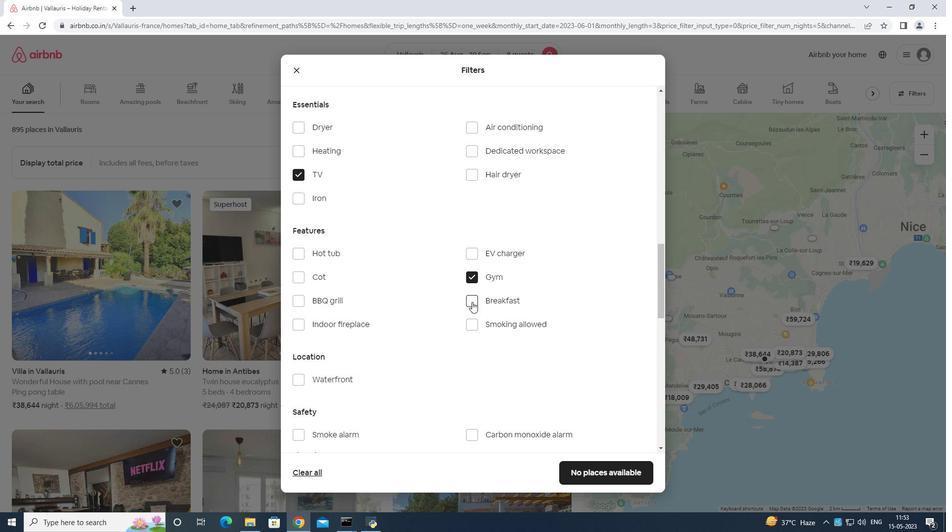 
Action: Mouse moved to (477, 304)
Screenshot: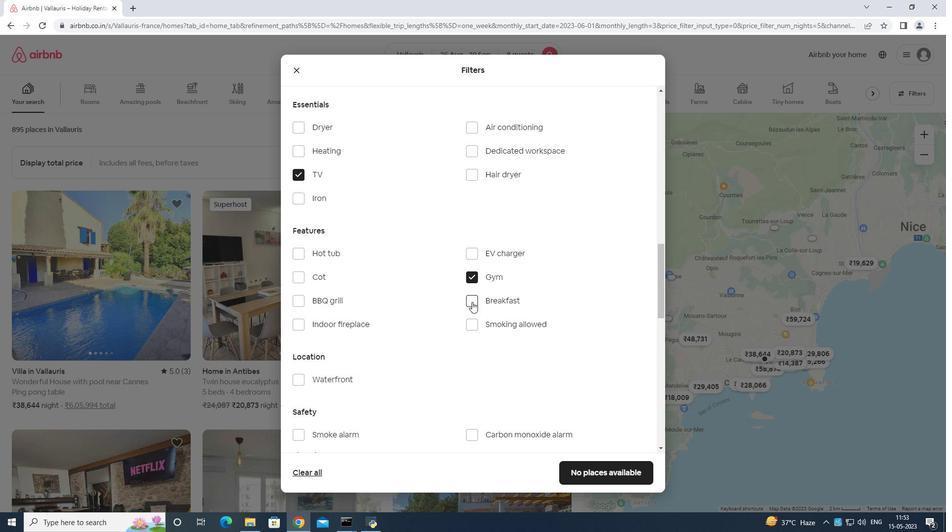 
Action: Mouse scrolled (477, 304) with delta (0, 0)
Screenshot: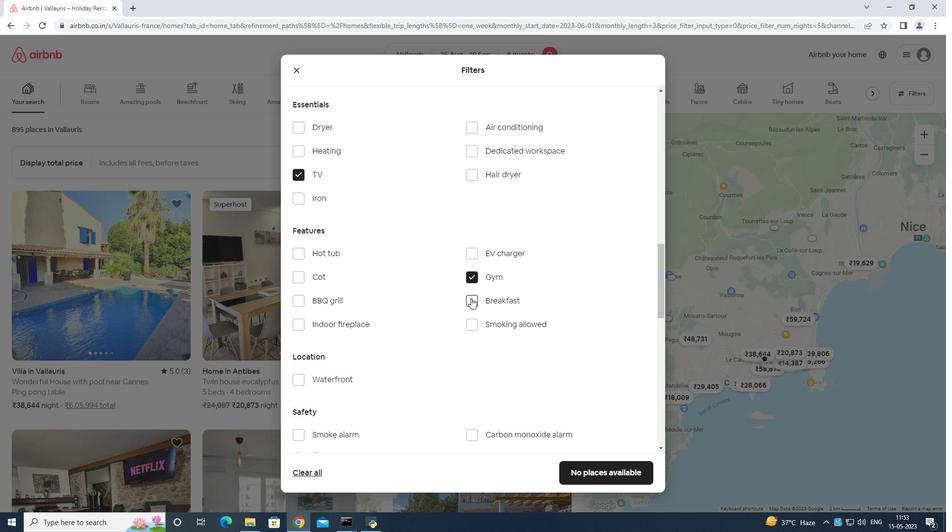 
Action: Mouse moved to (478, 305)
Screenshot: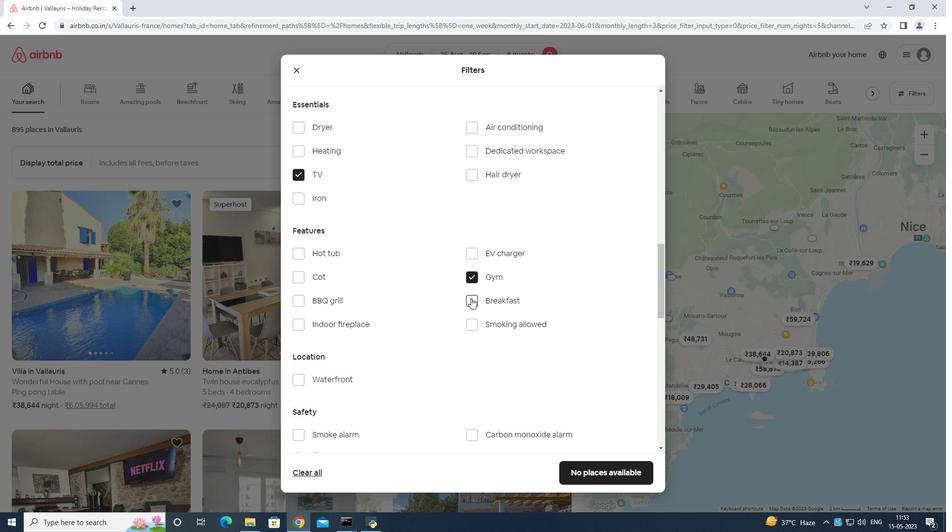 
Action: Mouse scrolled (478, 305) with delta (0, 0)
Screenshot: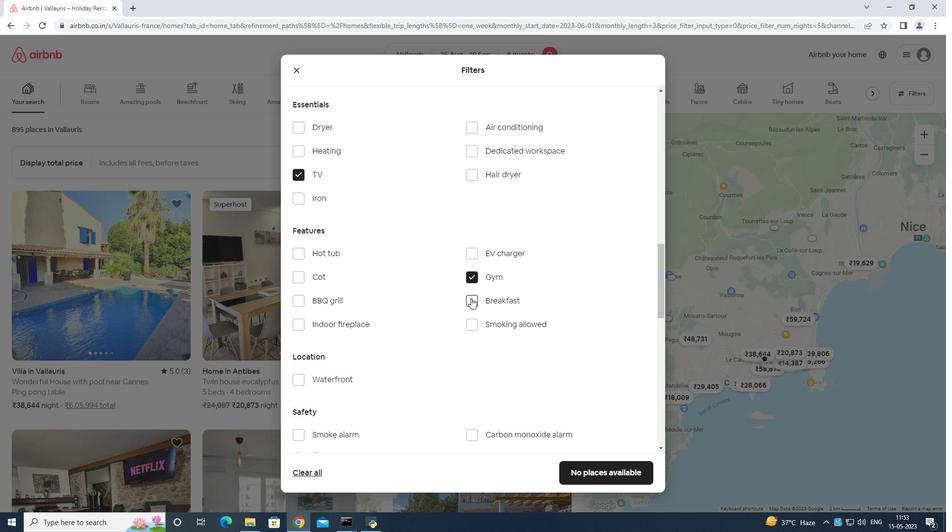 
Action: Mouse moved to (479, 305)
Screenshot: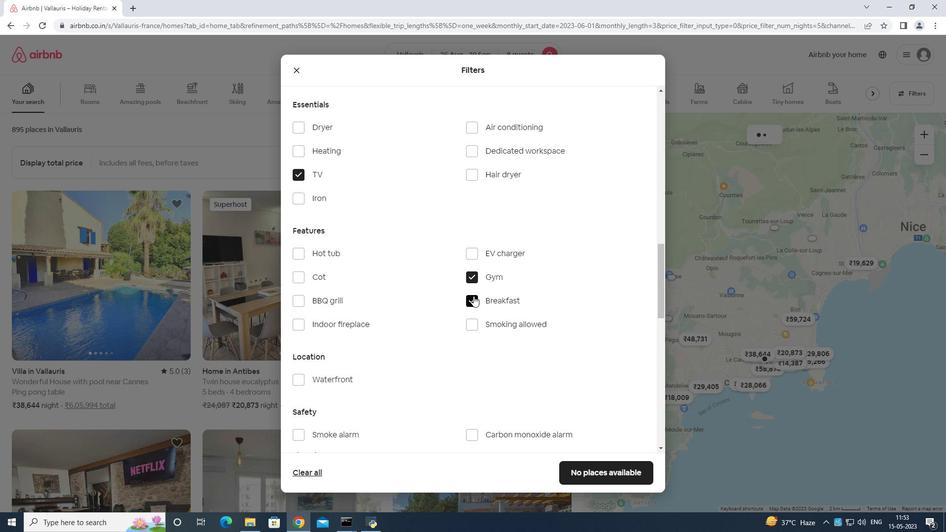 
Action: Mouse scrolled (479, 305) with delta (0, 0)
Screenshot: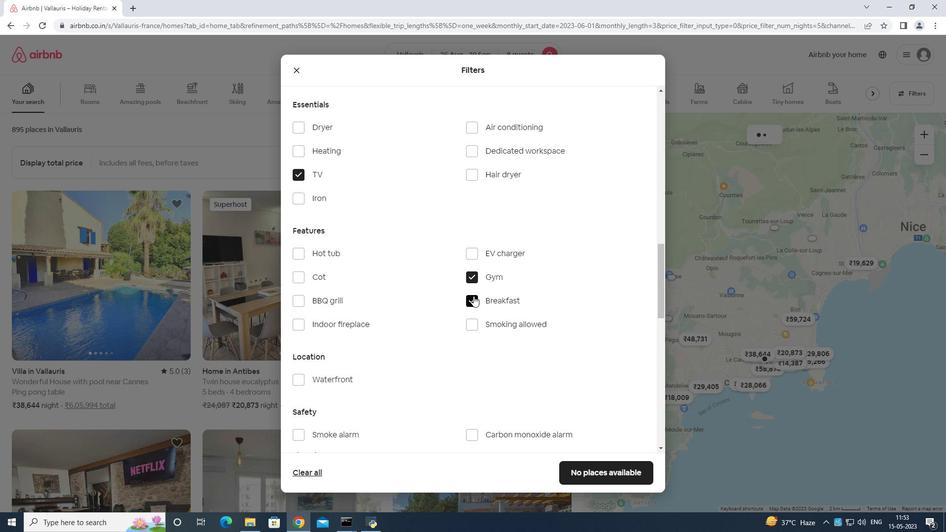 
Action: Mouse moved to (489, 303)
Screenshot: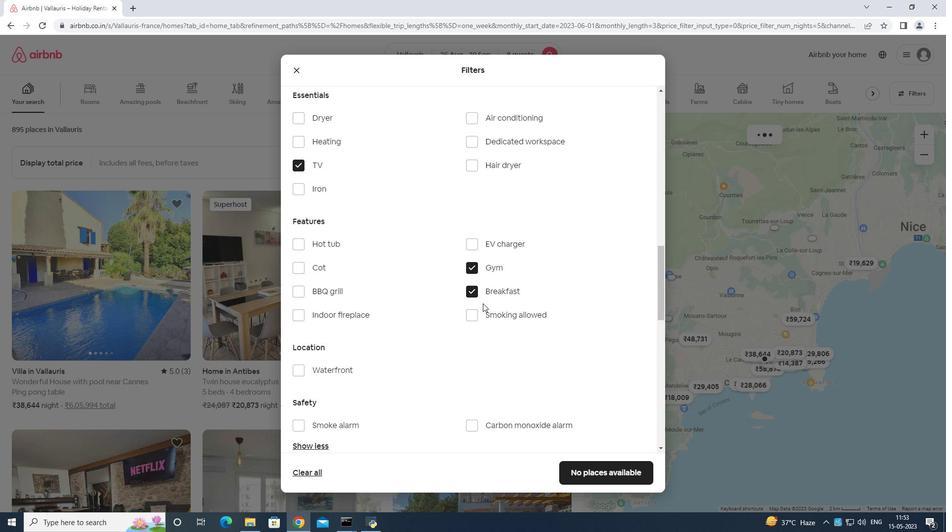
Action: Mouse scrolled (489, 302) with delta (0, 0)
Screenshot: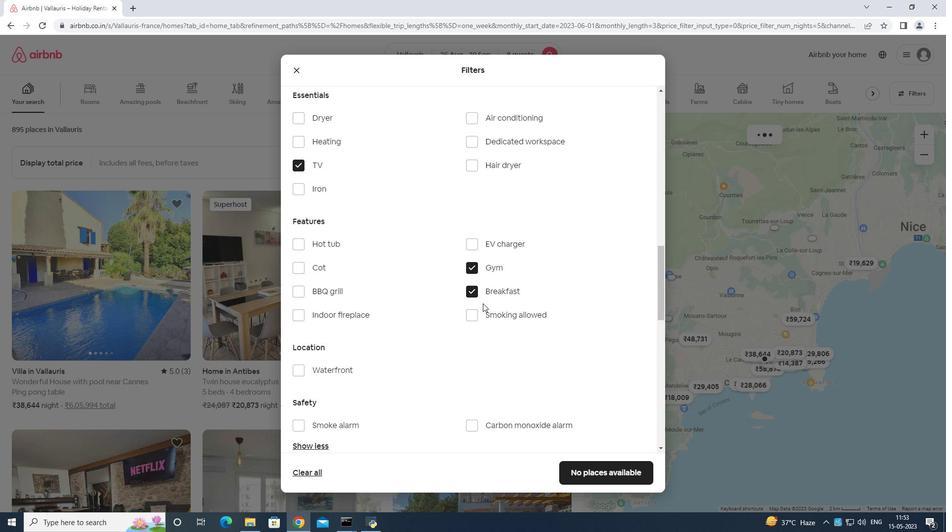 
Action: Mouse moved to (493, 307)
Screenshot: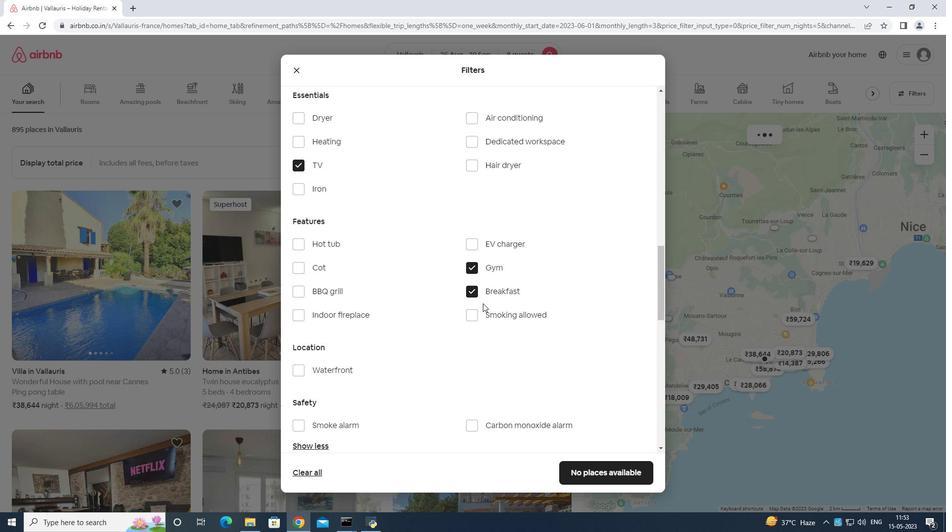 
Action: Mouse scrolled (492, 306) with delta (0, 0)
Screenshot: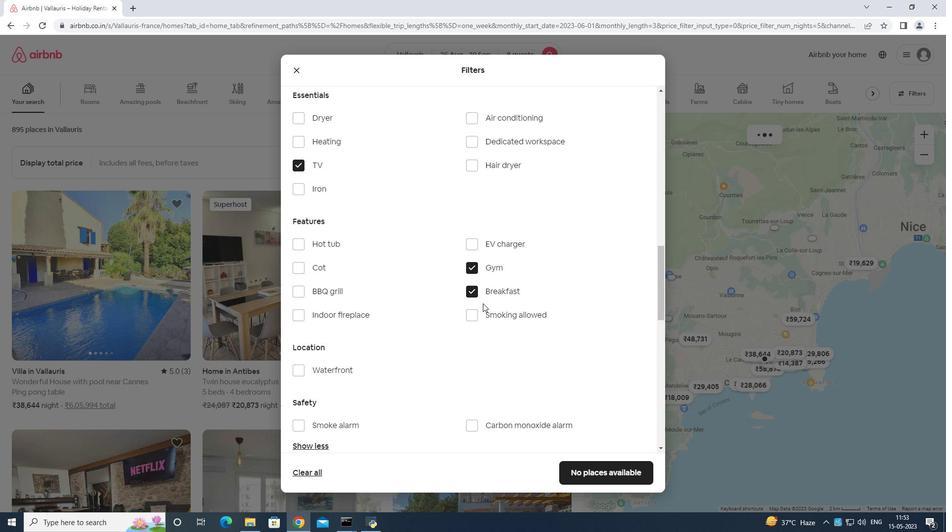 
Action: Mouse moved to (494, 307)
Screenshot: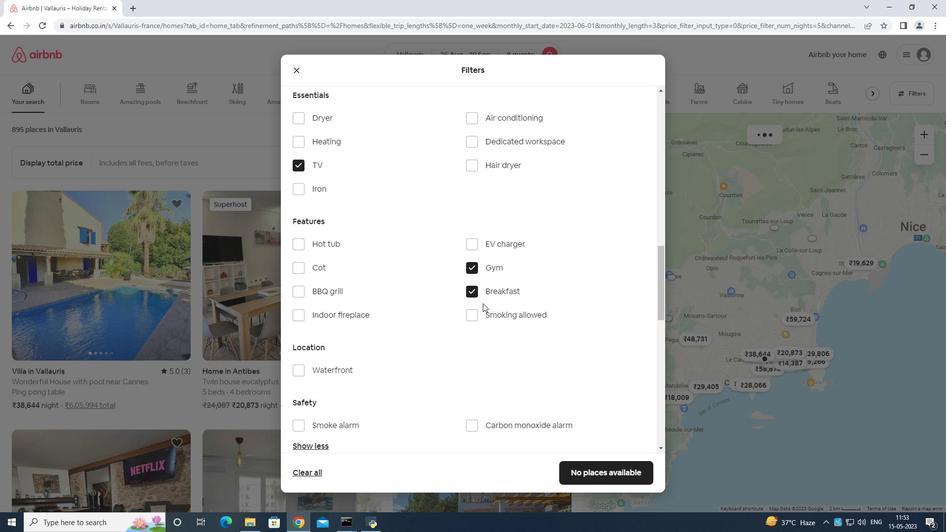 
Action: Mouse scrolled (494, 307) with delta (0, 0)
Screenshot: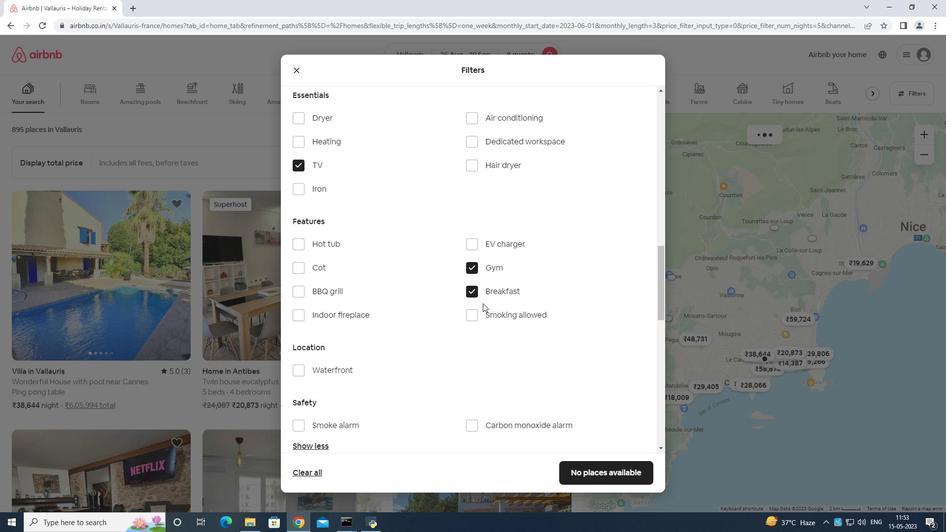 
Action: Mouse moved to (628, 220)
Screenshot: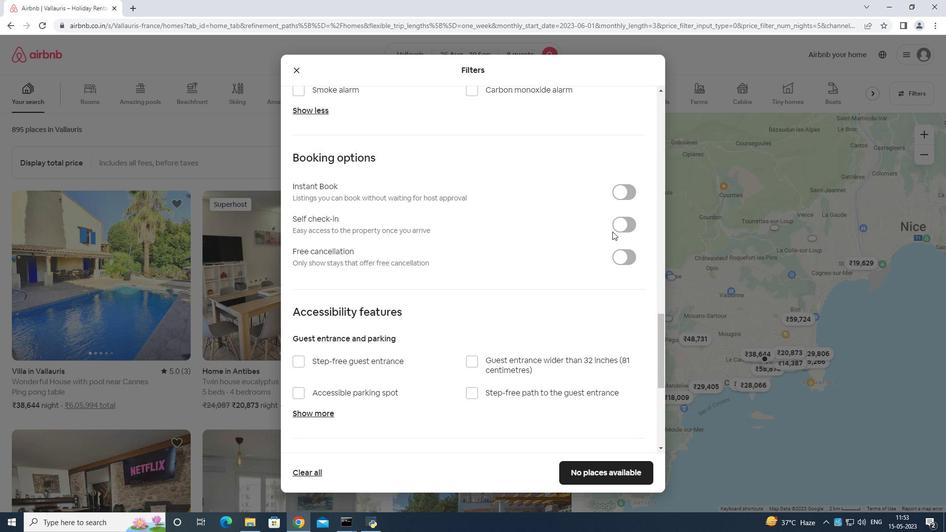 
Action: Mouse pressed left at (628, 220)
Screenshot: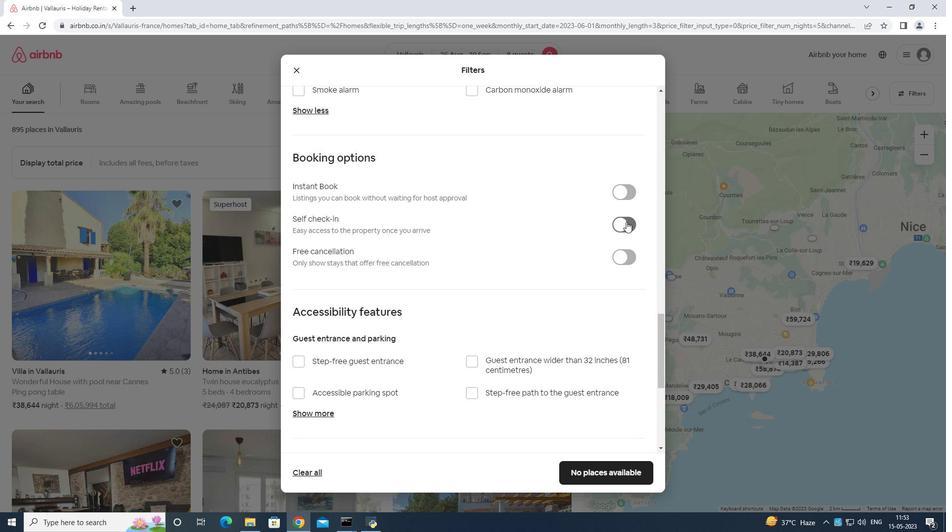 
Action: Mouse moved to (589, 238)
Screenshot: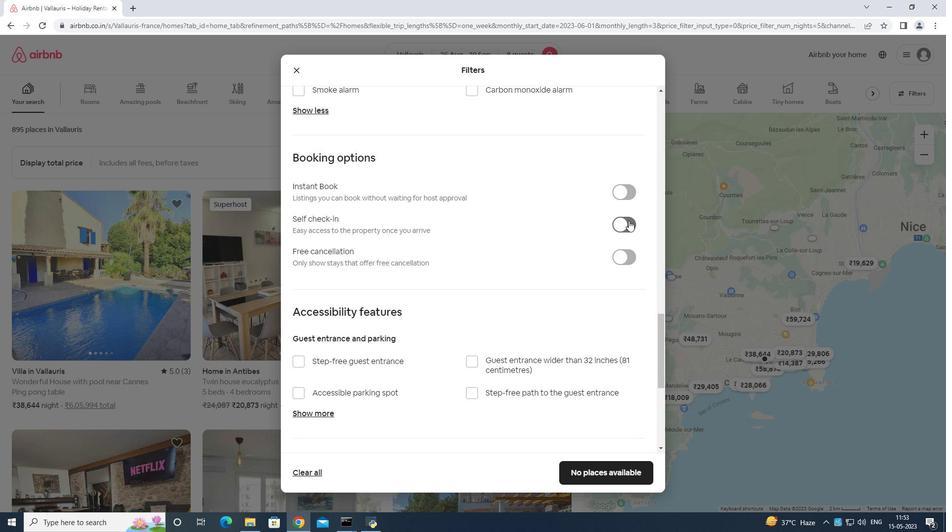 
Action: Mouse scrolled (589, 237) with delta (0, 0)
Screenshot: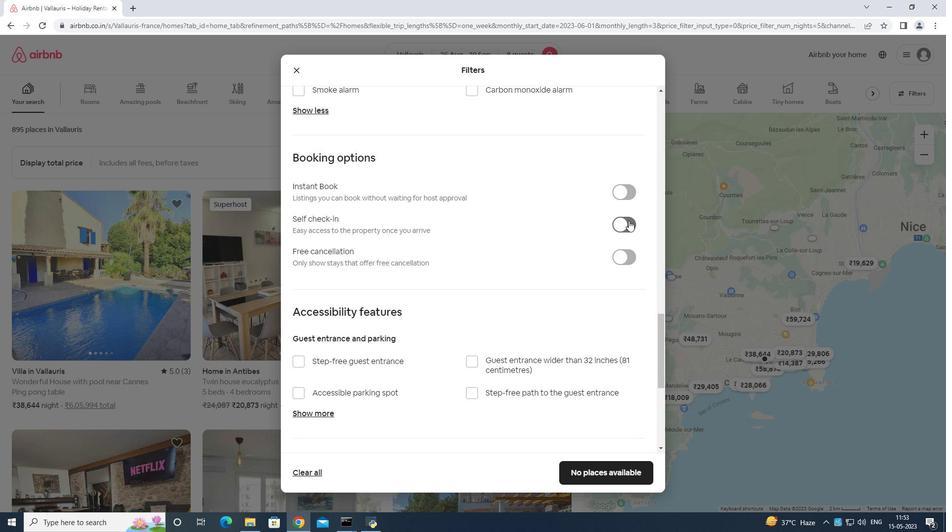
Action: Mouse moved to (587, 250)
Screenshot: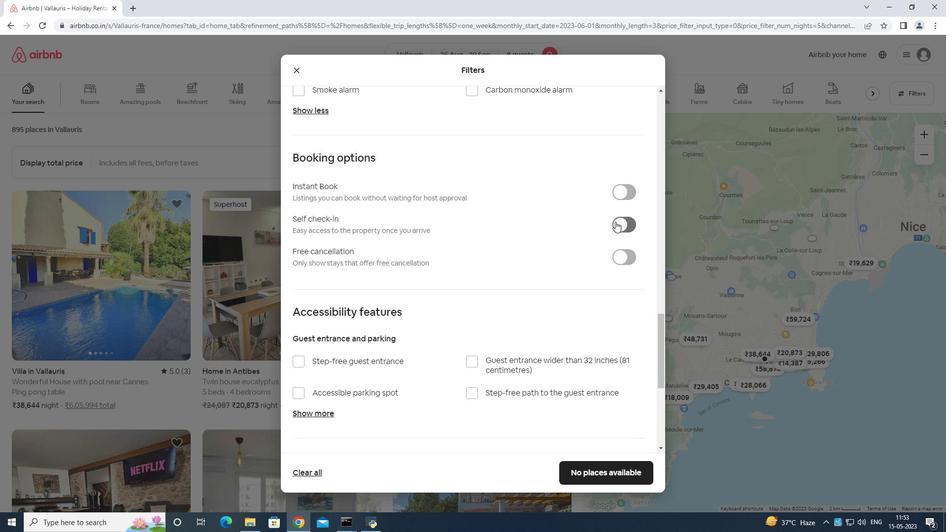 
Action: Mouse scrolled (587, 250) with delta (0, 0)
Screenshot: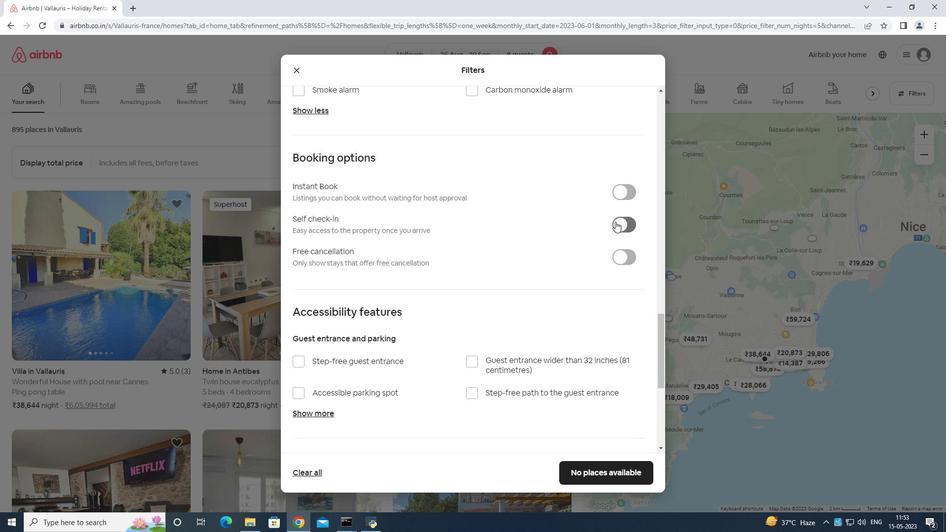 
Action: Mouse moved to (586, 253)
Screenshot: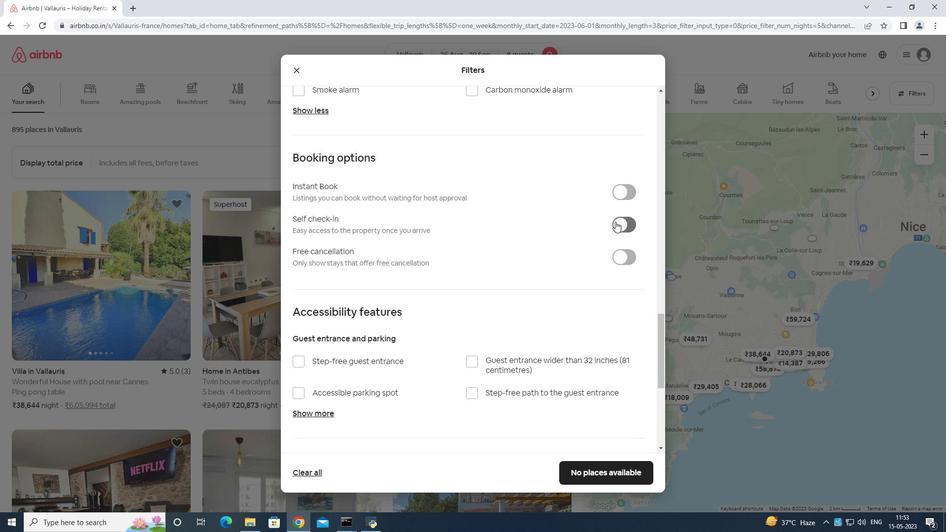 
Action: Mouse scrolled (586, 252) with delta (0, 0)
Screenshot: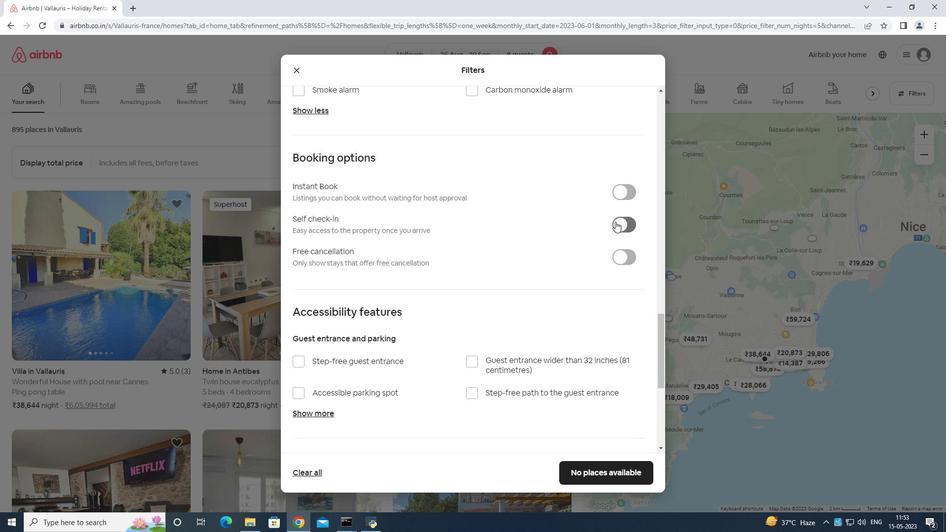 
Action: Mouse moved to (584, 261)
Screenshot: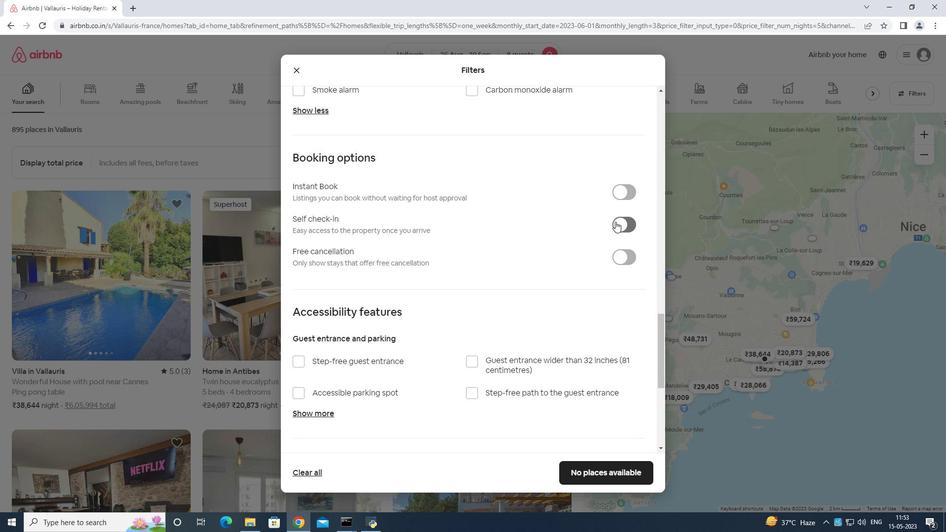 
Action: Mouse scrolled (584, 261) with delta (0, 0)
Screenshot: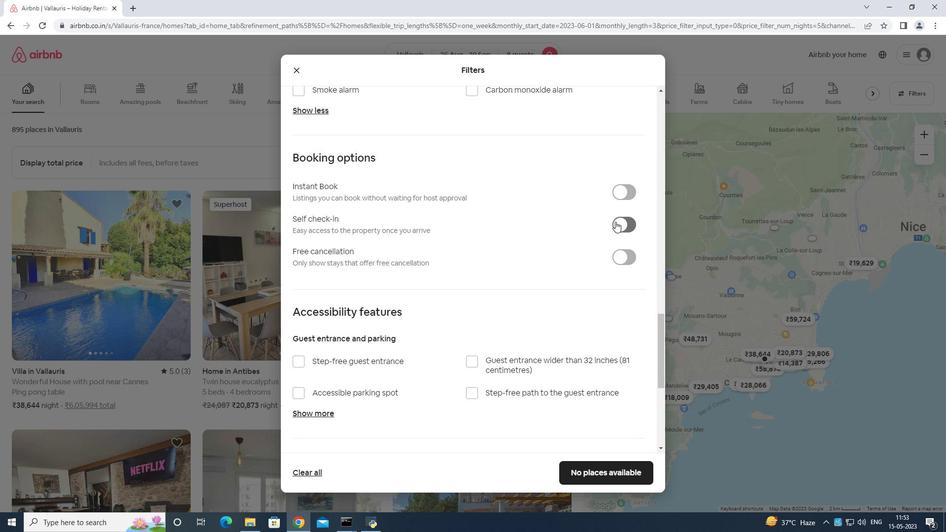 
Action: Mouse moved to (573, 281)
Screenshot: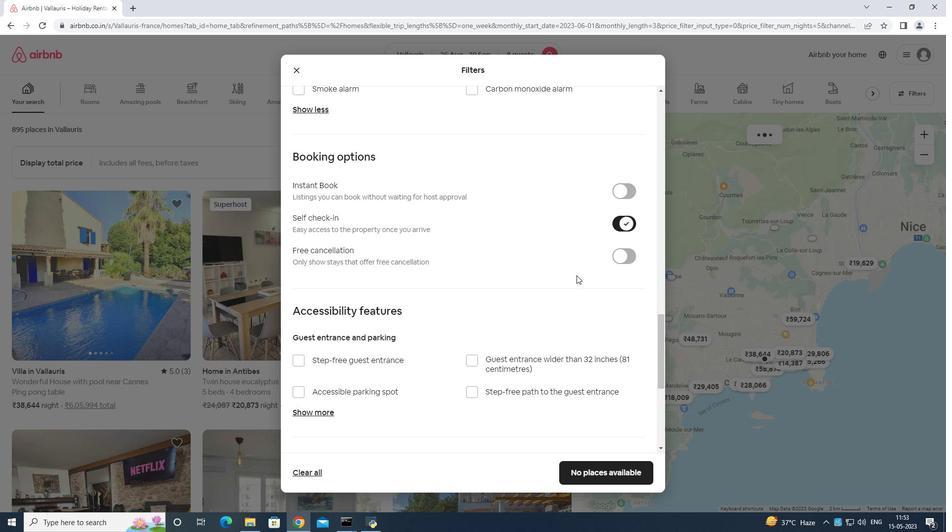 
Action: Mouse scrolled (573, 280) with delta (0, 0)
Screenshot: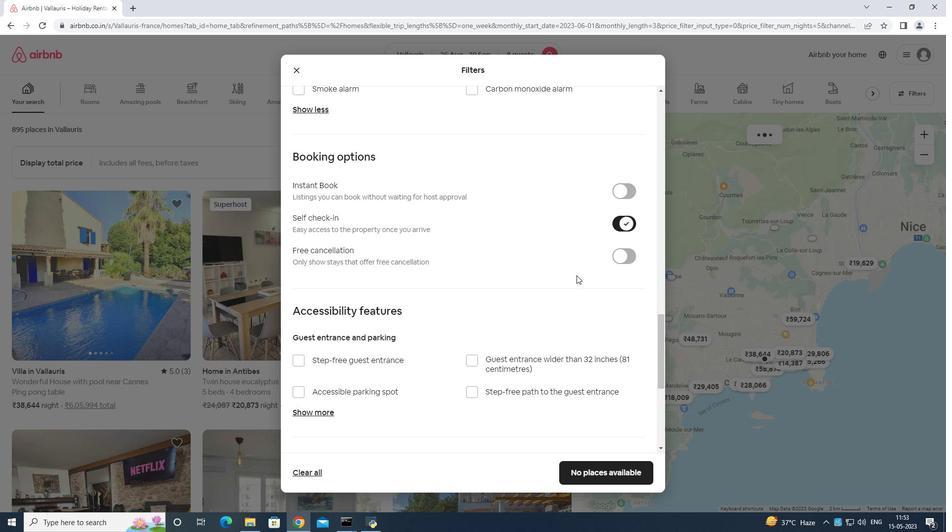 
Action: Mouse moved to (567, 293)
Screenshot: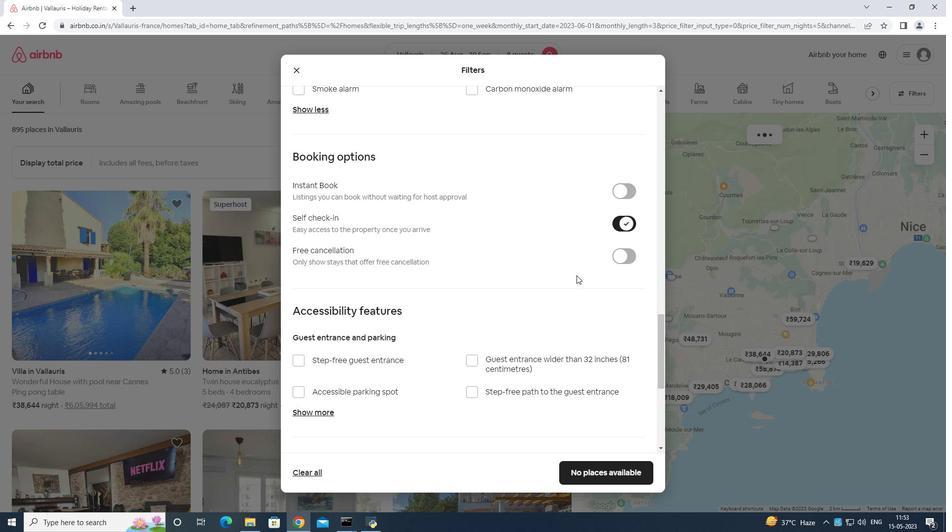 
Action: Mouse scrolled (569, 289) with delta (0, 0)
Screenshot: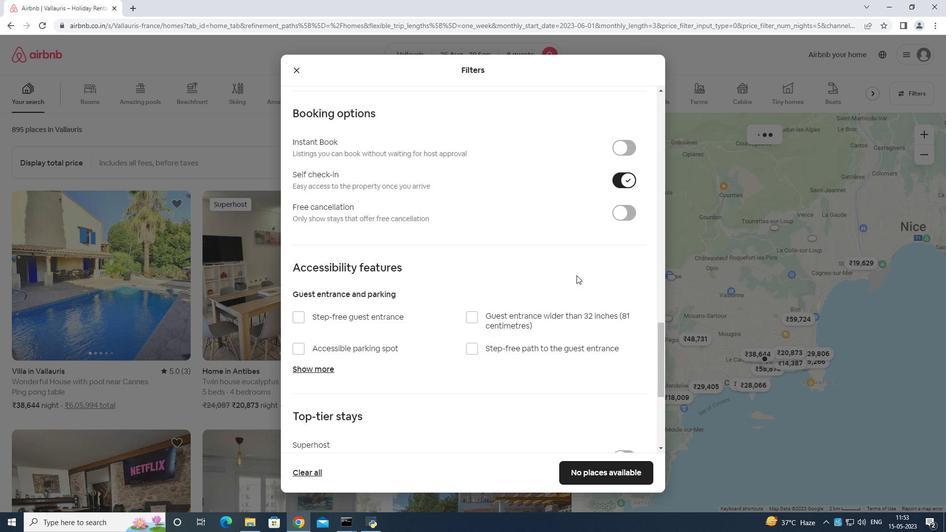
Action: Mouse moved to (563, 297)
Screenshot: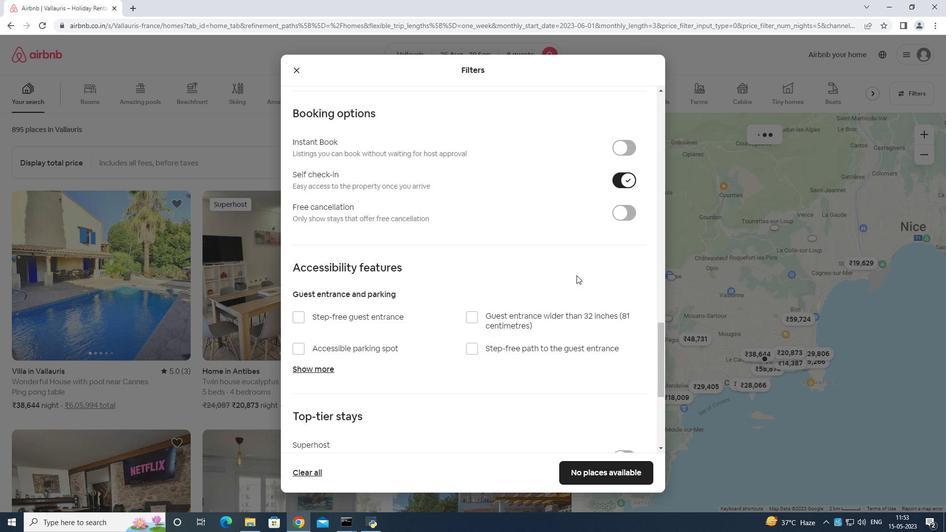 
Action: Mouse scrolled (565, 295) with delta (0, 0)
Screenshot: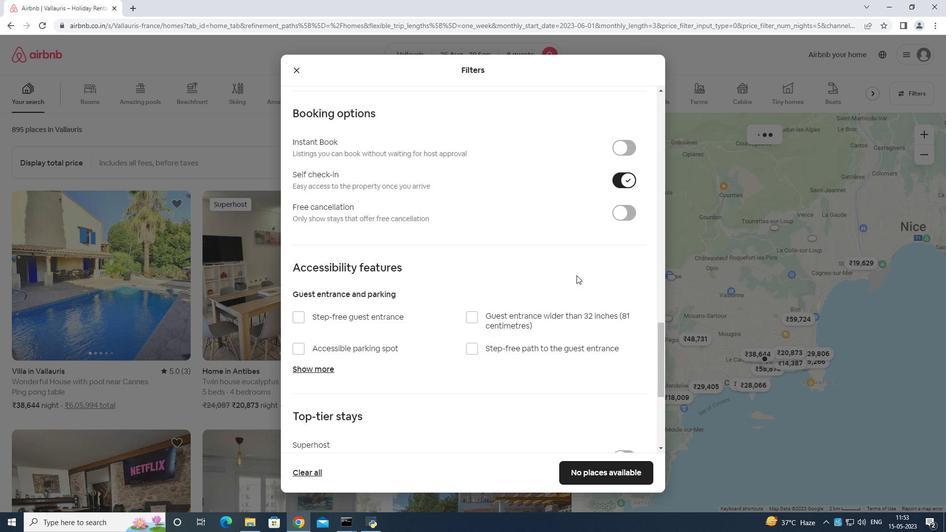 
Action: Mouse moved to (558, 301)
Screenshot: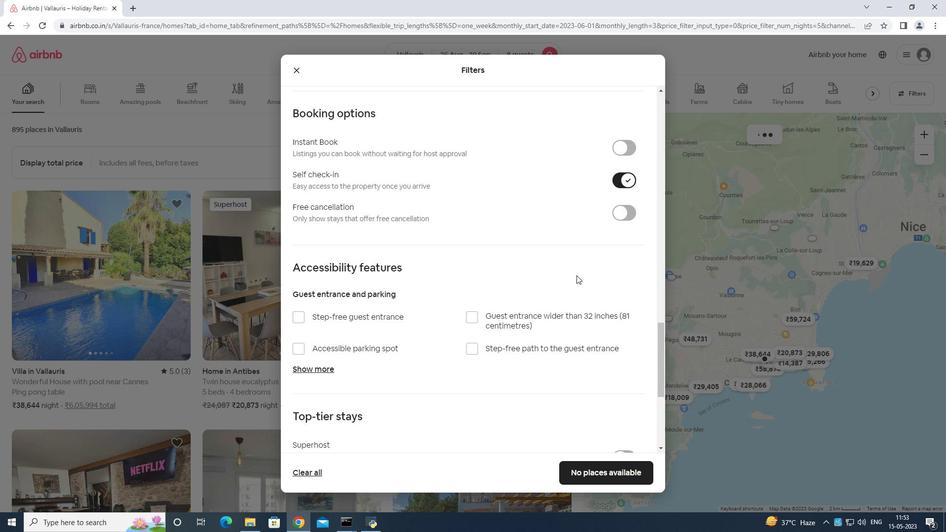 
Action: Mouse scrolled (559, 299) with delta (0, 0)
Screenshot: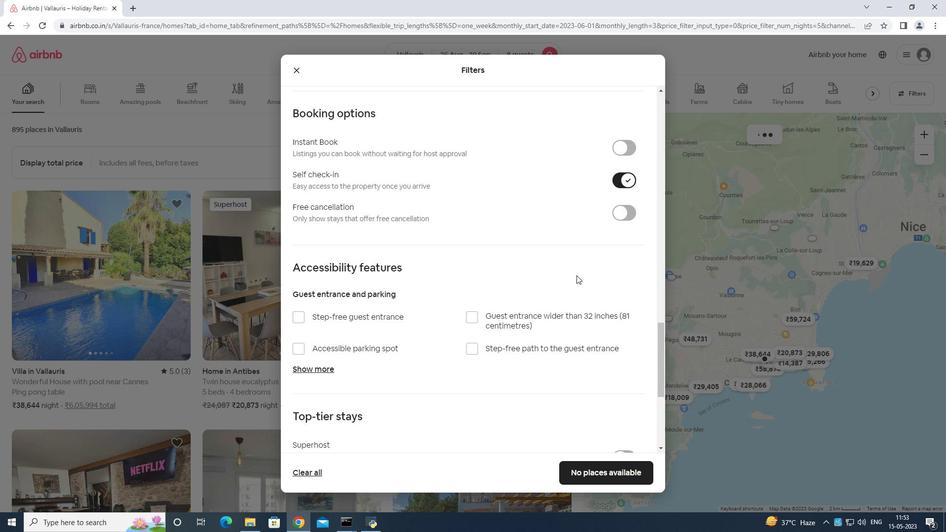
Action: Mouse moved to (498, 303)
Screenshot: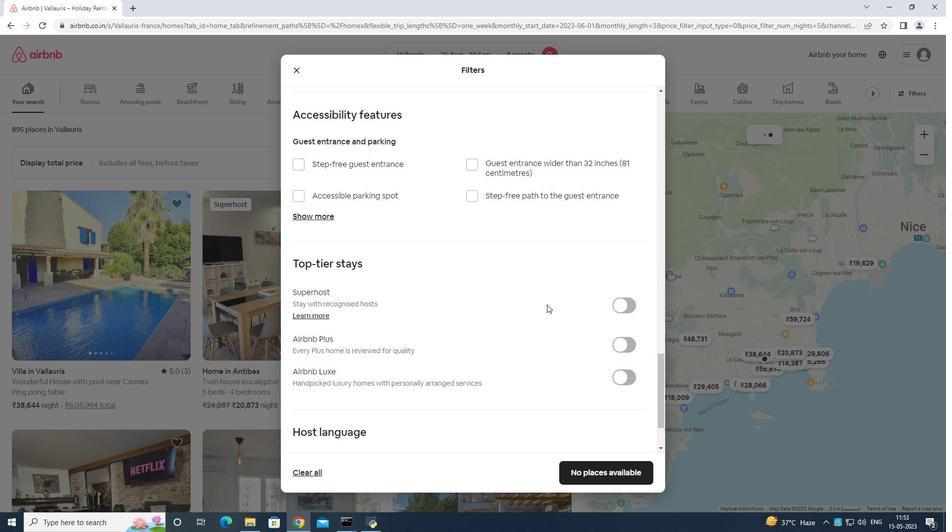 
Action: Mouse scrolled (498, 302) with delta (0, 0)
Screenshot: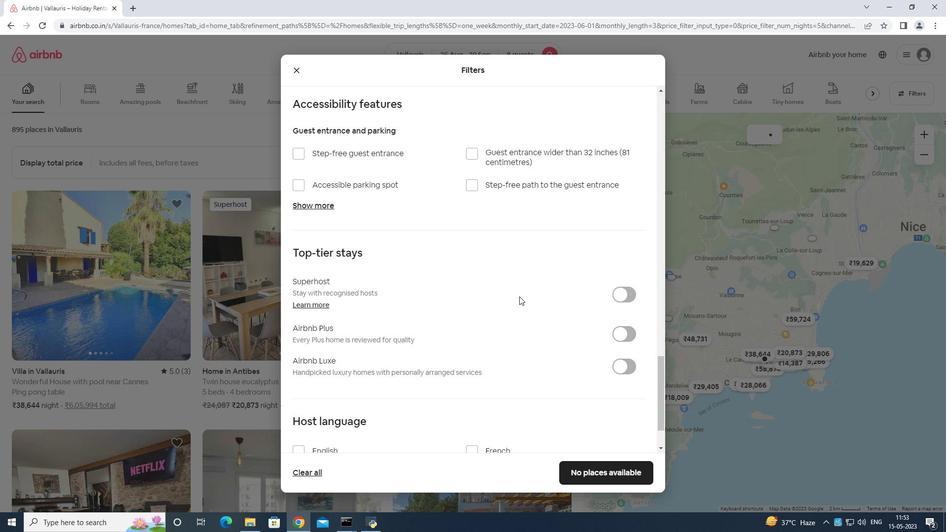 
Action: Mouse moved to (487, 309)
Screenshot: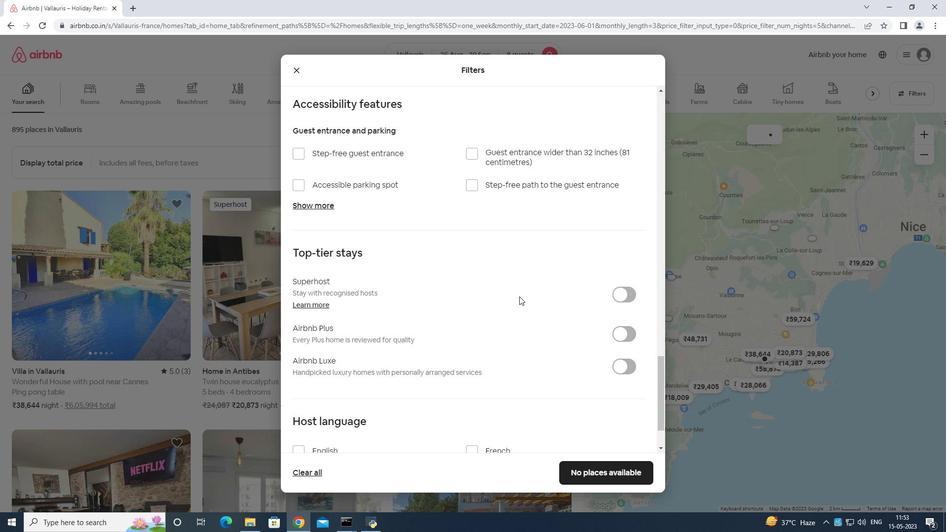 
Action: Mouse scrolled (490, 307) with delta (0, 0)
Screenshot: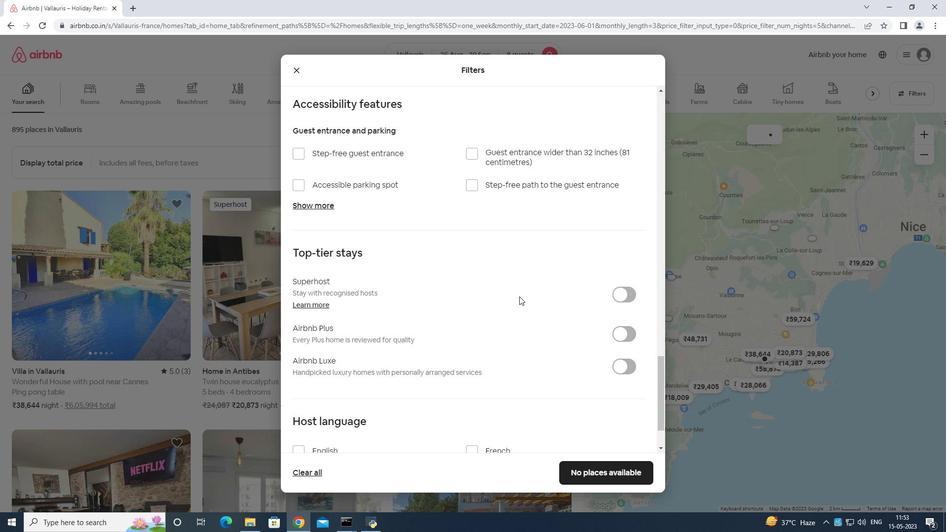 
Action: Mouse moved to (483, 309)
Screenshot: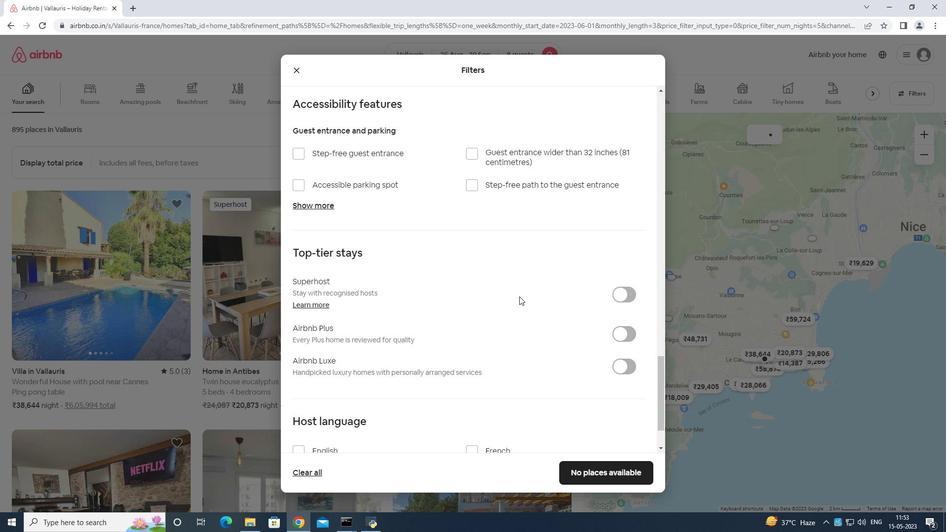 
Action: Mouse scrolled (487, 308) with delta (0, 0)
Screenshot: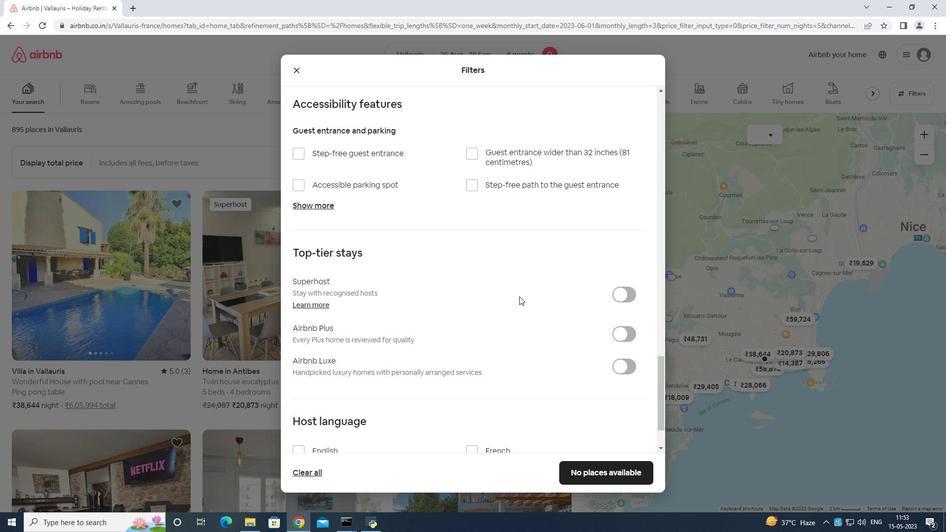 
Action: Mouse moved to (479, 311)
Screenshot: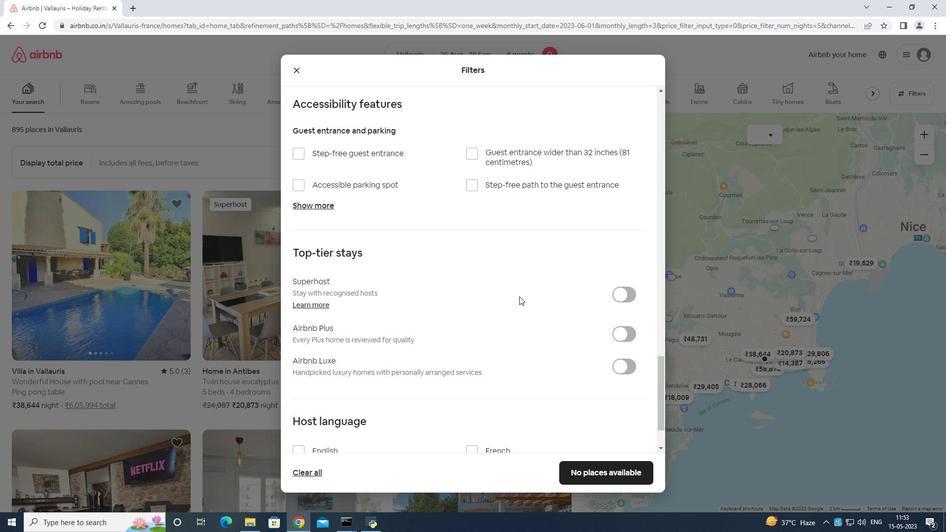 
Action: Mouse scrolled (479, 311) with delta (0, 0)
Screenshot: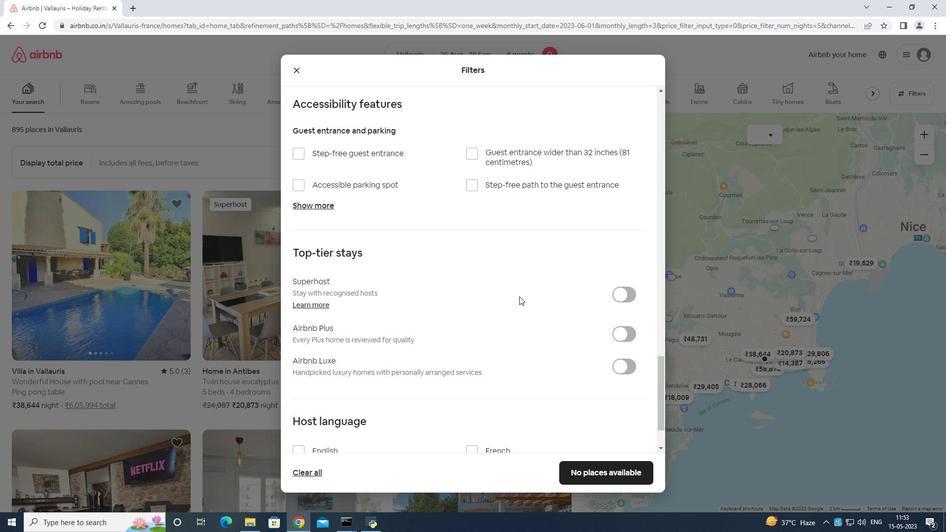 
Action: Mouse moved to (381, 383)
Screenshot: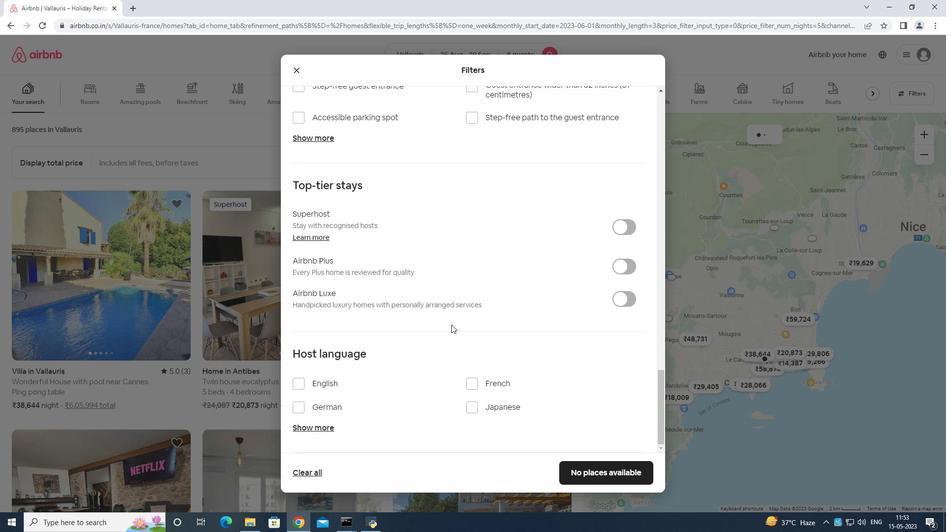 
Action: Mouse scrolled (381, 382) with delta (0, 0)
Screenshot: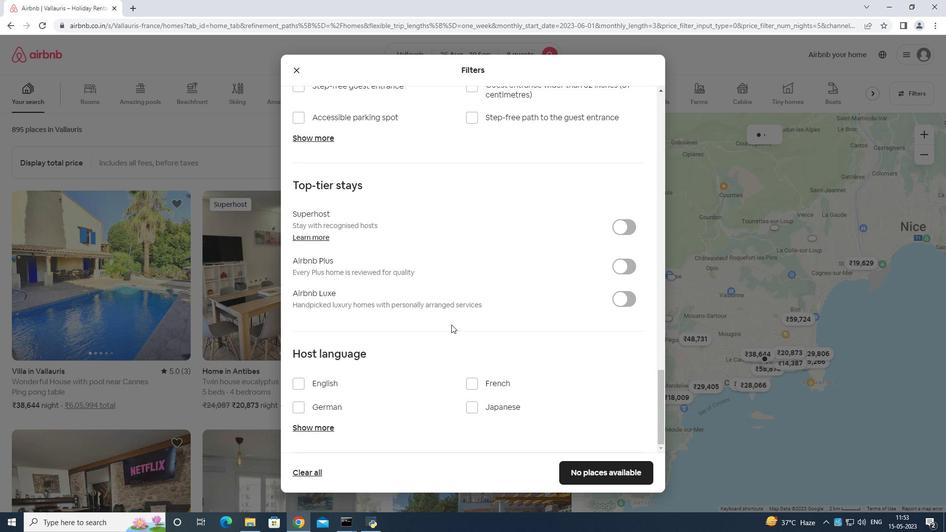 
Action: Mouse moved to (368, 395)
Screenshot: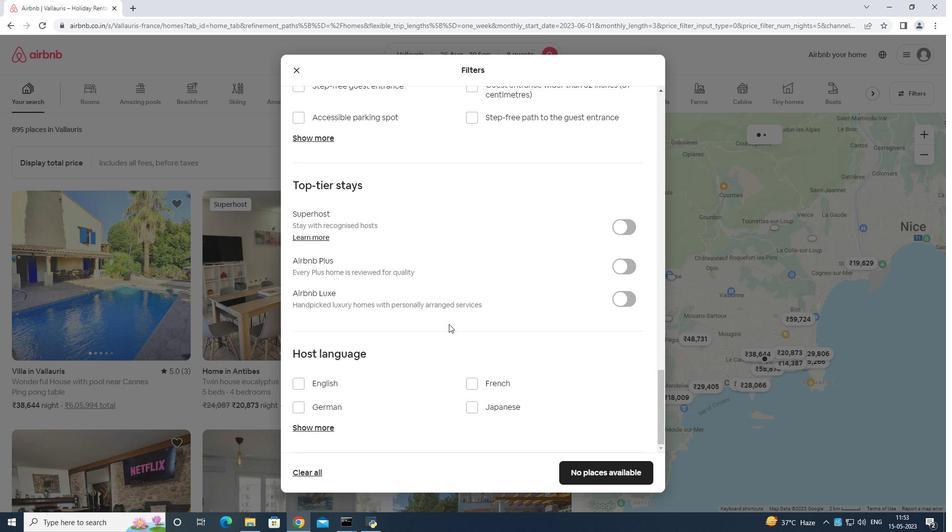 
Action: Mouse scrolled (368, 394) with delta (0, 0)
Screenshot: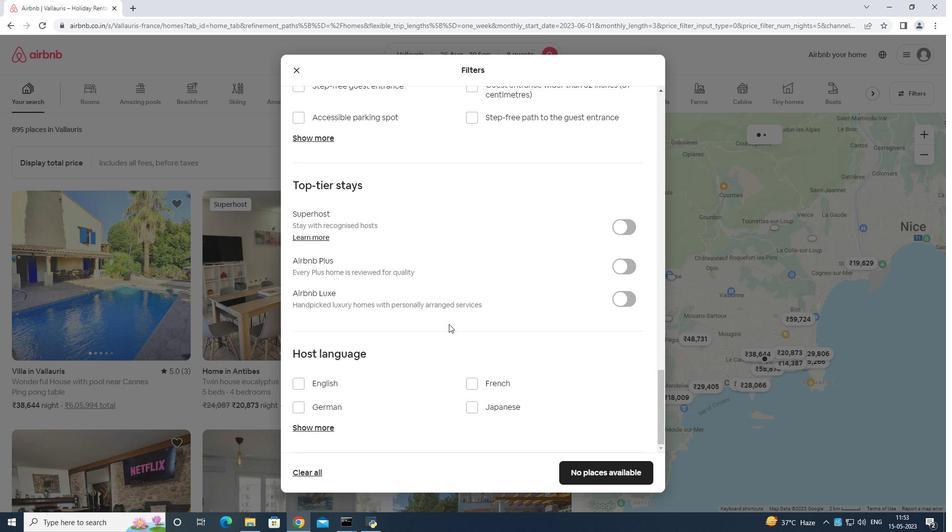 
Action: Mouse moved to (331, 383)
Screenshot: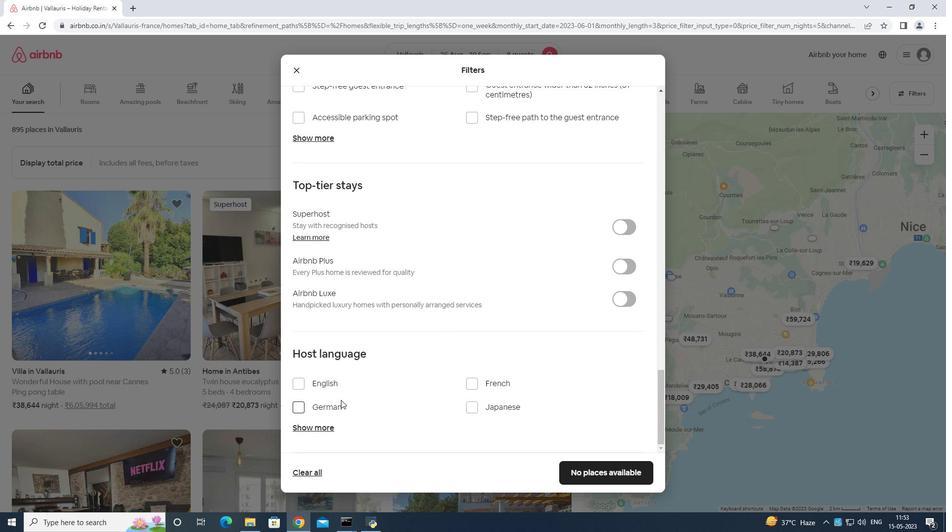 
Action: Mouse pressed left at (331, 383)
Screenshot: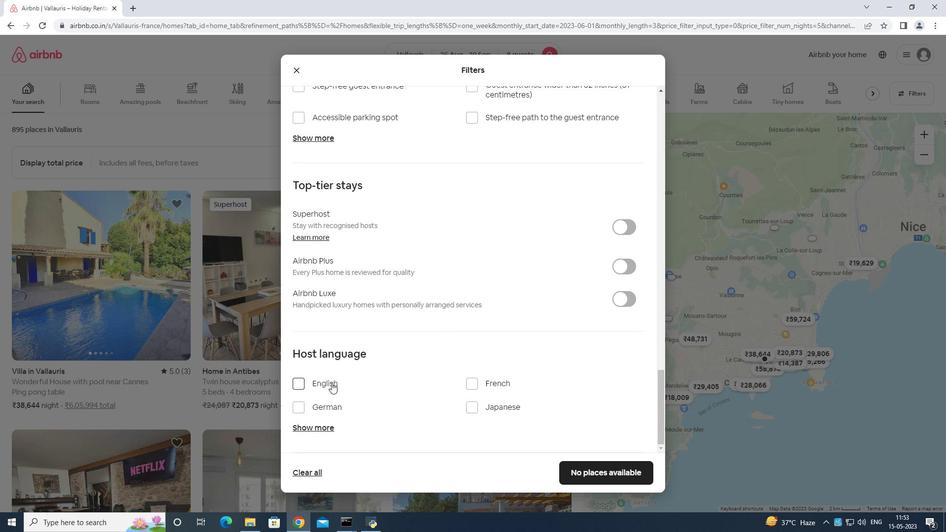 
Action: Mouse moved to (596, 470)
Screenshot: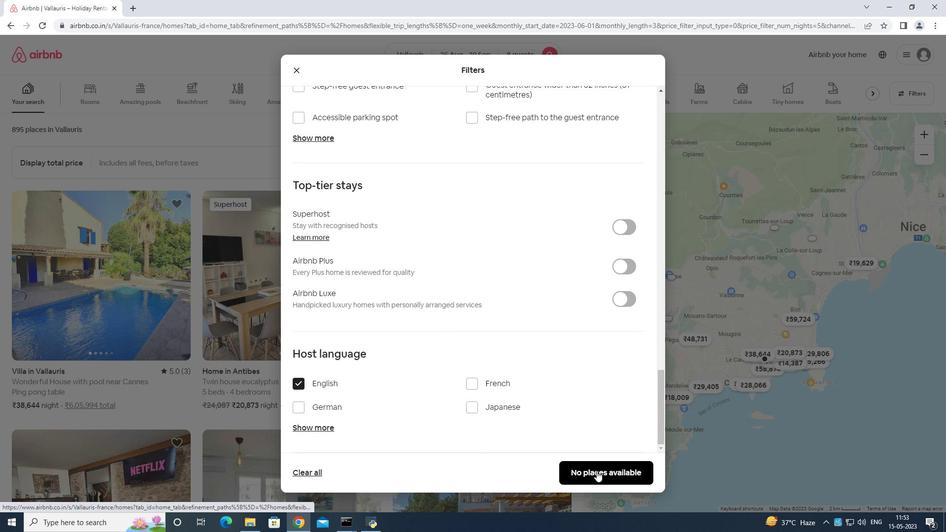 
Action: Mouse pressed left at (596, 470)
Screenshot: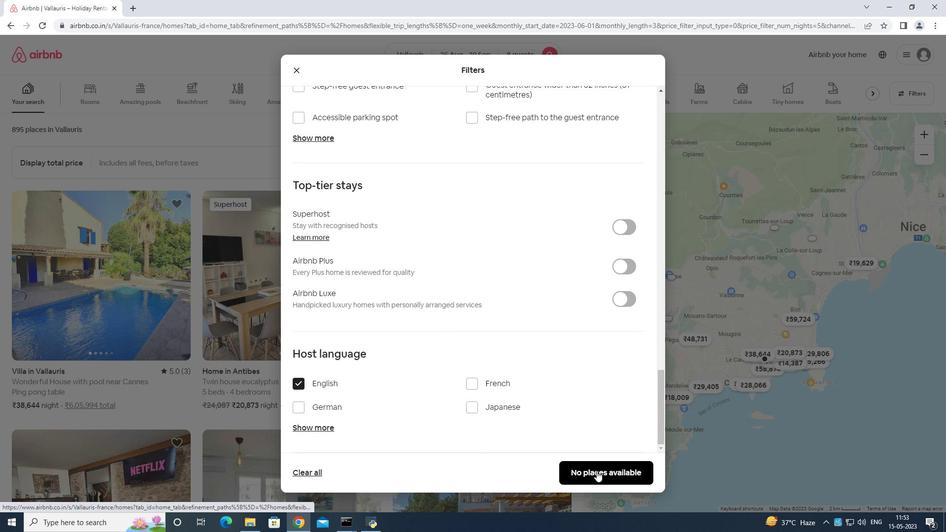 
Action: Mouse moved to (597, 469)
Screenshot: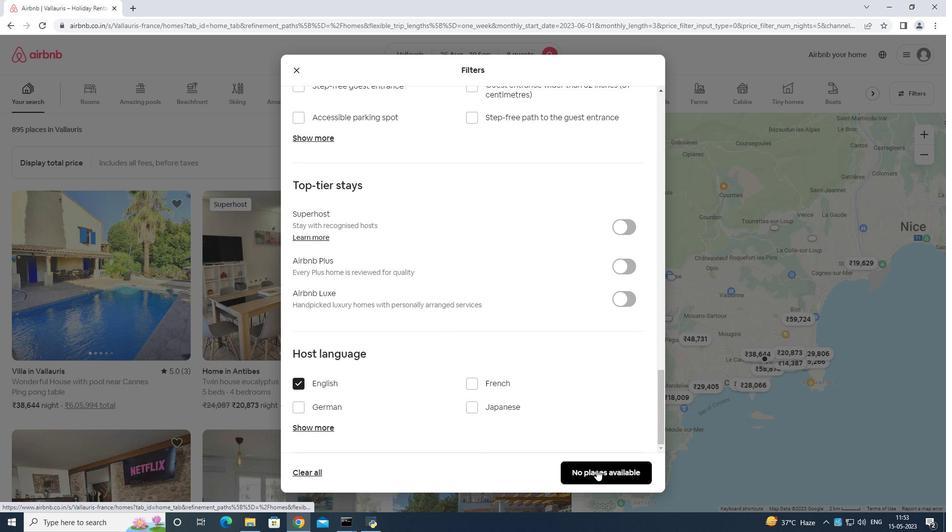 
